 Task: Find connections with filter location Cártama with filter topic #Economywith filter profile language Spanish with filter current company Moneycontrol.com with filter school R.M.K Engineering College with filter industry Farming with filter service category Web Design with filter keywords title Computer Animator
Action: Mouse moved to (544, 59)
Screenshot: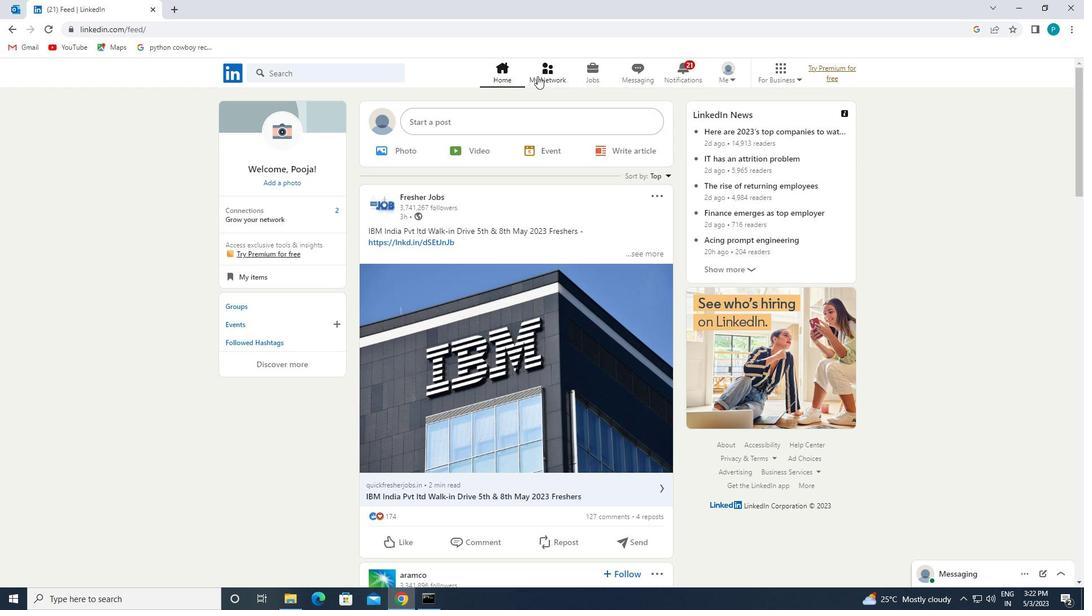 
Action: Mouse pressed left at (544, 59)
Screenshot: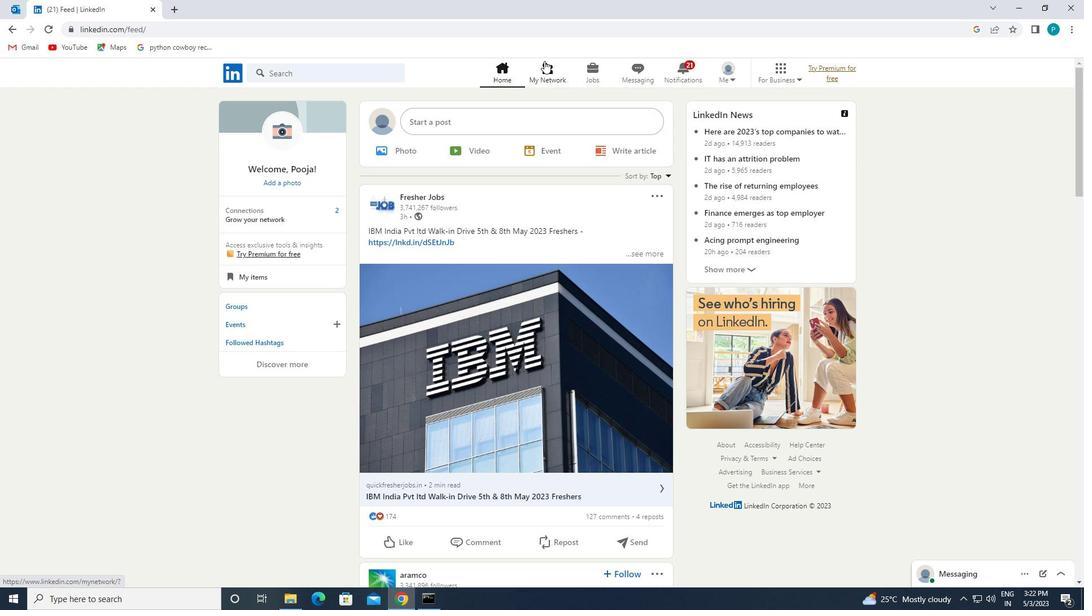 
Action: Mouse moved to (546, 68)
Screenshot: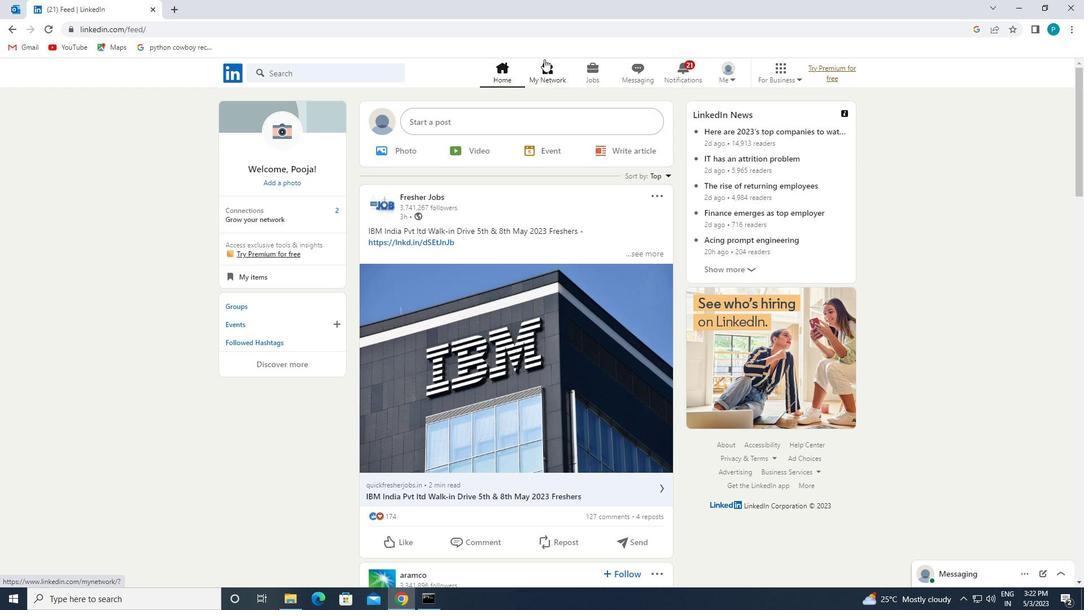 
Action: Mouse pressed left at (546, 68)
Screenshot: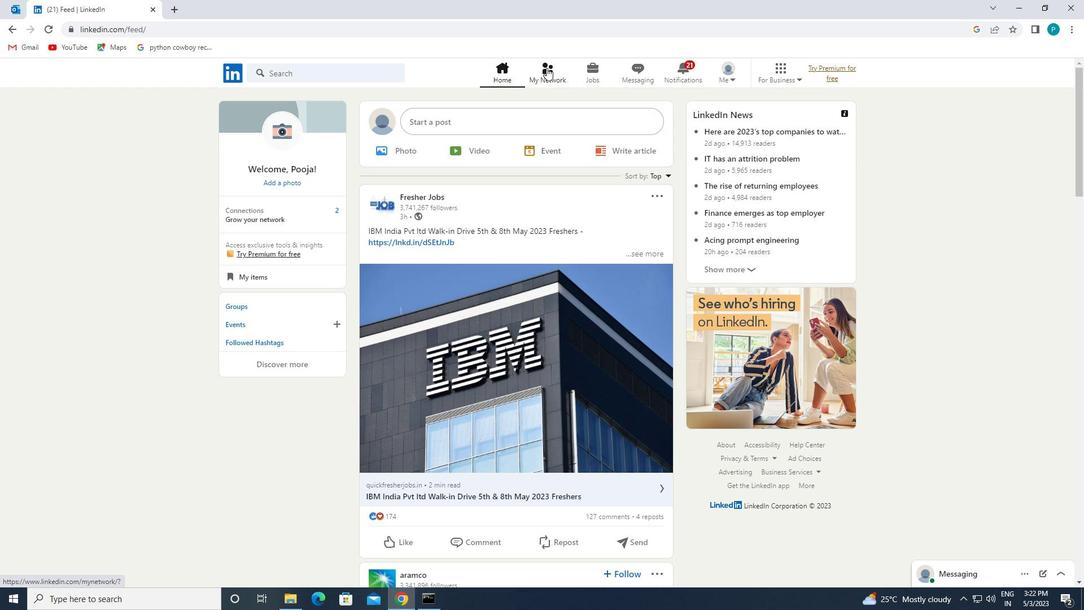 
Action: Mouse moved to (359, 129)
Screenshot: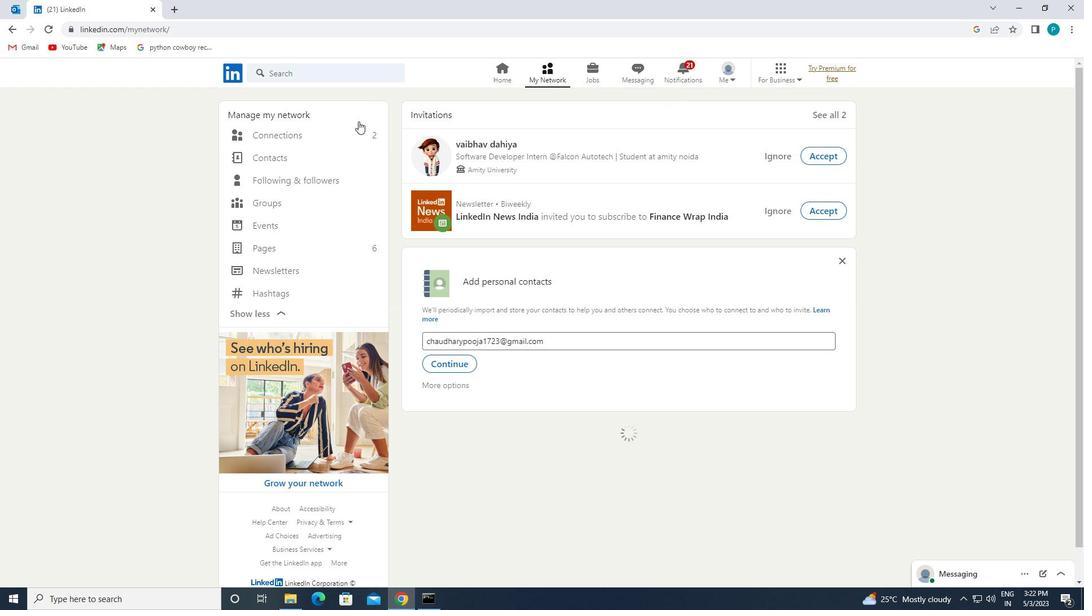 
Action: Mouse pressed left at (359, 129)
Screenshot: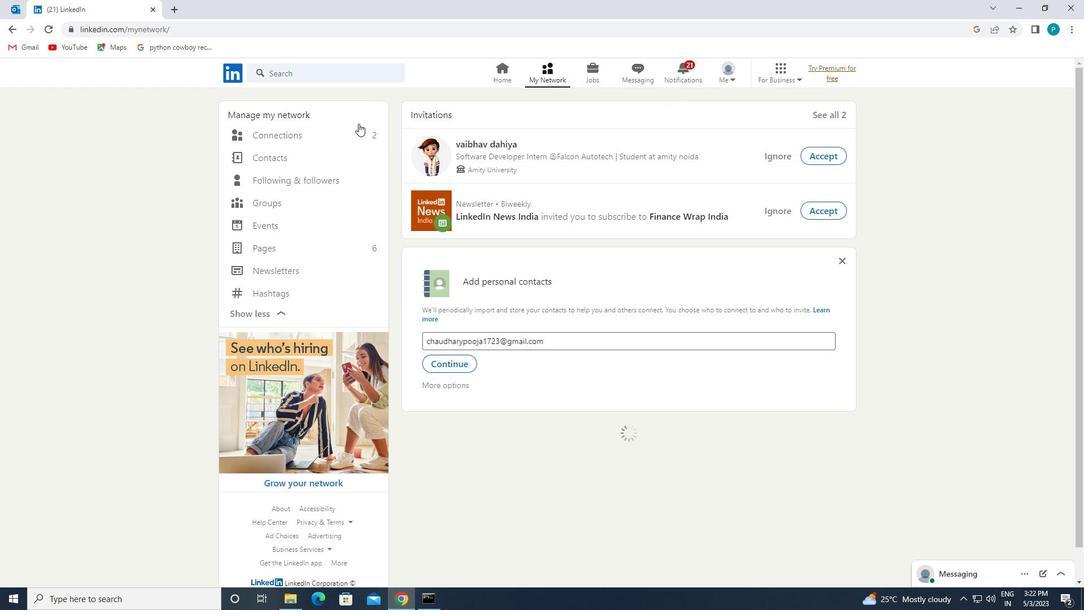 
Action: Mouse moved to (621, 139)
Screenshot: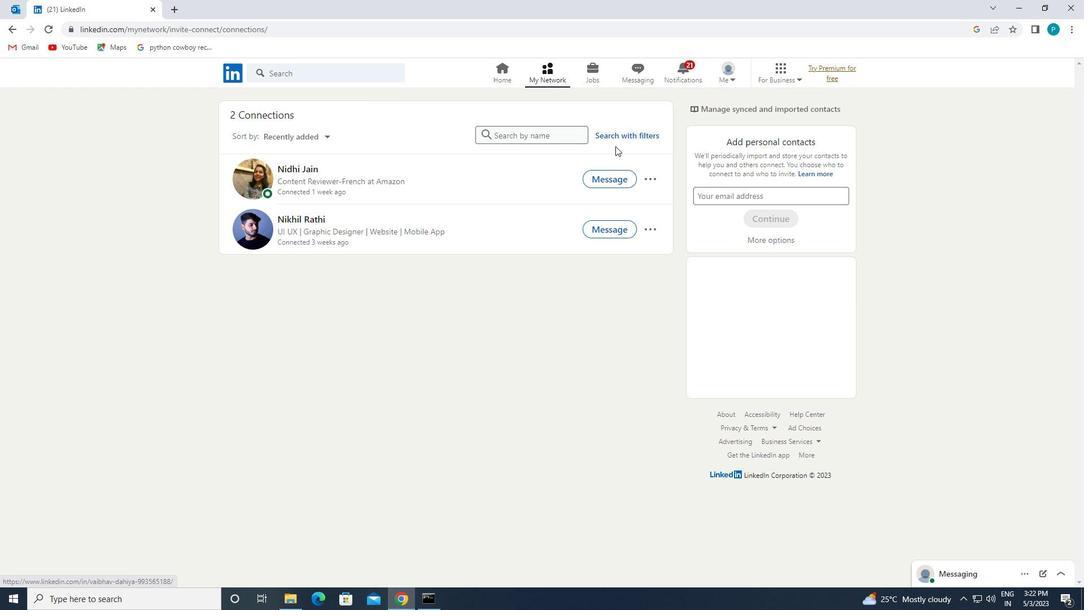 
Action: Mouse pressed left at (621, 139)
Screenshot: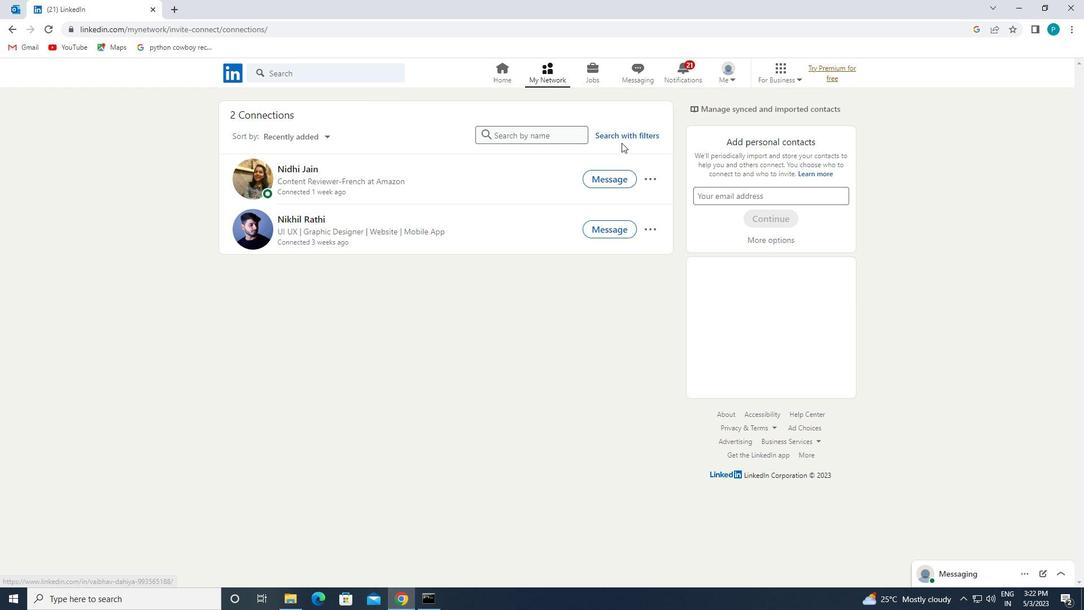 
Action: Mouse moved to (577, 107)
Screenshot: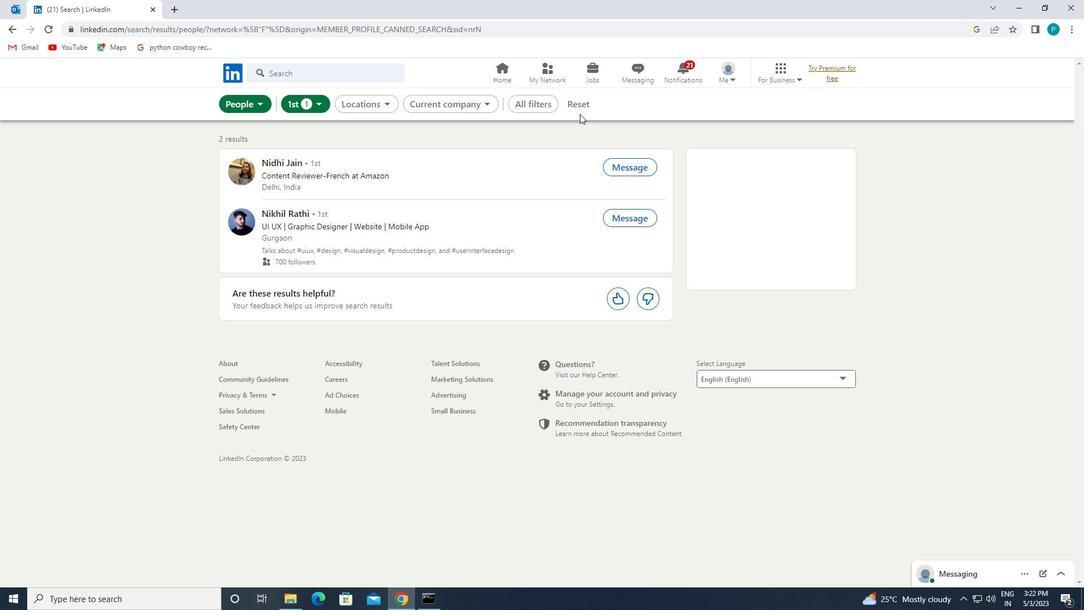 
Action: Mouse pressed left at (577, 107)
Screenshot: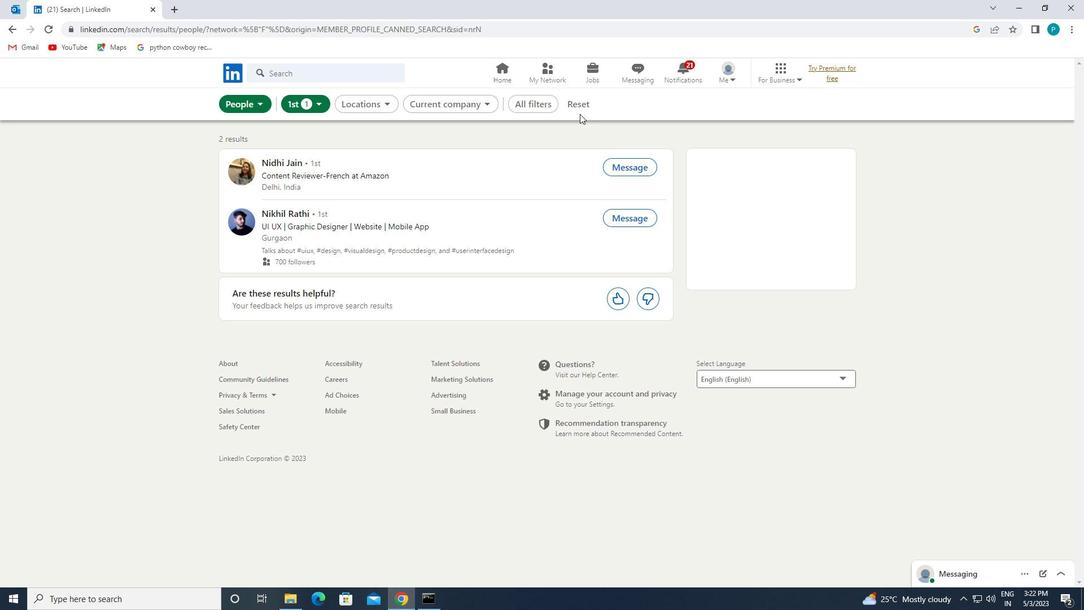 
Action: Mouse moved to (541, 108)
Screenshot: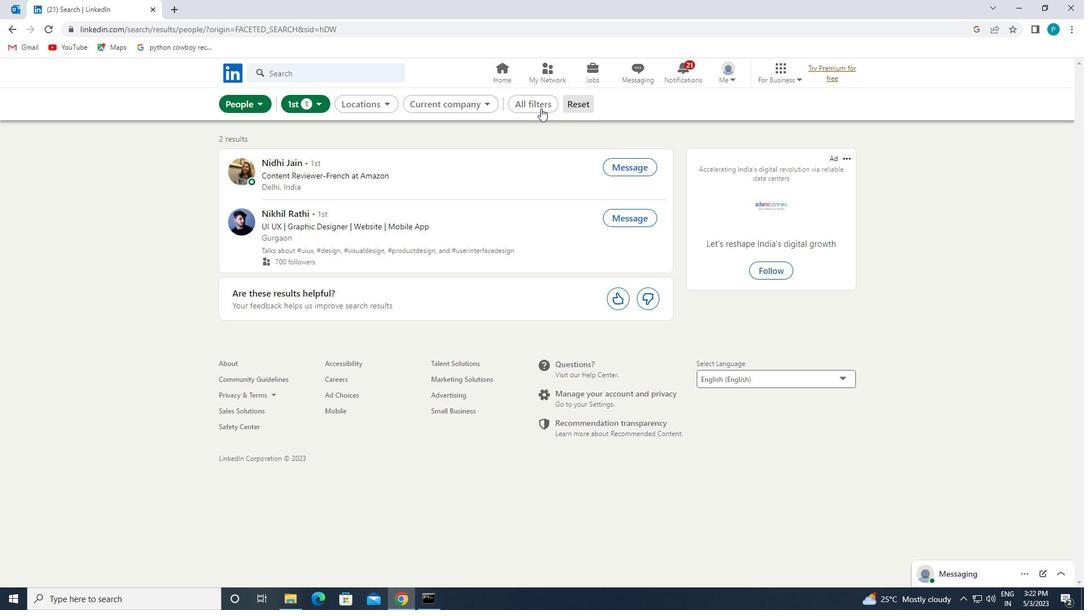 
Action: Mouse pressed left at (541, 108)
Screenshot: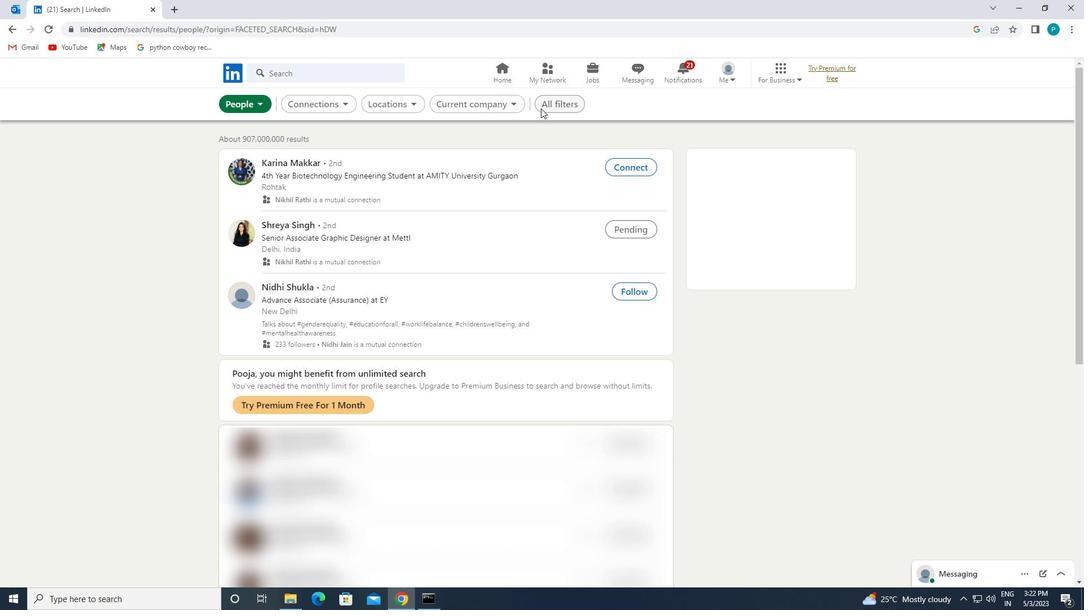 
Action: Mouse moved to (576, 109)
Screenshot: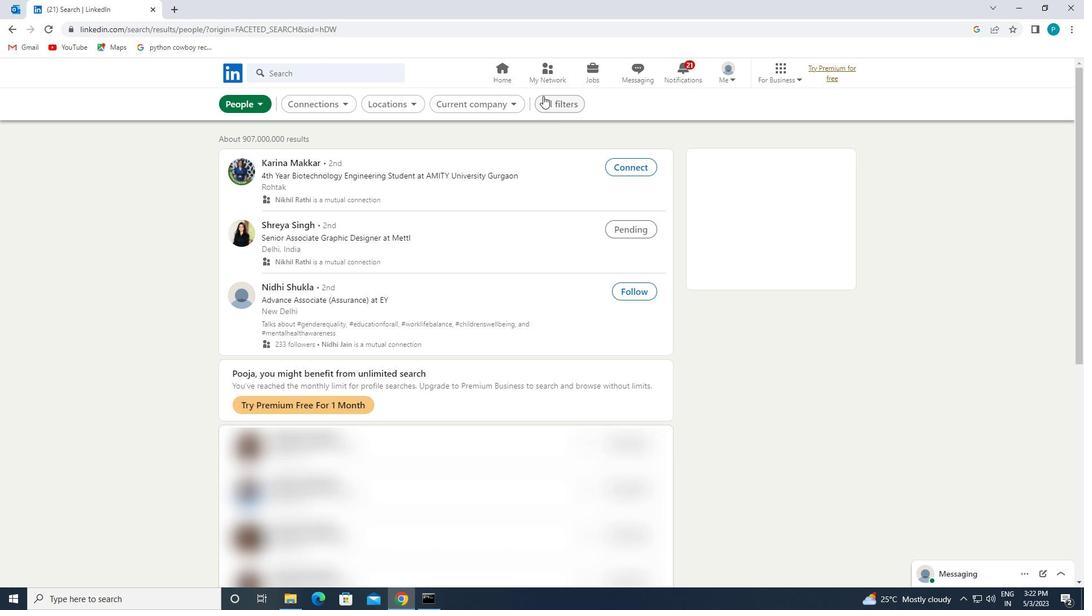 
Action: Mouse pressed left at (576, 109)
Screenshot: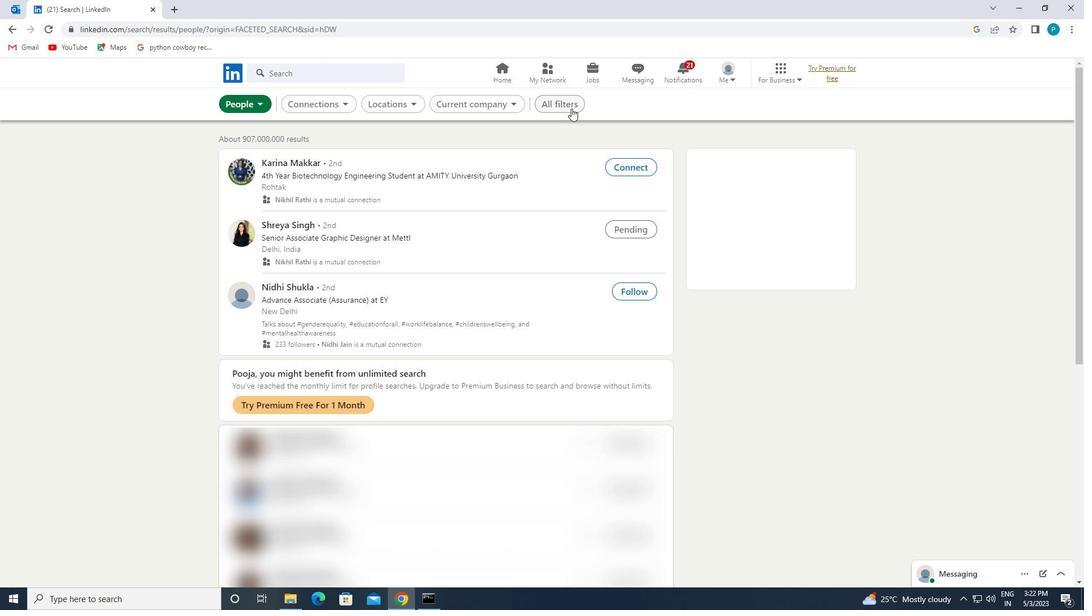 
Action: Mouse moved to (546, 93)
Screenshot: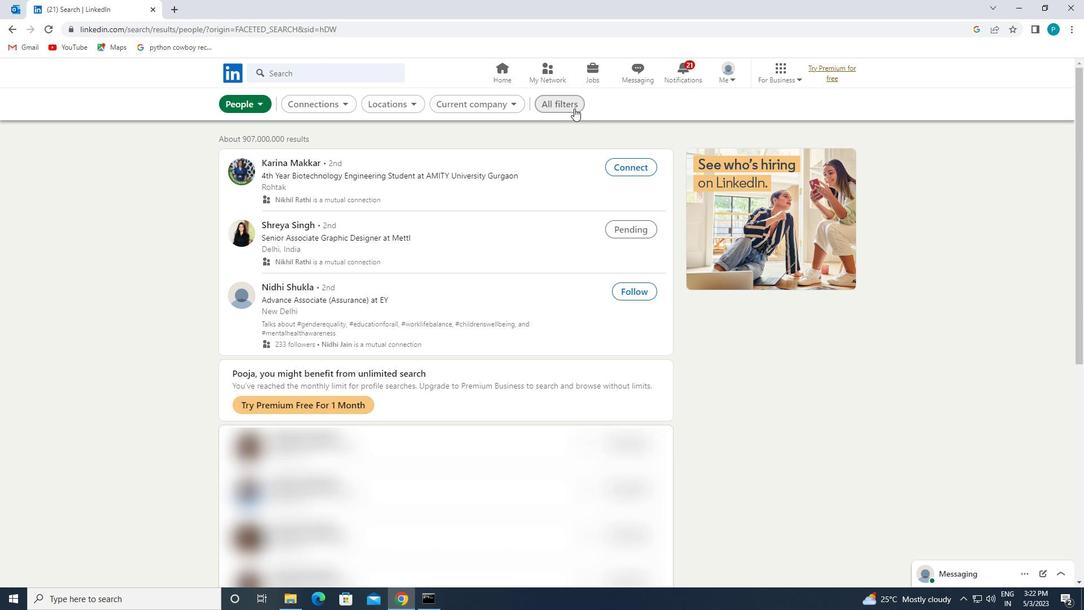 
Action: Mouse pressed left at (546, 93)
Screenshot: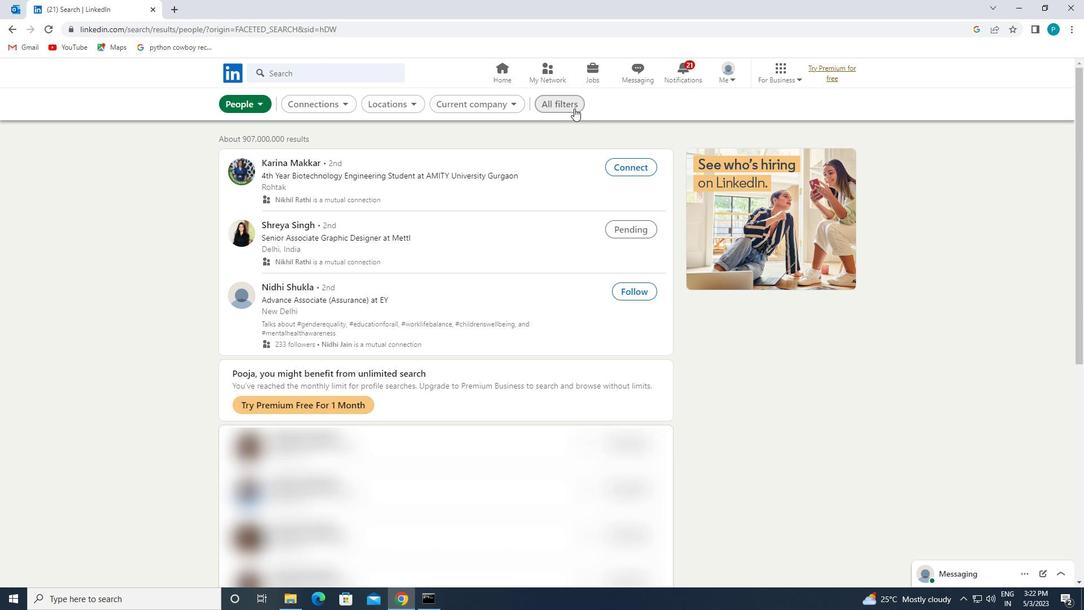 
Action: Mouse moved to (551, 103)
Screenshot: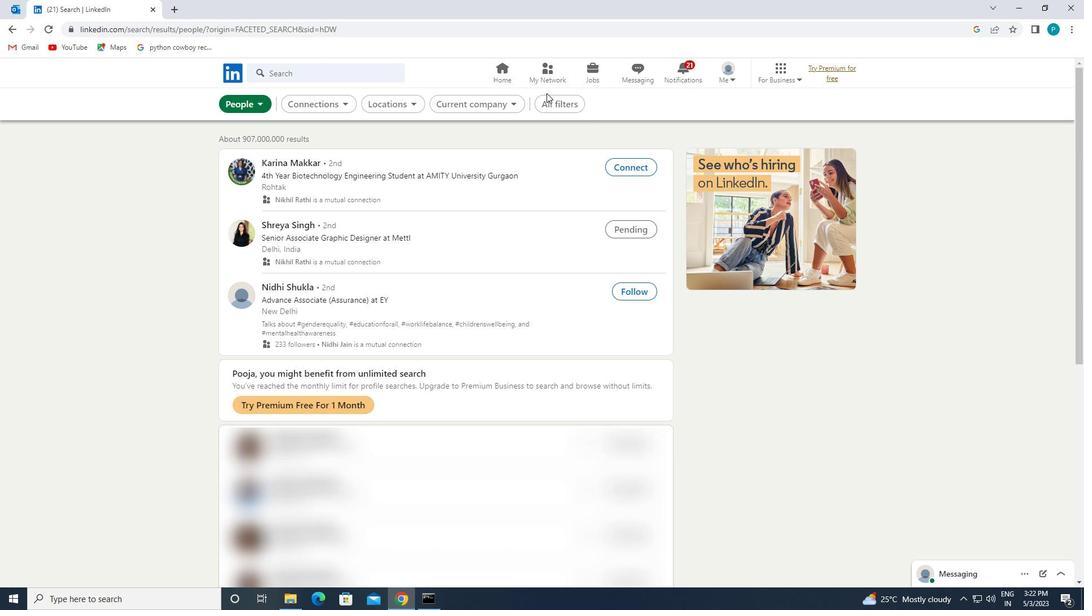 
Action: Mouse pressed left at (551, 103)
Screenshot: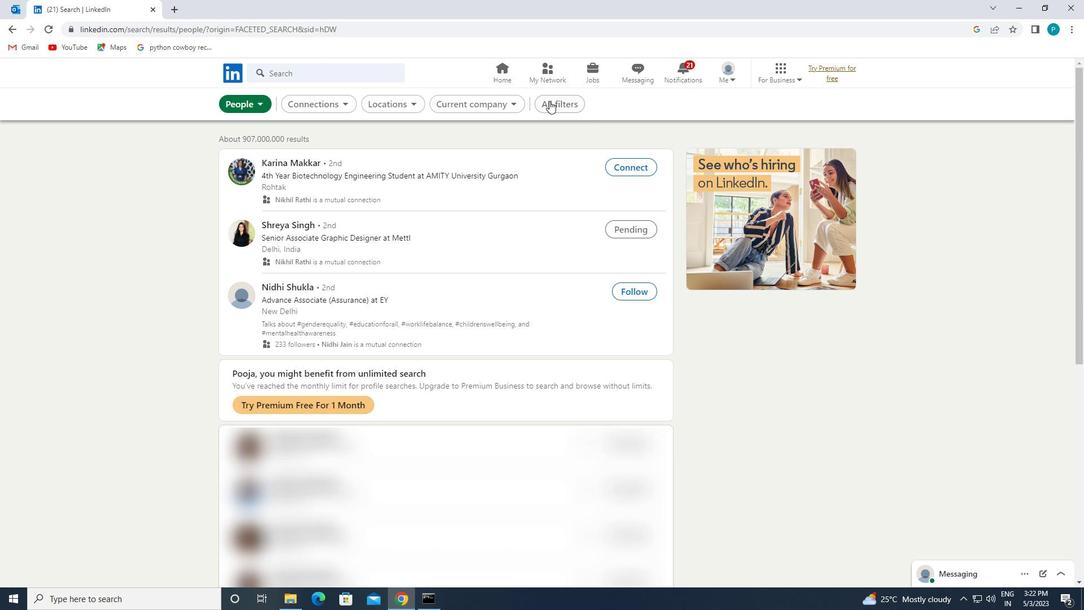 
Action: Mouse moved to (892, 303)
Screenshot: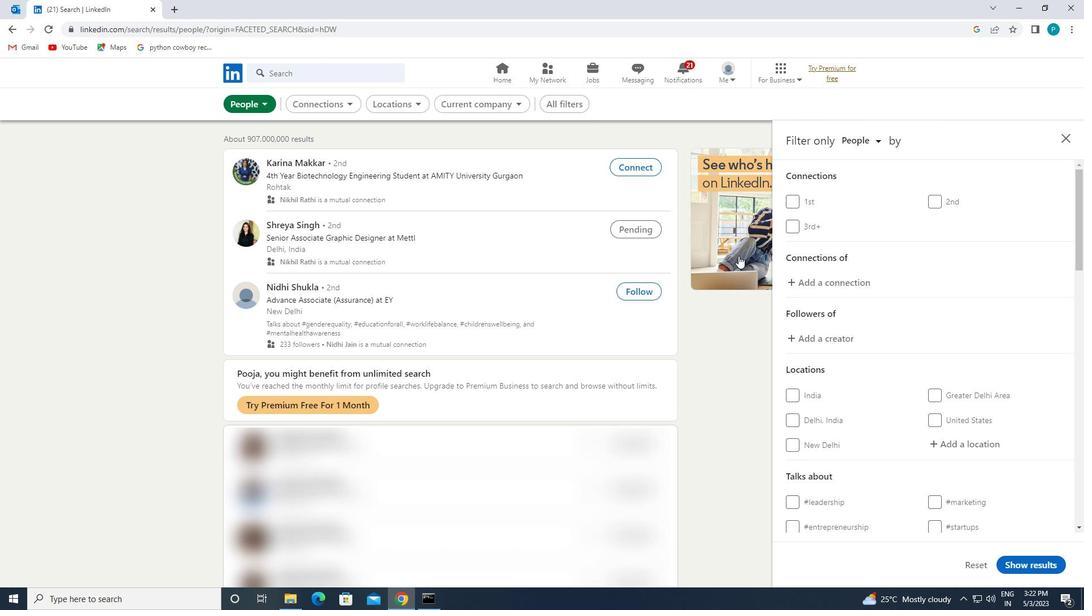 
Action: Mouse scrolled (892, 302) with delta (0, 0)
Screenshot: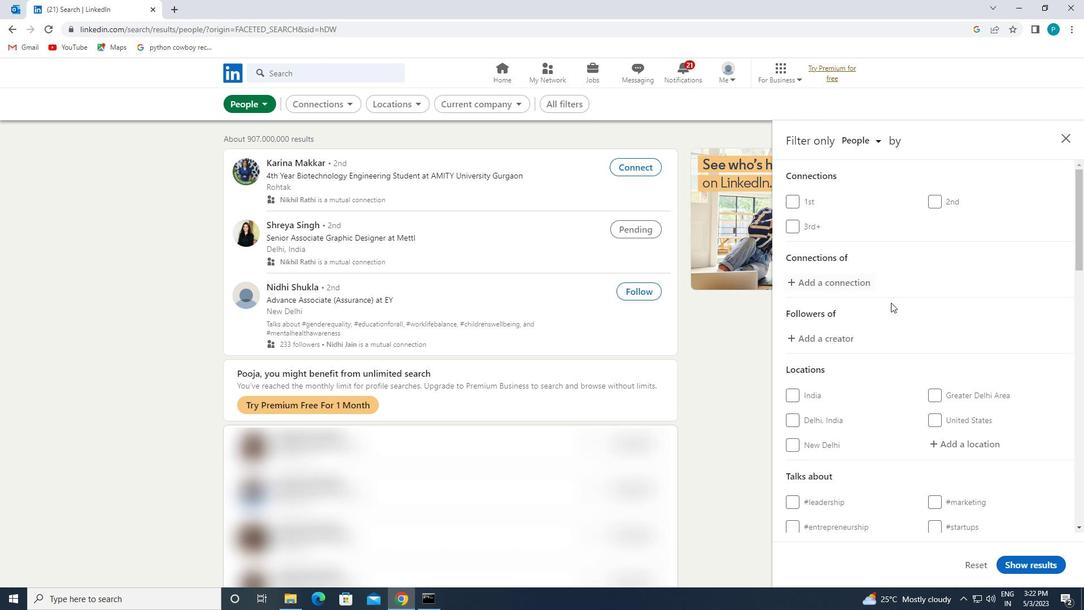 
Action: Mouse scrolled (892, 302) with delta (0, 0)
Screenshot: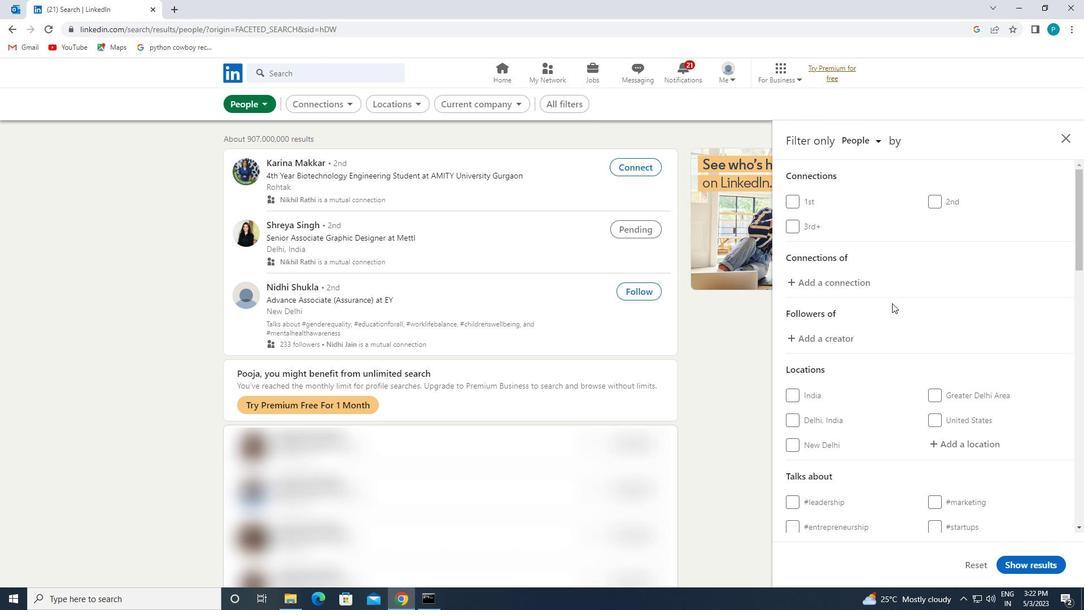 
Action: Mouse moved to (942, 323)
Screenshot: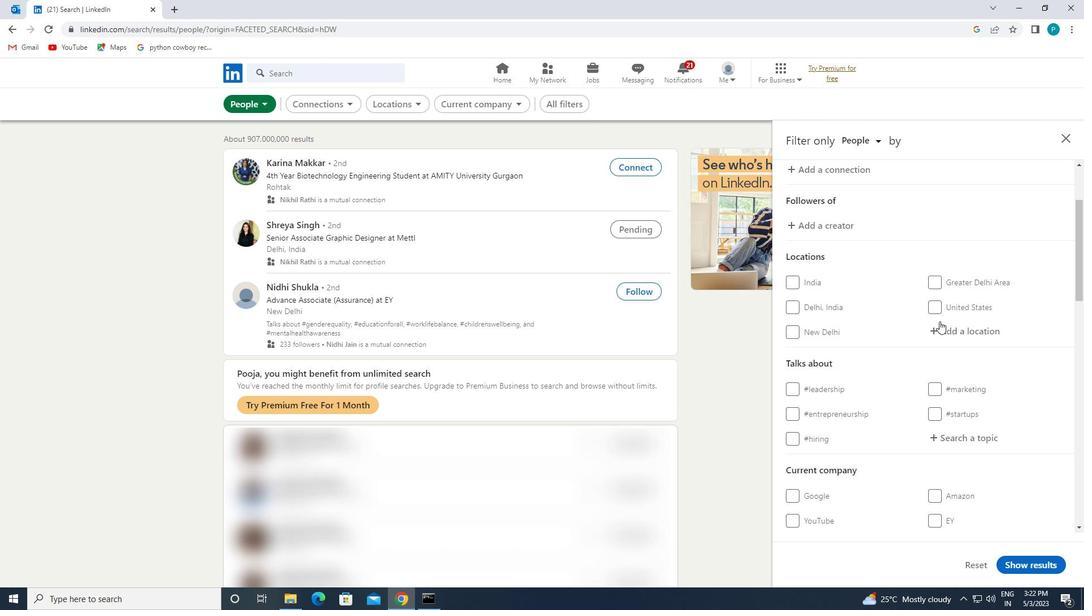 
Action: Mouse pressed left at (942, 323)
Screenshot: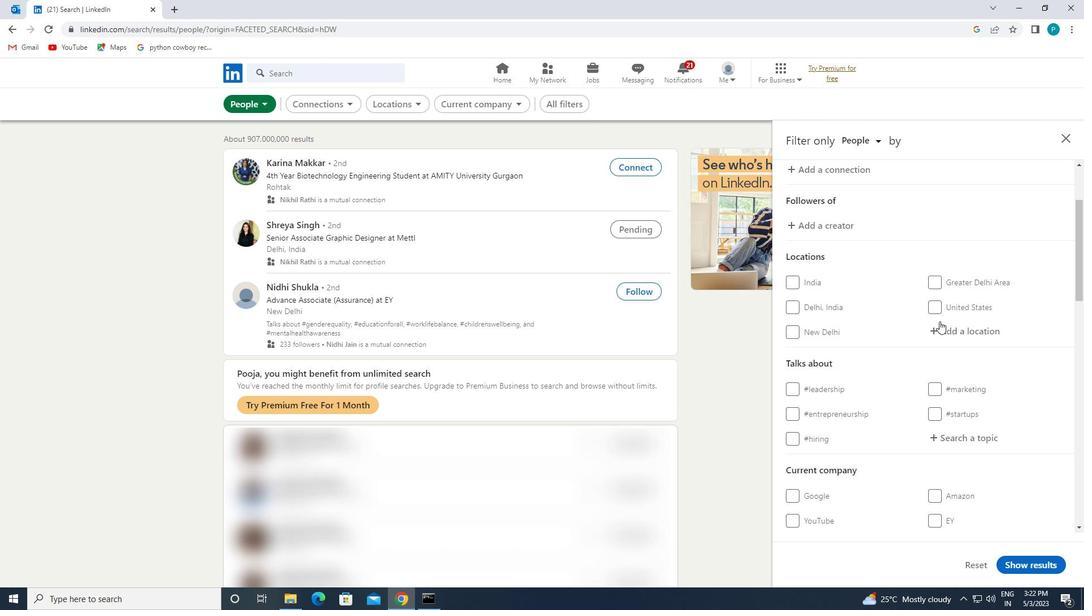 
Action: Mouse moved to (945, 326)
Screenshot: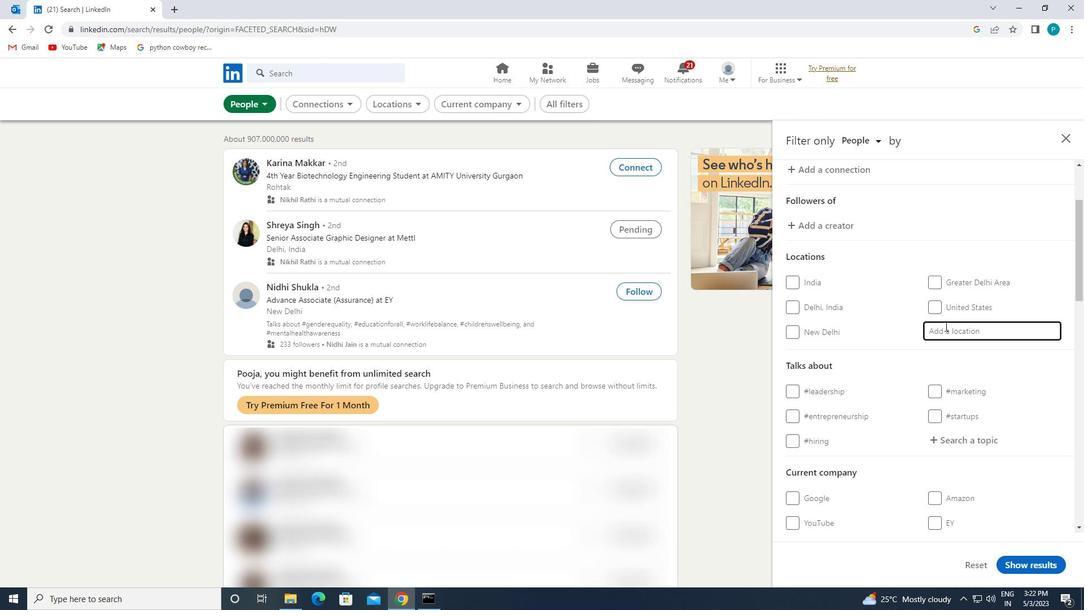 
Action: Key pressed <Key.caps_lock>c<Key.caps_lock>artama
Screenshot: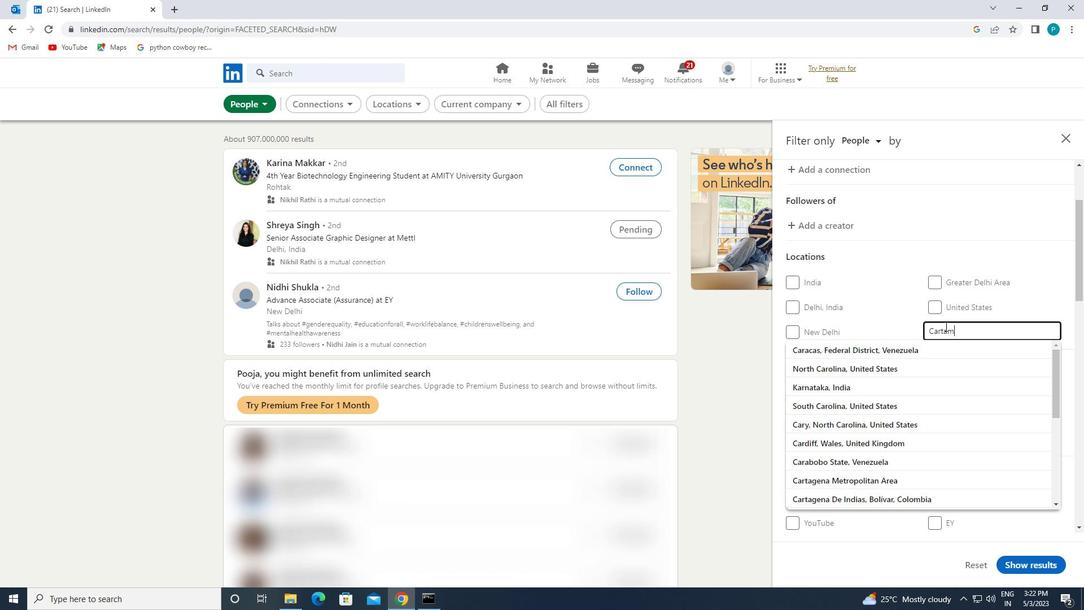 
Action: Mouse moved to (930, 347)
Screenshot: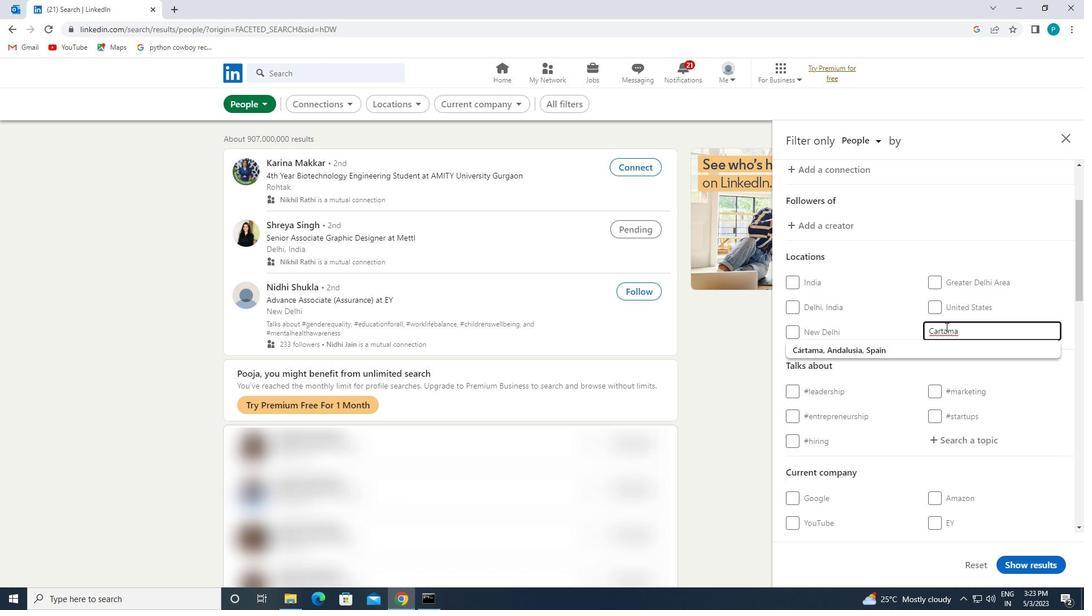 
Action: Mouse pressed left at (930, 347)
Screenshot: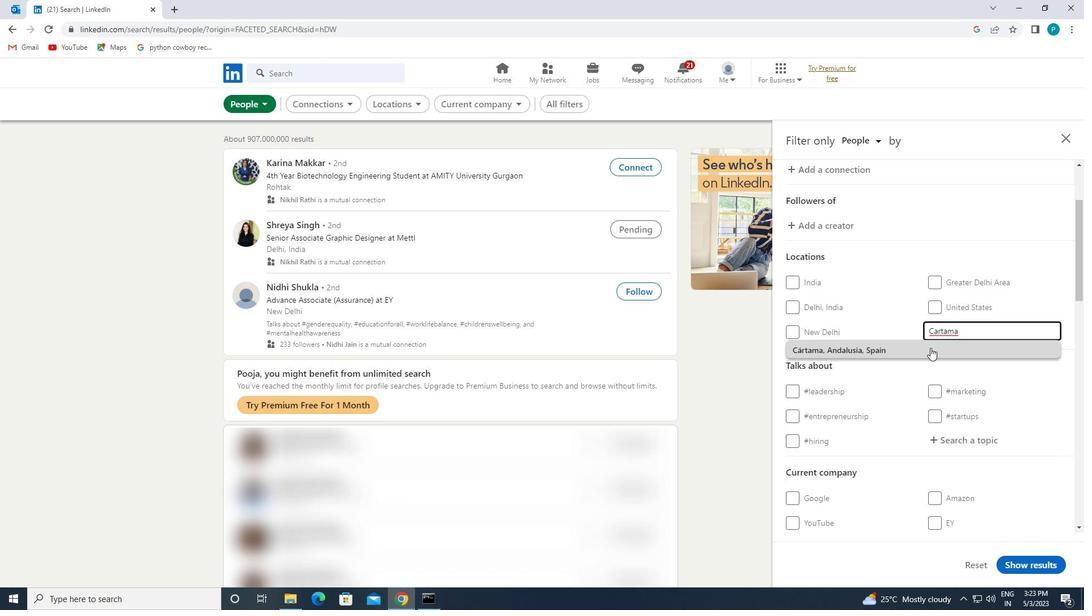 
Action: Mouse moved to (934, 370)
Screenshot: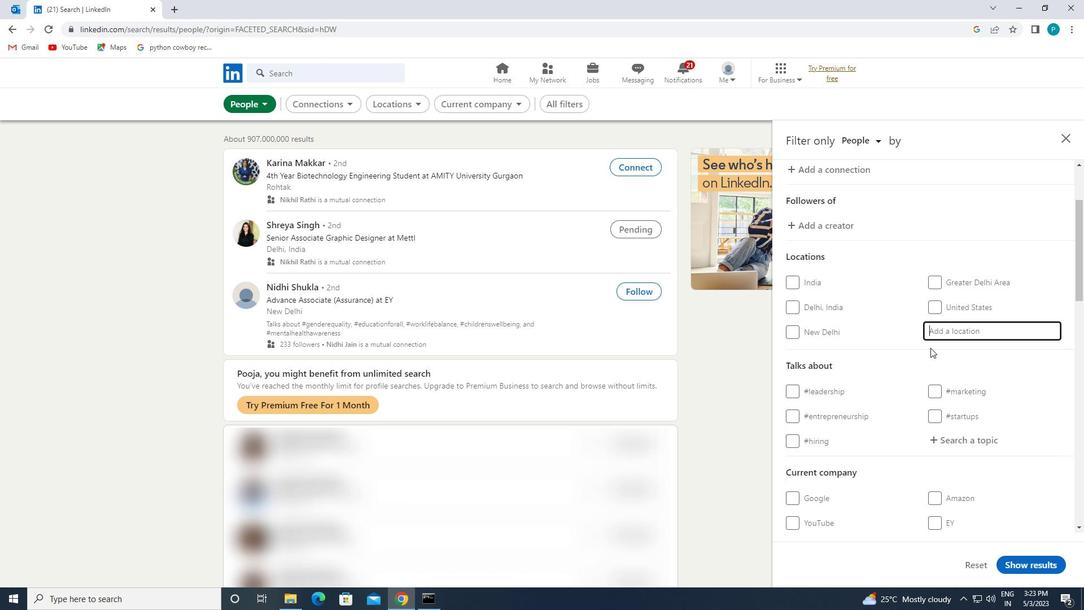 
Action: Mouse scrolled (934, 370) with delta (0, 0)
Screenshot: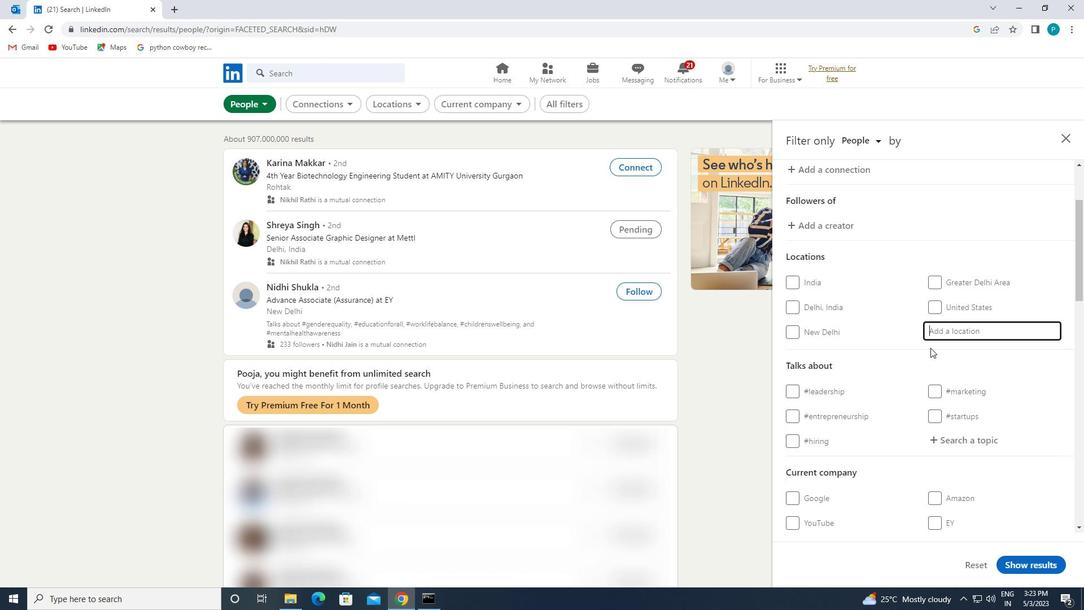 
Action: Mouse scrolled (934, 370) with delta (0, 0)
Screenshot: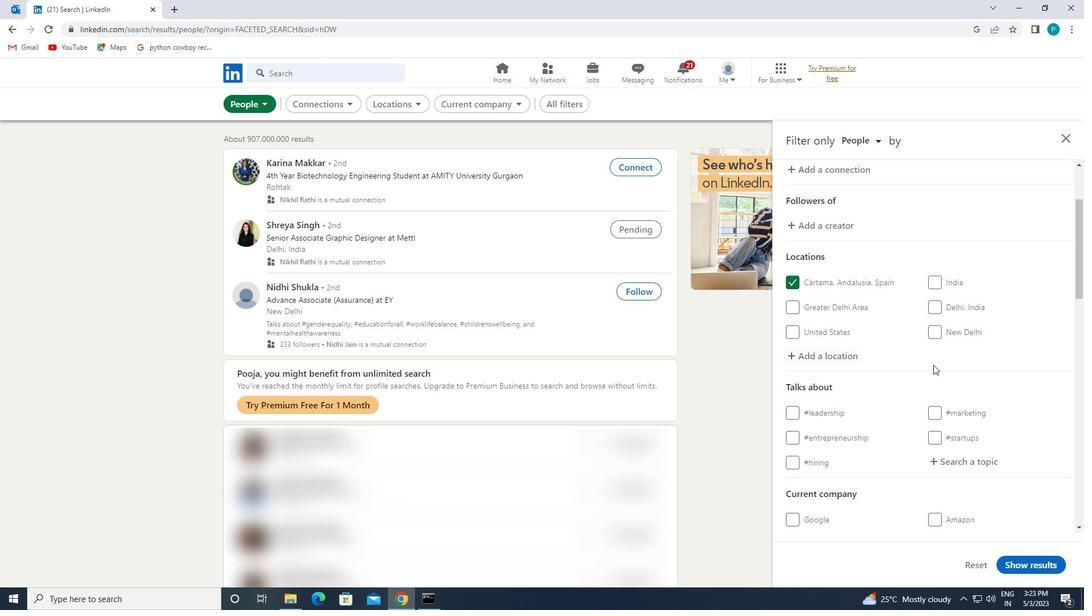 
Action: Mouse moved to (950, 350)
Screenshot: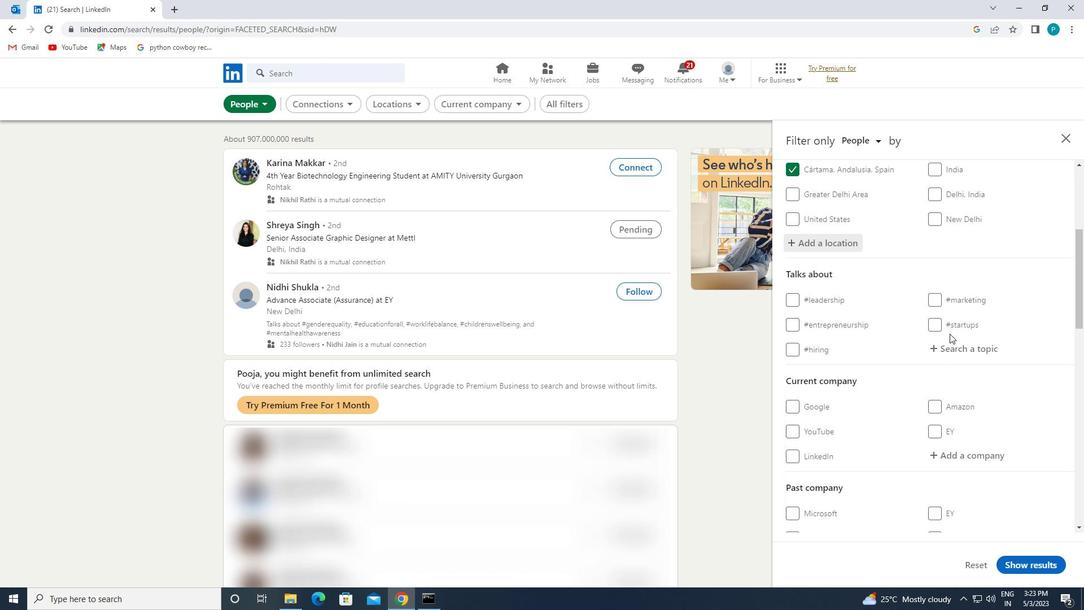 
Action: Mouse pressed left at (950, 350)
Screenshot: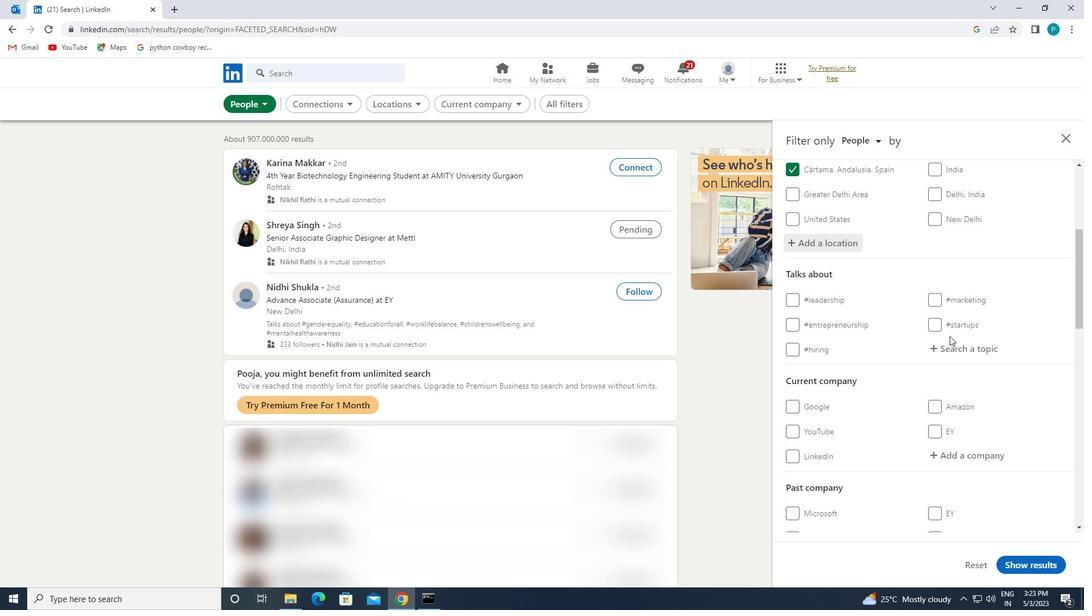 
Action: Mouse moved to (949, 350)
Screenshot: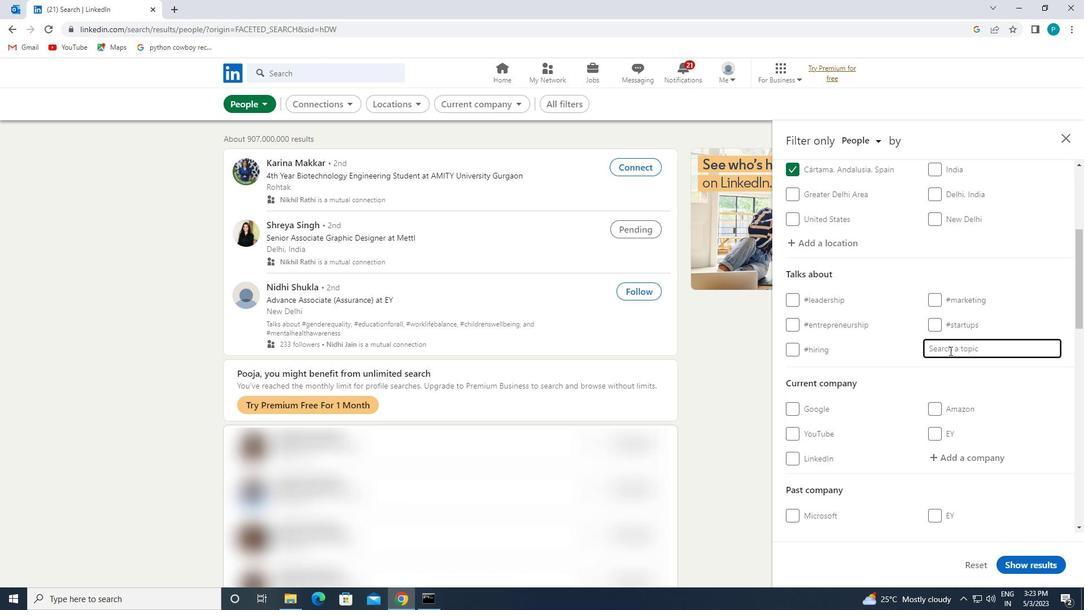 
Action: Key pressed <Key.shift>#<Key.caps_lock>E<Key.caps_lock>CONOMT<Key.backspace>Y
Screenshot: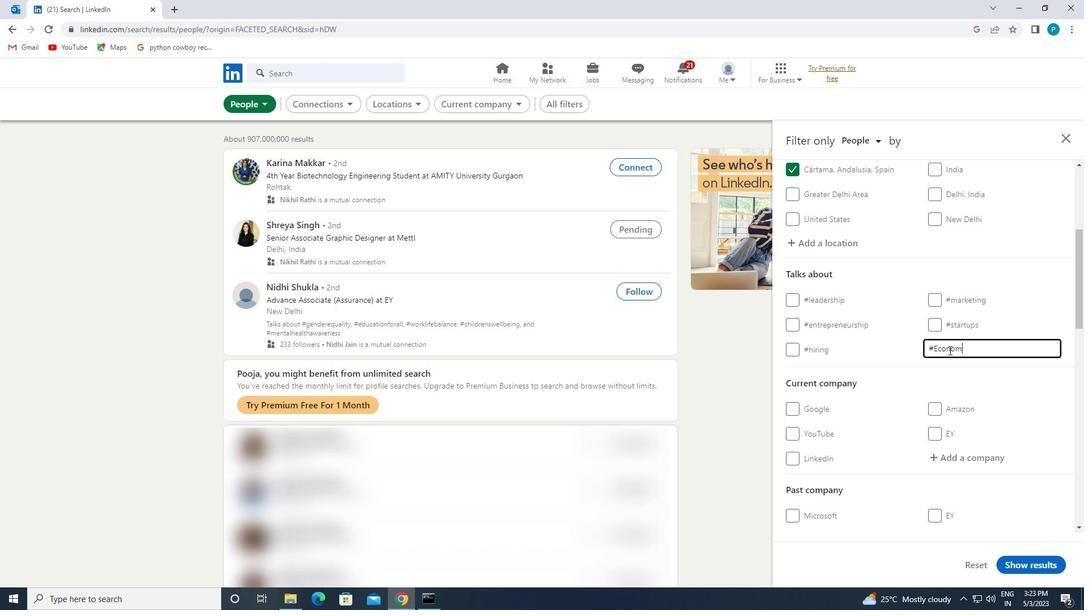 
Action: Mouse moved to (938, 366)
Screenshot: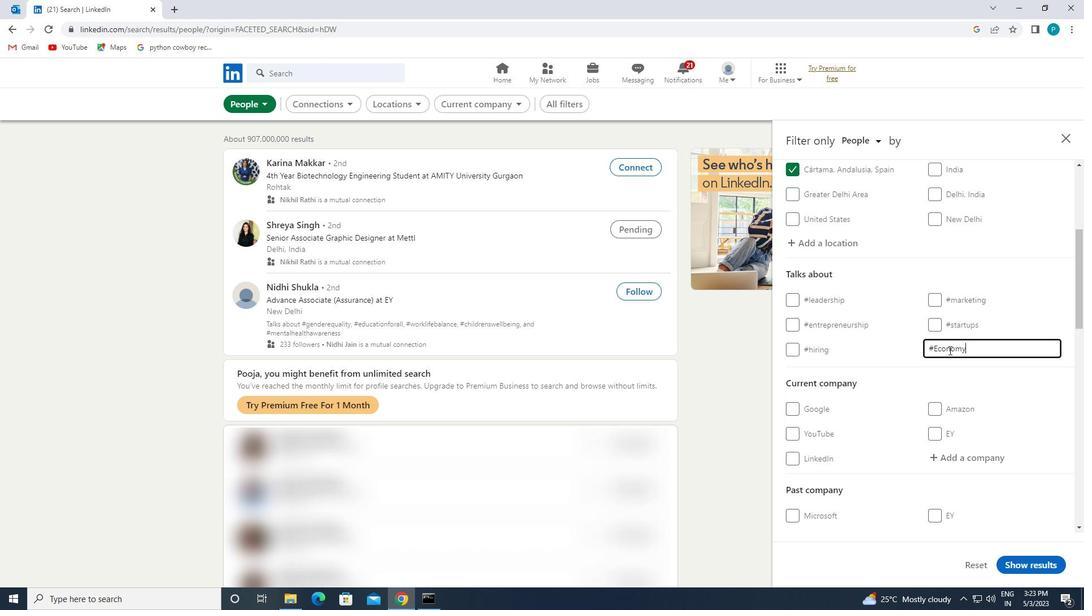 
Action: Mouse scrolled (938, 366) with delta (0, 0)
Screenshot: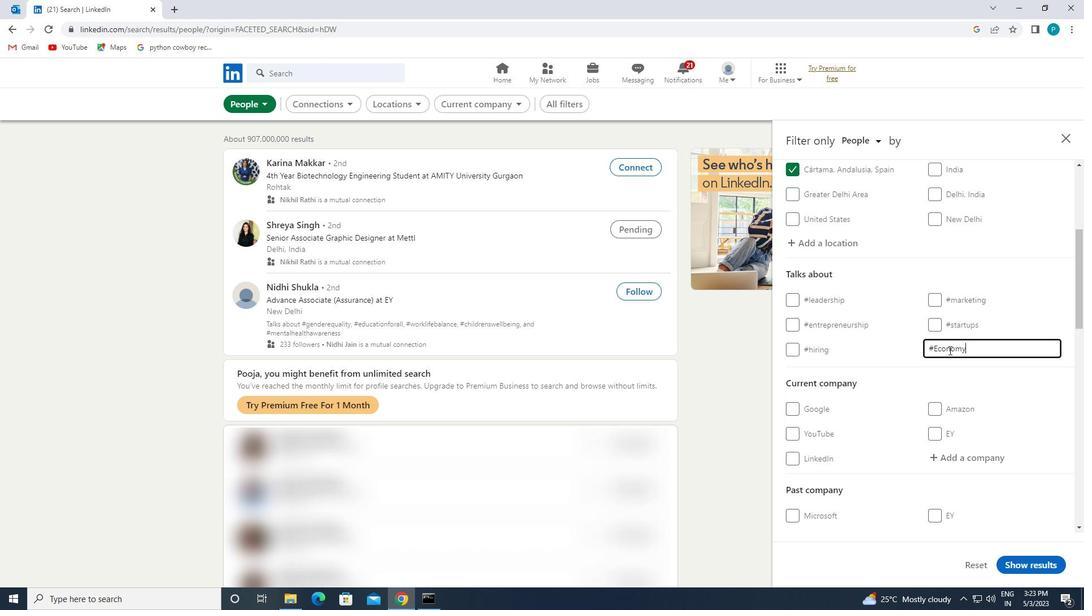
Action: Mouse moved to (906, 406)
Screenshot: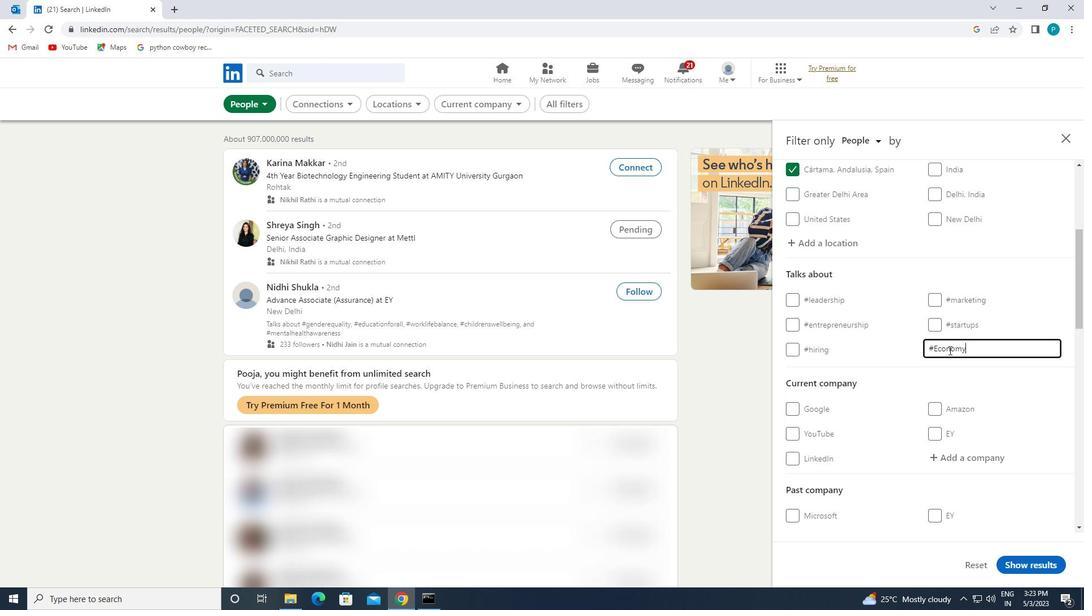 
Action: Mouse scrolled (906, 405) with delta (0, 0)
Screenshot: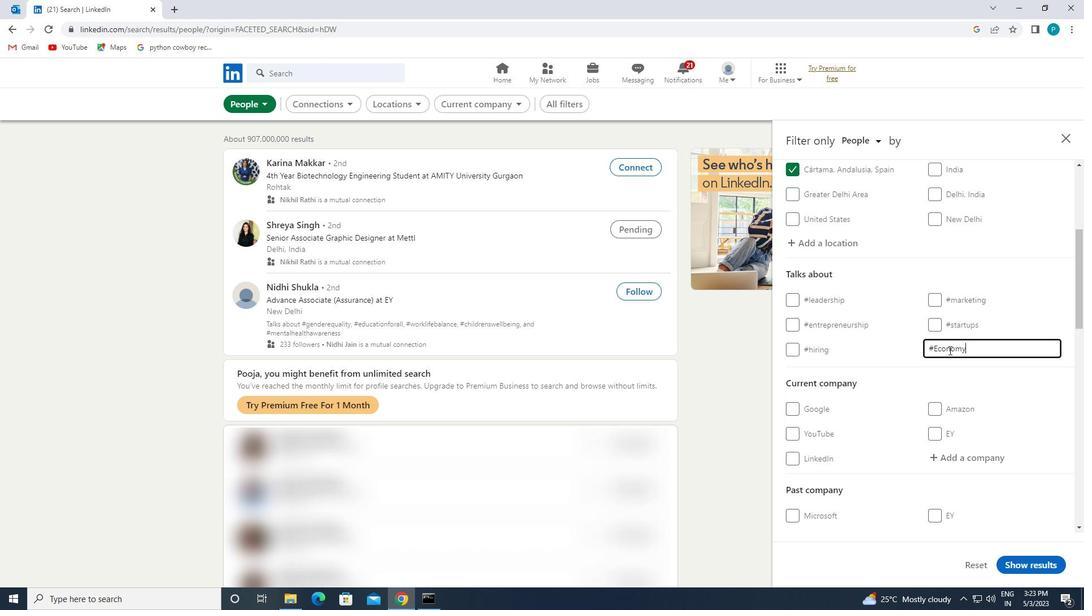 
Action: Mouse moved to (871, 435)
Screenshot: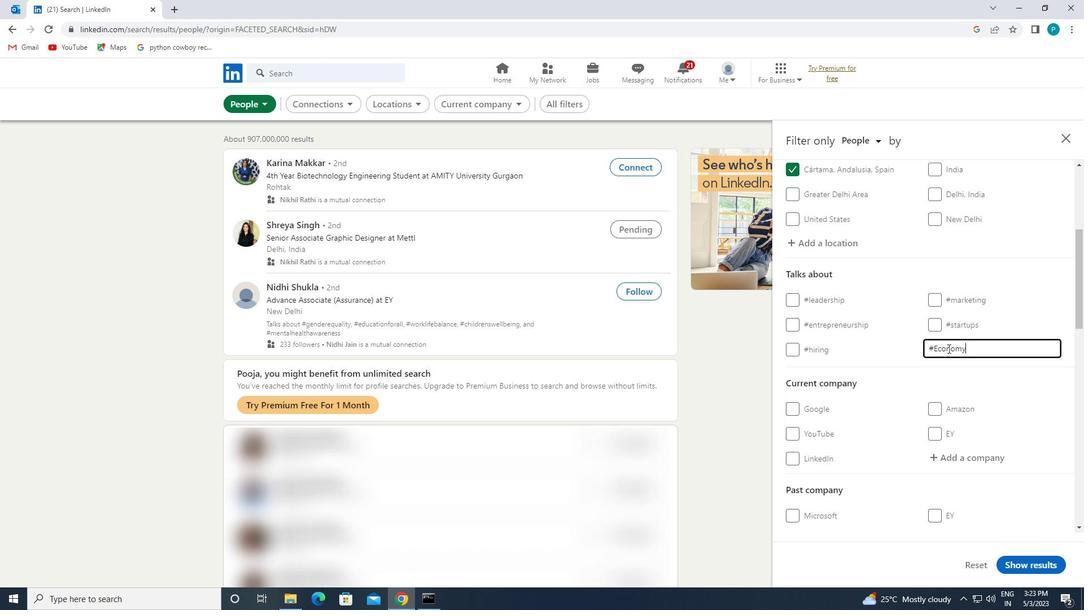 
Action: Mouse scrolled (871, 434) with delta (0, 0)
Screenshot: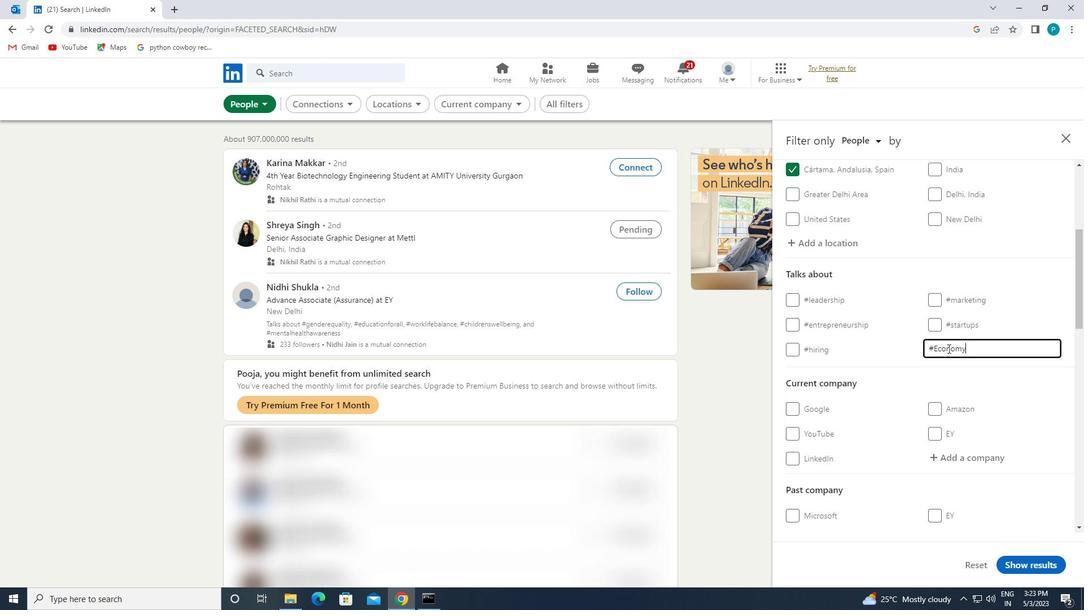 
Action: Mouse moved to (869, 436)
Screenshot: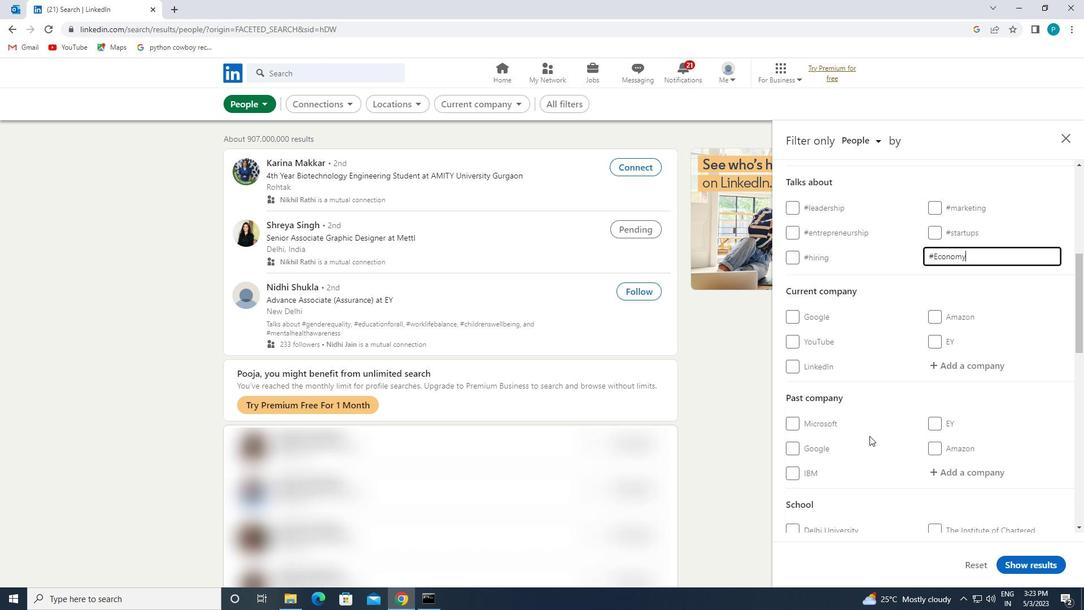 
Action: Mouse scrolled (869, 435) with delta (0, 0)
Screenshot: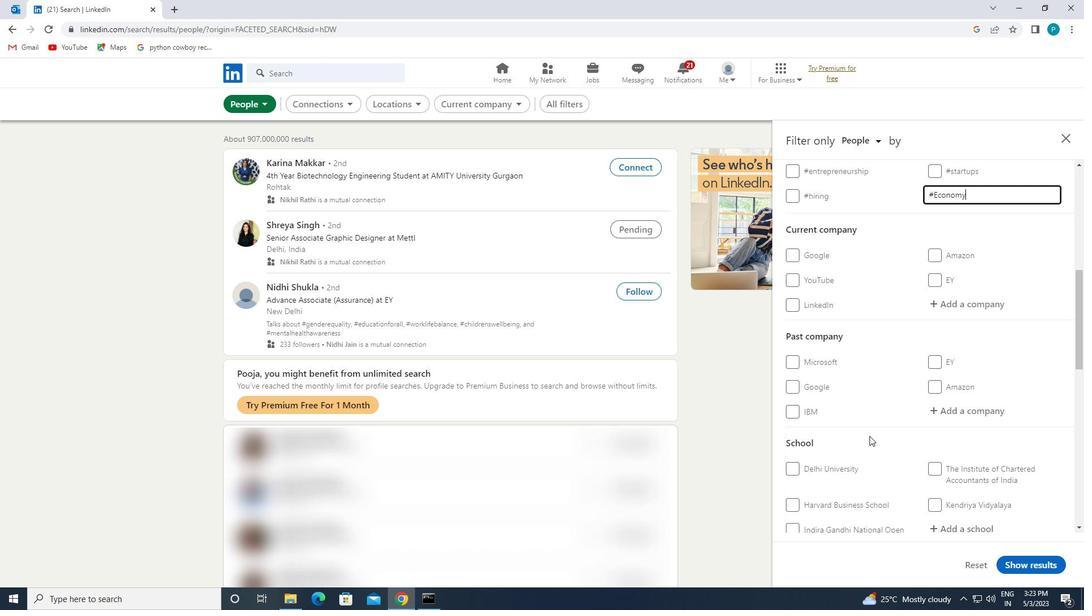 
Action: Mouse scrolled (869, 435) with delta (0, 0)
Screenshot: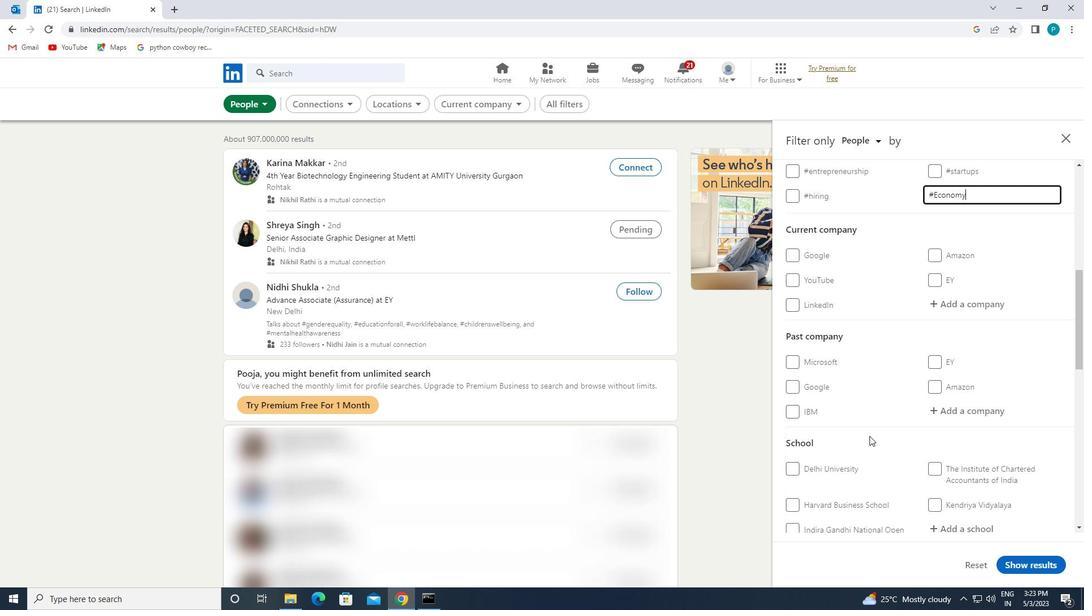 
Action: Mouse scrolled (869, 435) with delta (0, 0)
Screenshot: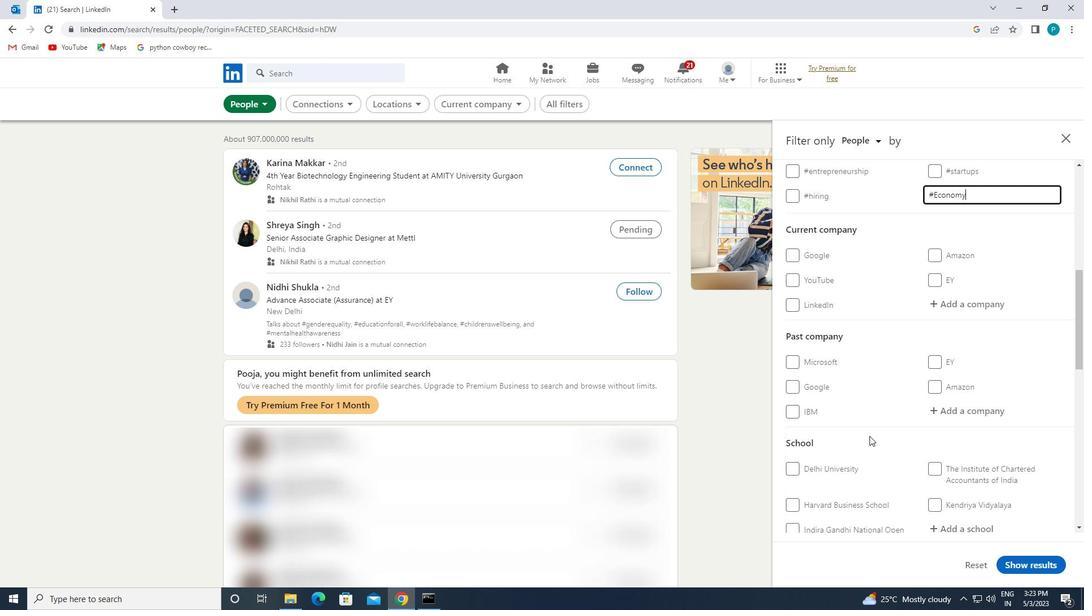 
Action: Mouse moved to (853, 446)
Screenshot: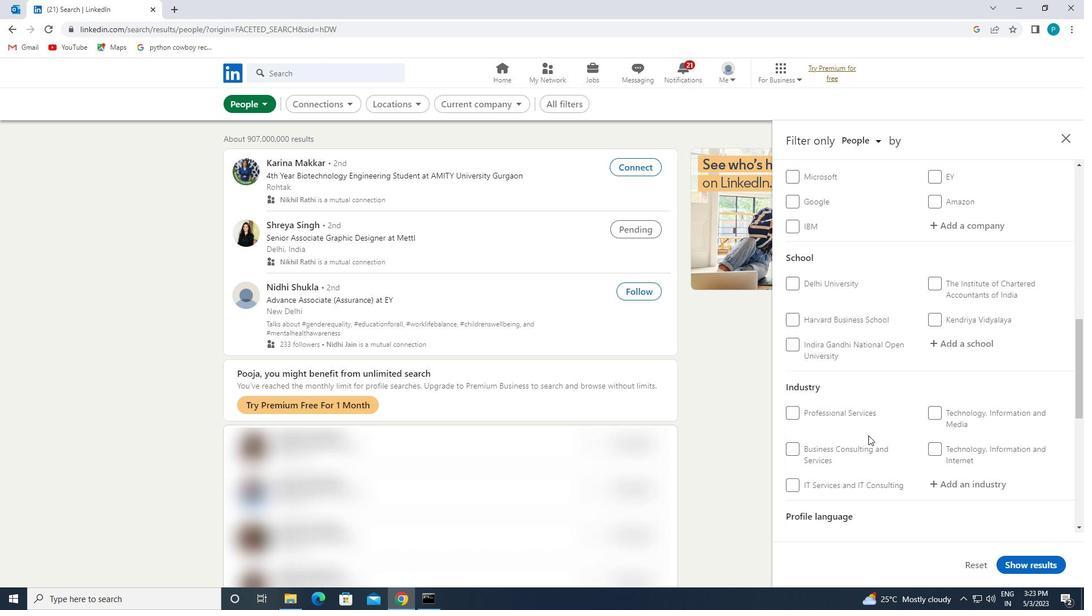 
Action: Mouse scrolled (853, 446) with delta (0, 0)
Screenshot: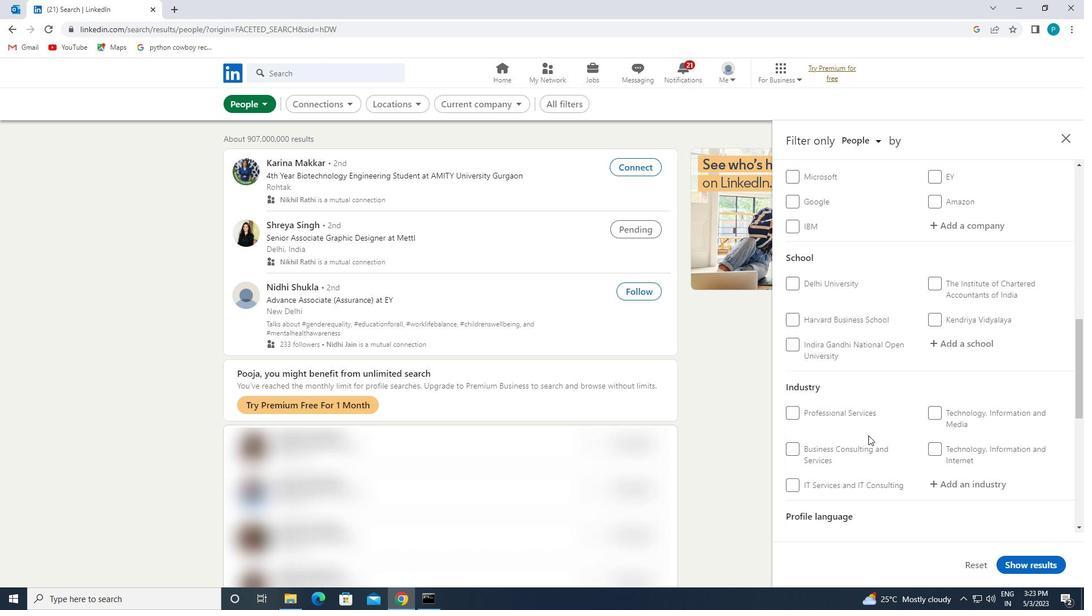 
Action: Mouse moved to (851, 446)
Screenshot: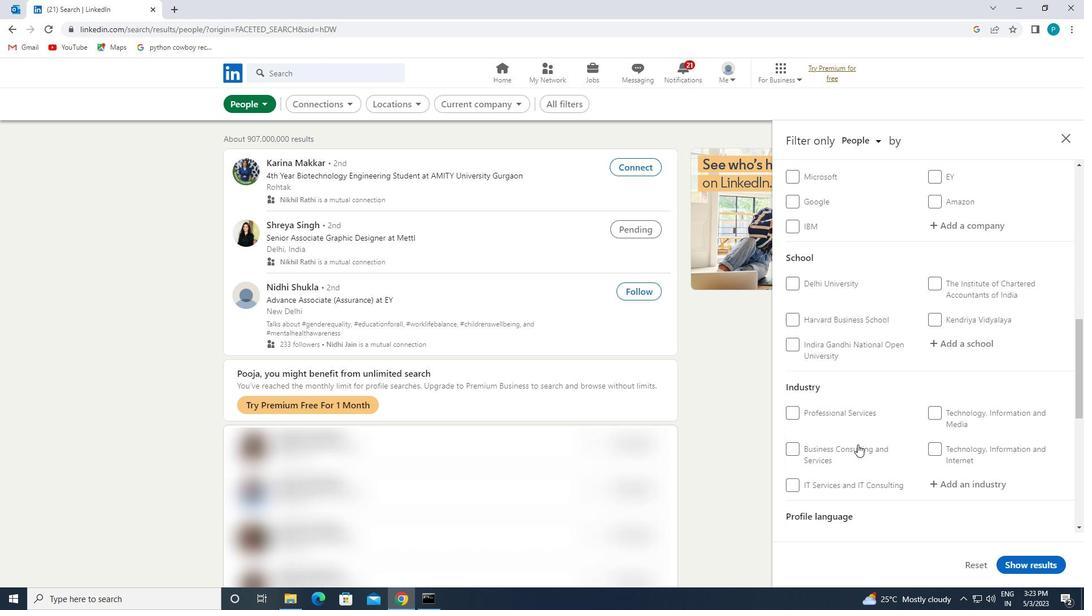
Action: Mouse scrolled (851, 445) with delta (0, 0)
Screenshot: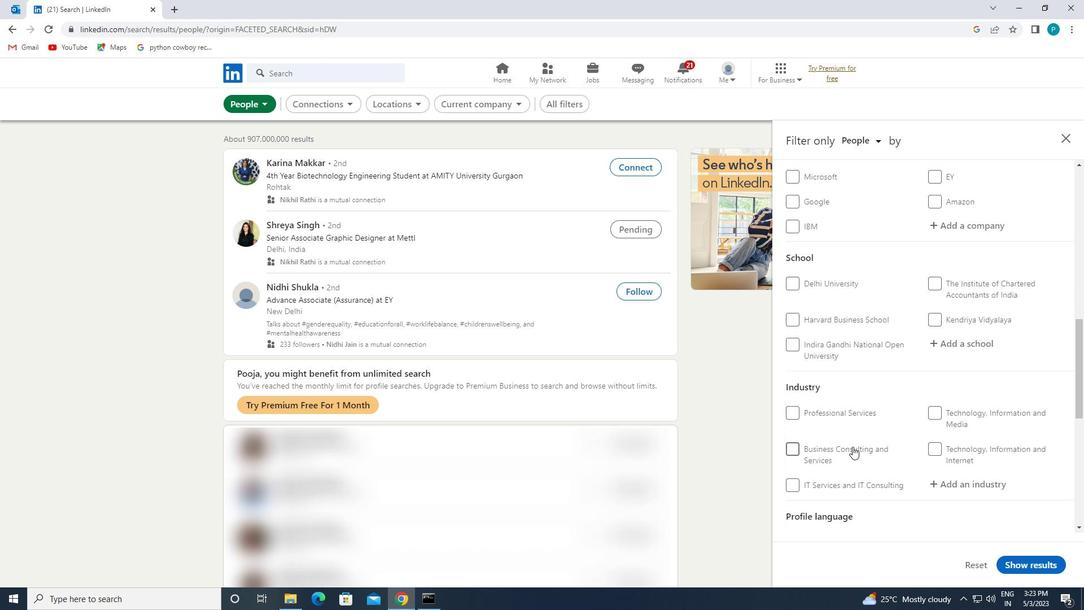 
Action: Mouse moved to (824, 452)
Screenshot: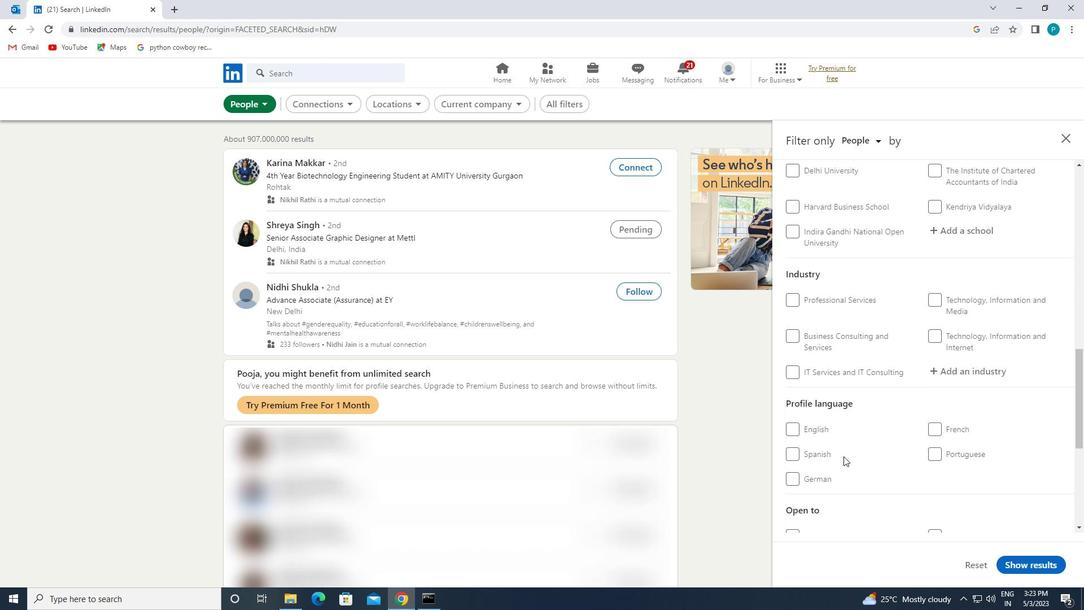
Action: Mouse pressed left at (824, 452)
Screenshot: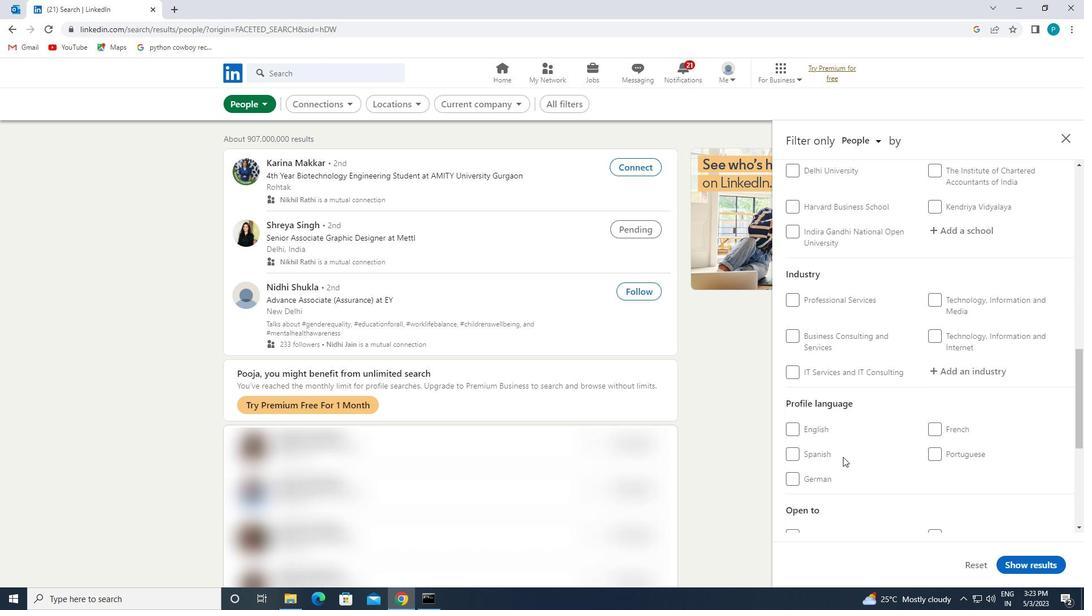 
Action: Mouse moved to (991, 426)
Screenshot: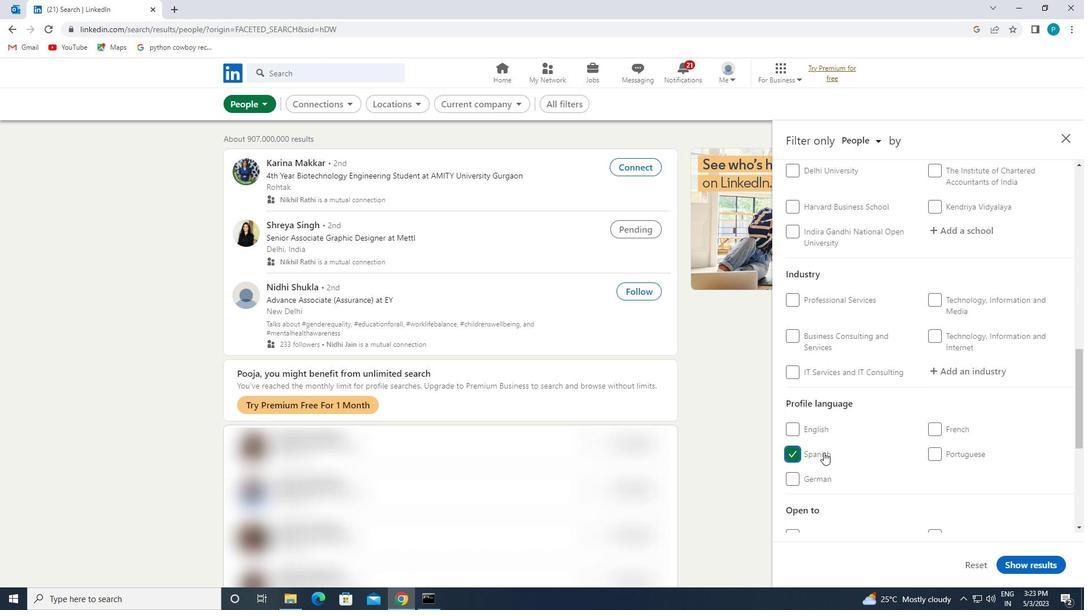 
Action: Mouse scrolled (991, 427) with delta (0, 0)
Screenshot: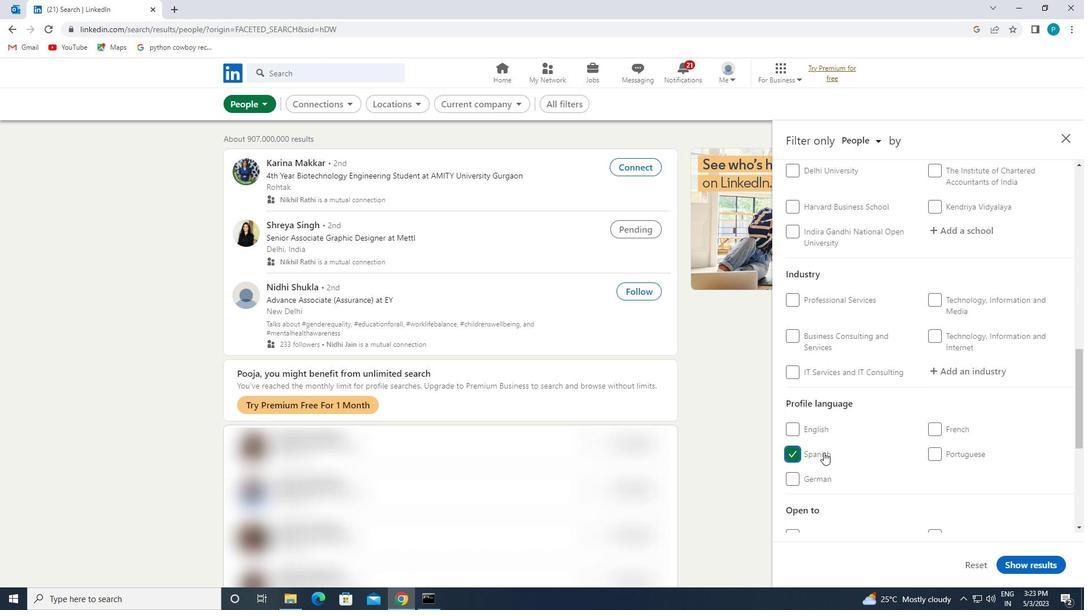 
Action: Mouse moved to (991, 426)
Screenshot: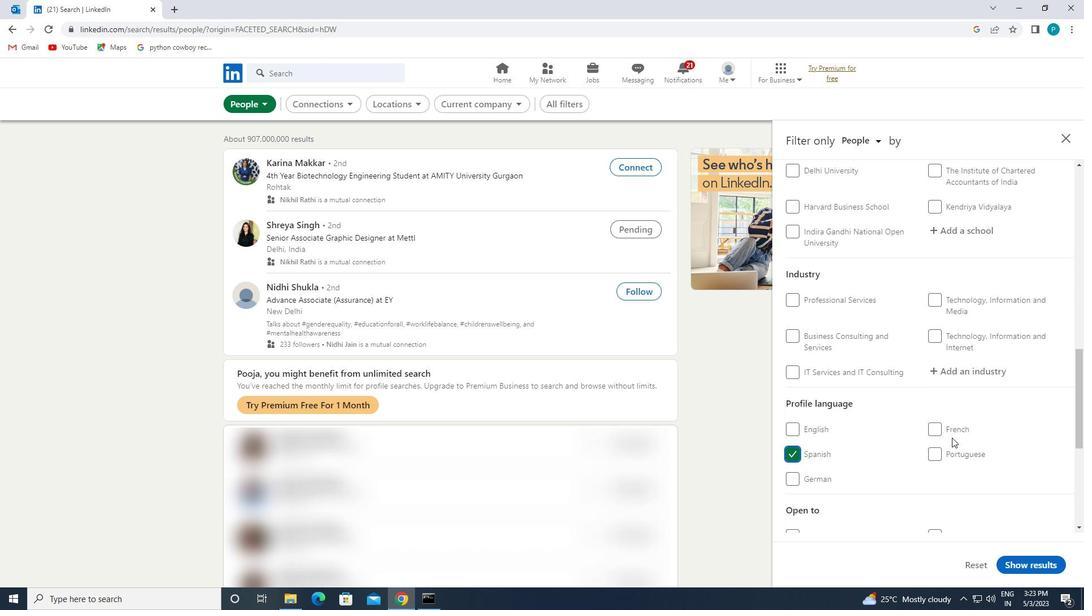 
Action: Mouse scrolled (991, 427) with delta (0, 0)
Screenshot: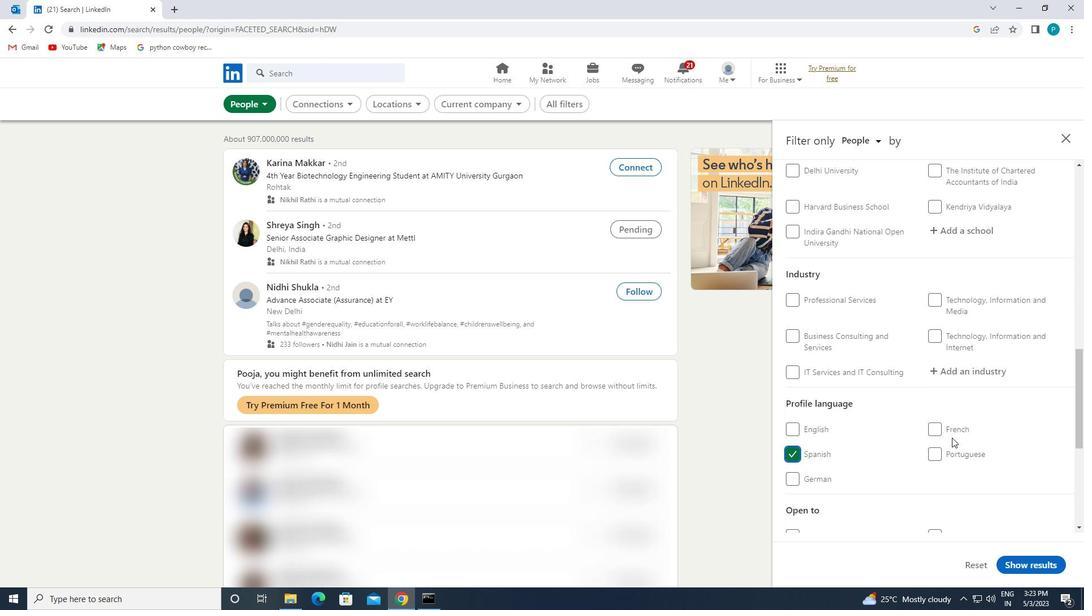 
Action: Mouse scrolled (991, 427) with delta (0, 0)
Screenshot: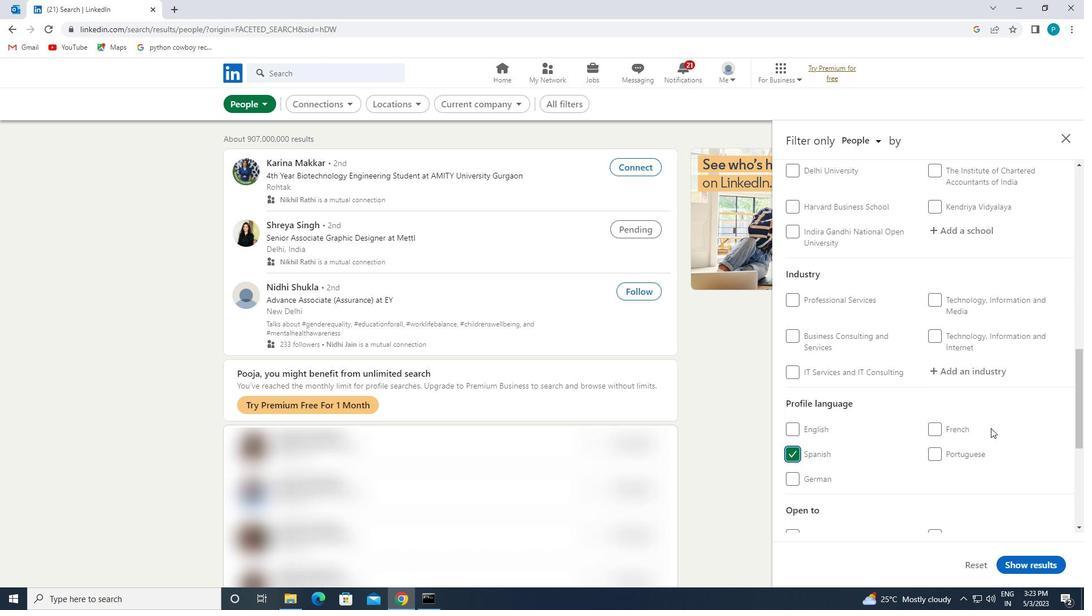 
Action: Mouse moved to (990, 418)
Screenshot: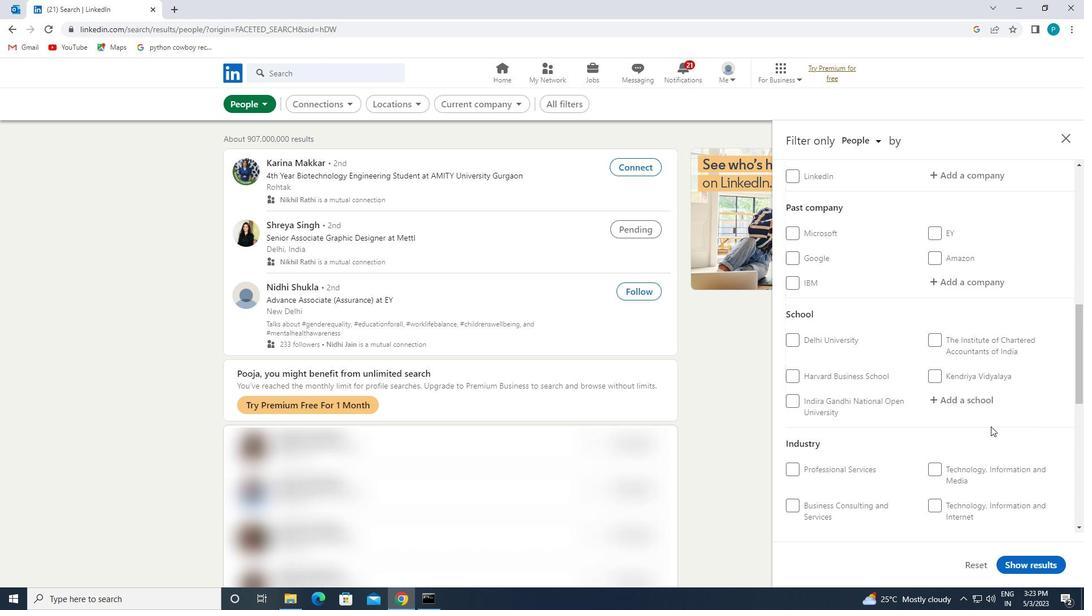 
Action: Mouse scrolled (990, 418) with delta (0, 0)
Screenshot: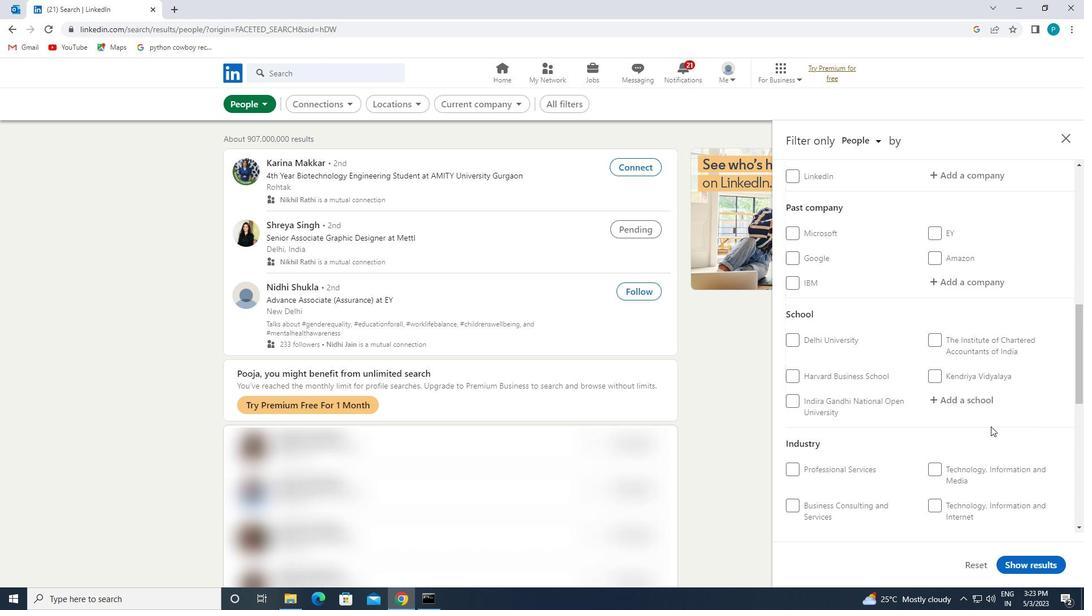 
Action: Mouse moved to (988, 412)
Screenshot: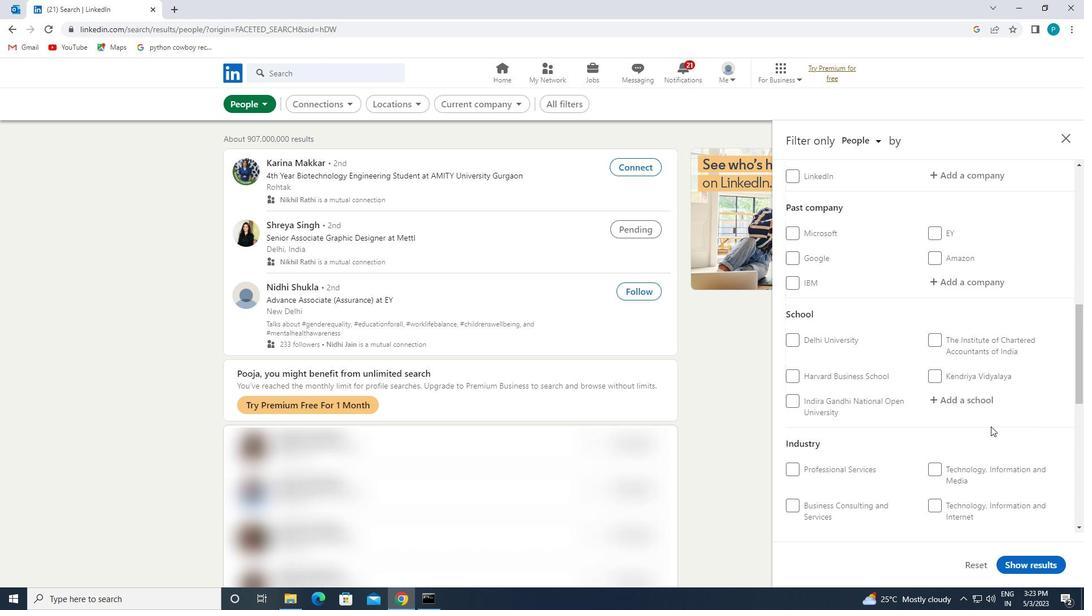 
Action: Mouse scrolled (988, 413) with delta (0, 0)
Screenshot: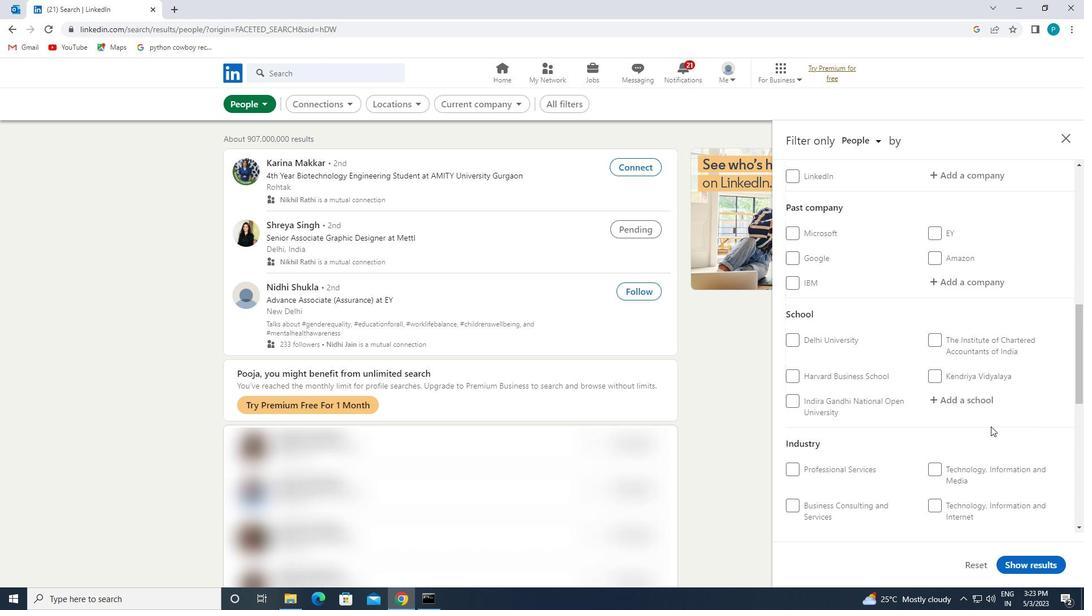 
Action: Mouse moved to (988, 412)
Screenshot: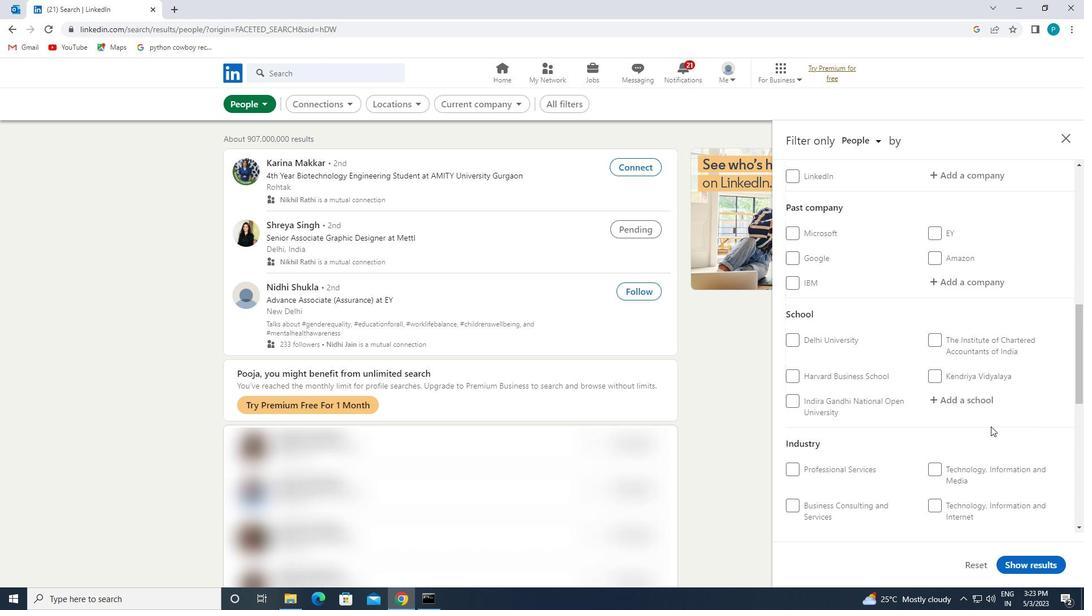 
Action: Mouse scrolled (988, 413) with delta (0, 0)
Screenshot: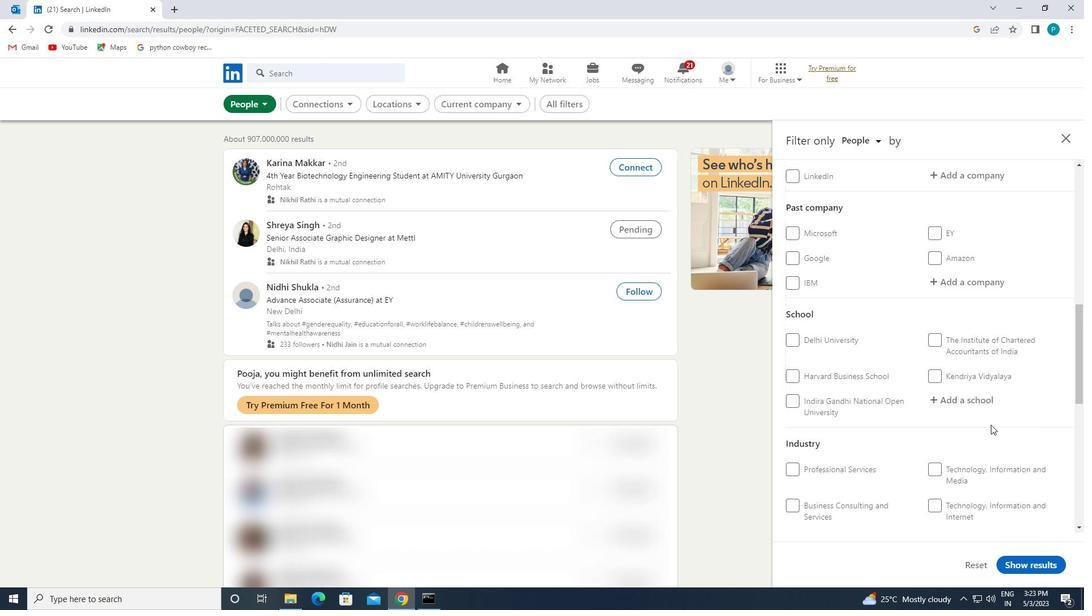 
Action: Mouse moved to (950, 347)
Screenshot: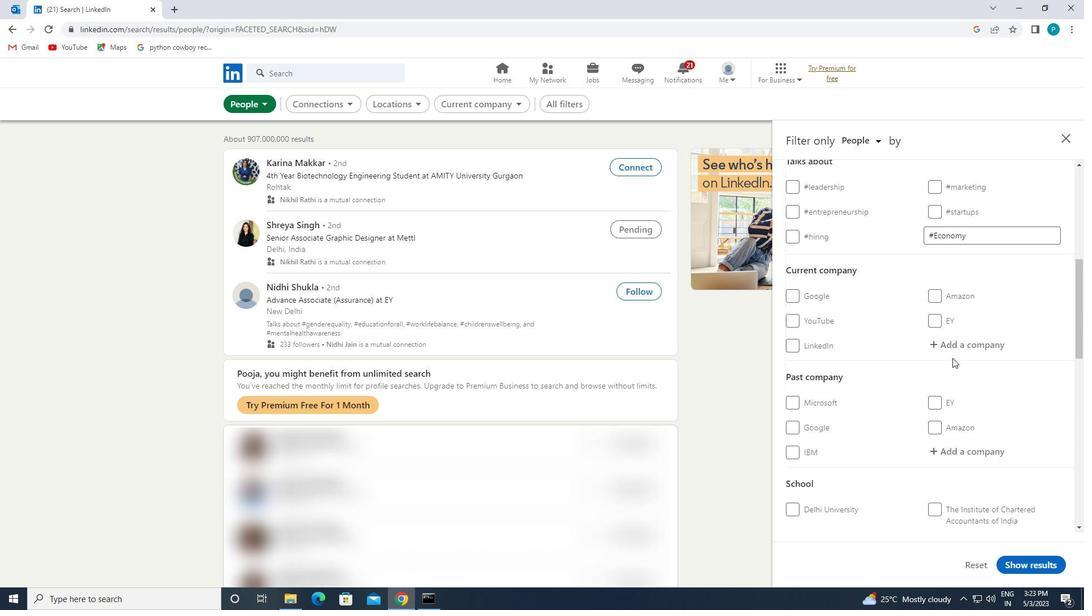 
Action: Mouse pressed left at (950, 347)
Screenshot: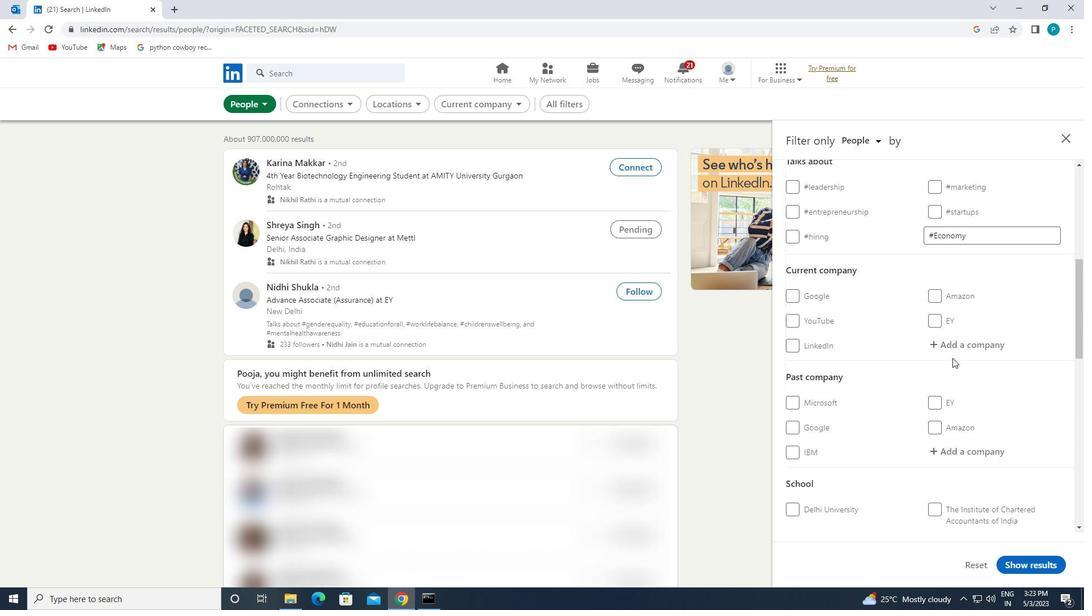 
Action: Mouse moved to (958, 353)
Screenshot: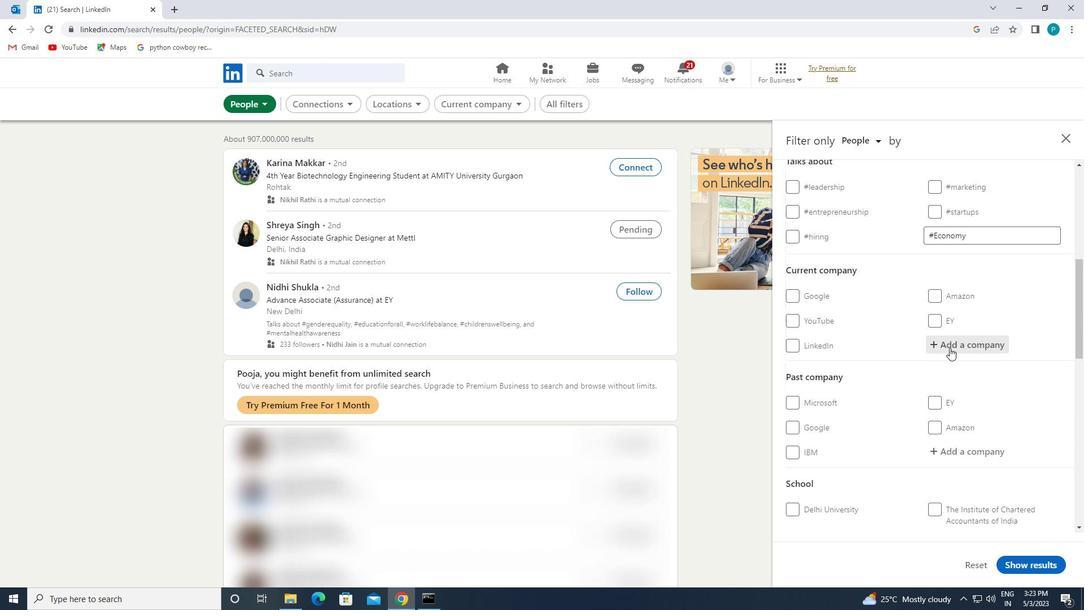 
Action: Key pressed <Key.caps_lock>M<Key.caps_lock>OKNEYCON<Key.backspace><Key.backspace><Key.backspace><Key.backspace><Key.backspace><Key.backspace><Key.backspace>NEY
Screenshot: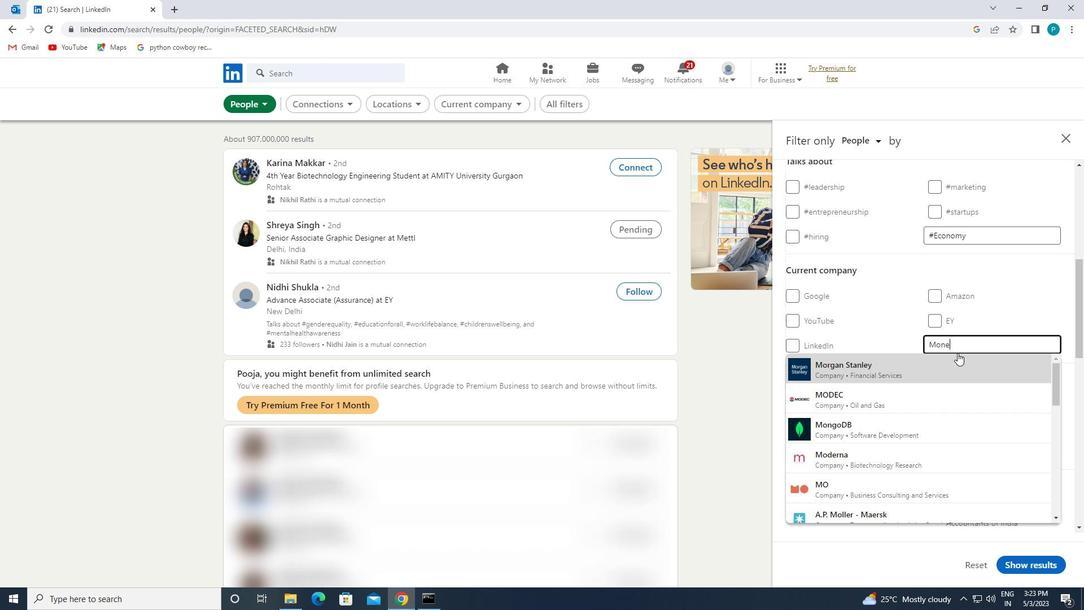 
Action: Mouse moved to (954, 356)
Screenshot: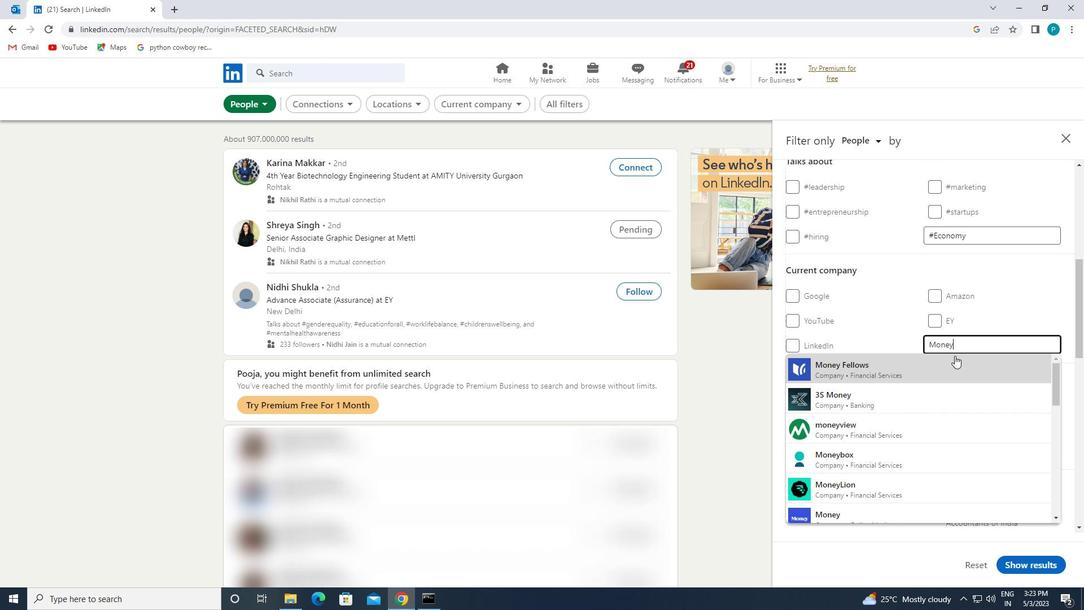 
Action: Key pressed CONTROL
Screenshot: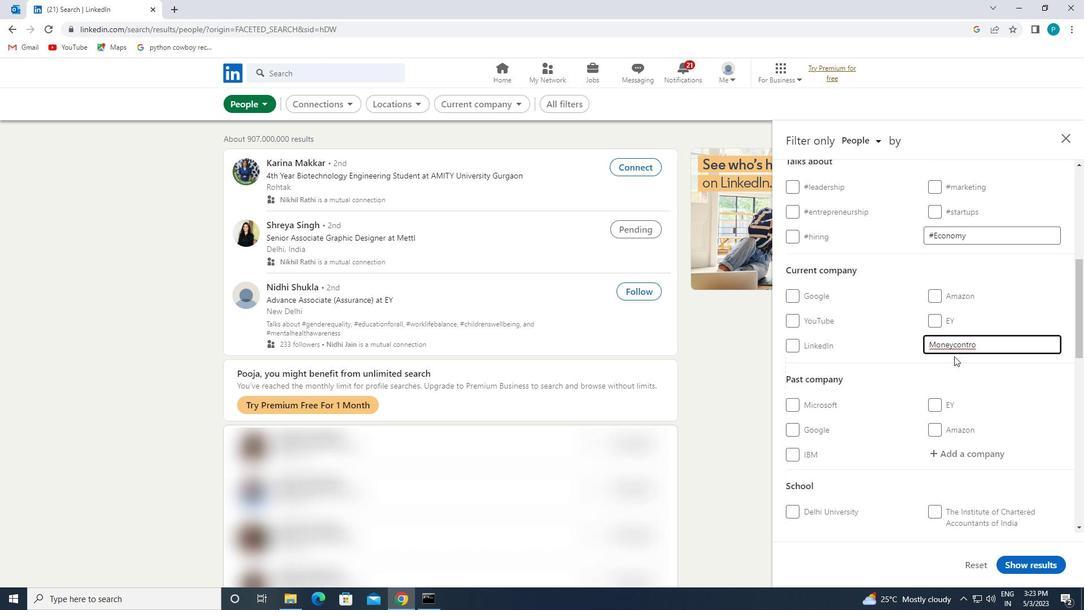
Action: Mouse moved to (954, 356)
Screenshot: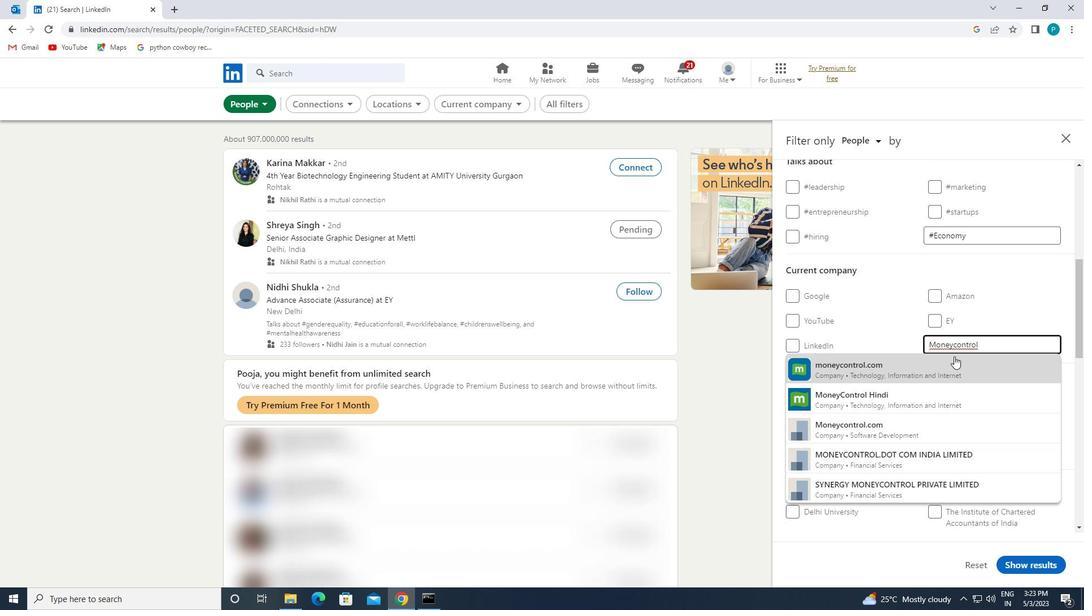 
Action: Mouse pressed left at (954, 356)
Screenshot: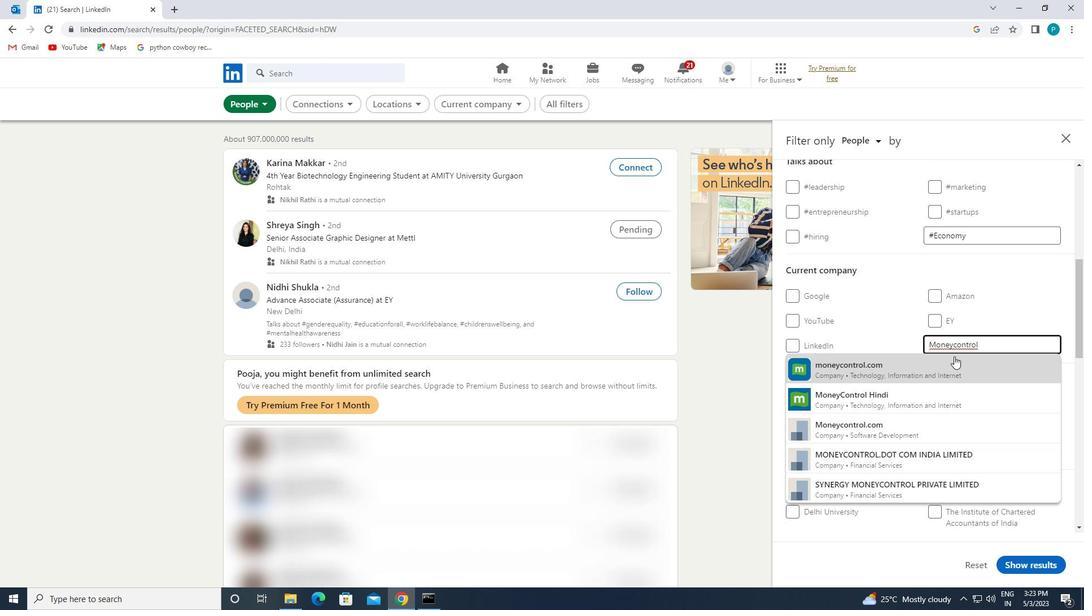 
Action: Mouse moved to (955, 356)
Screenshot: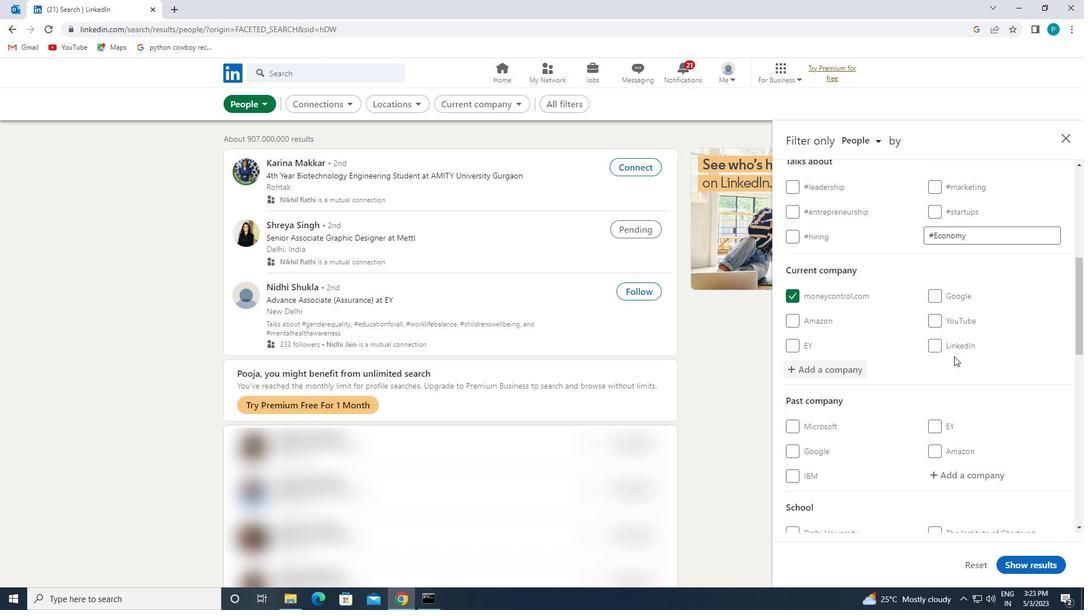 
Action: Mouse scrolled (955, 355) with delta (0, 0)
Screenshot: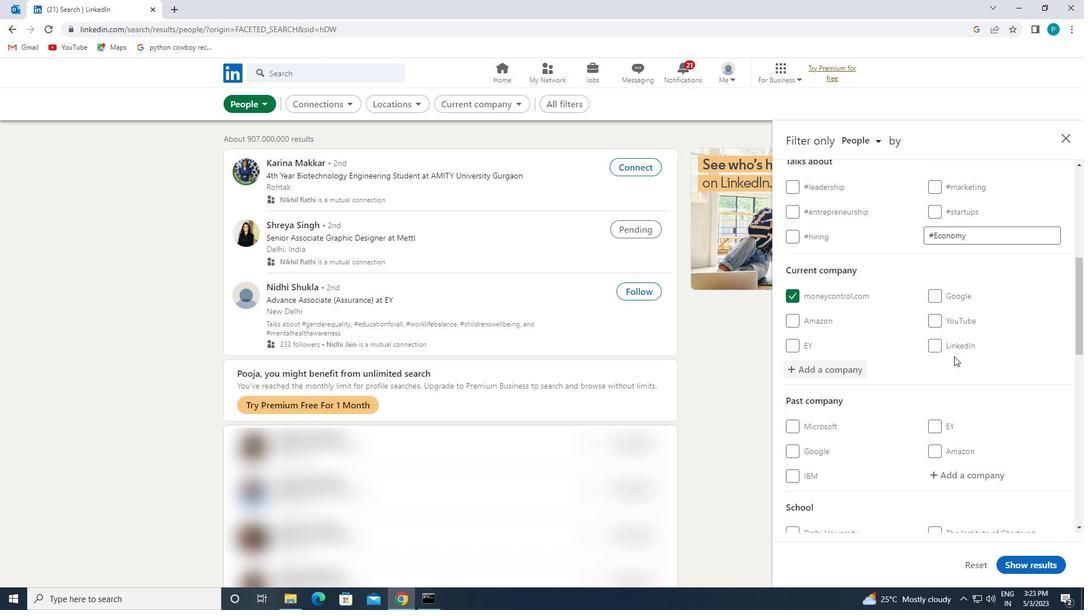 
Action: Mouse moved to (955, 357)
Screenshot: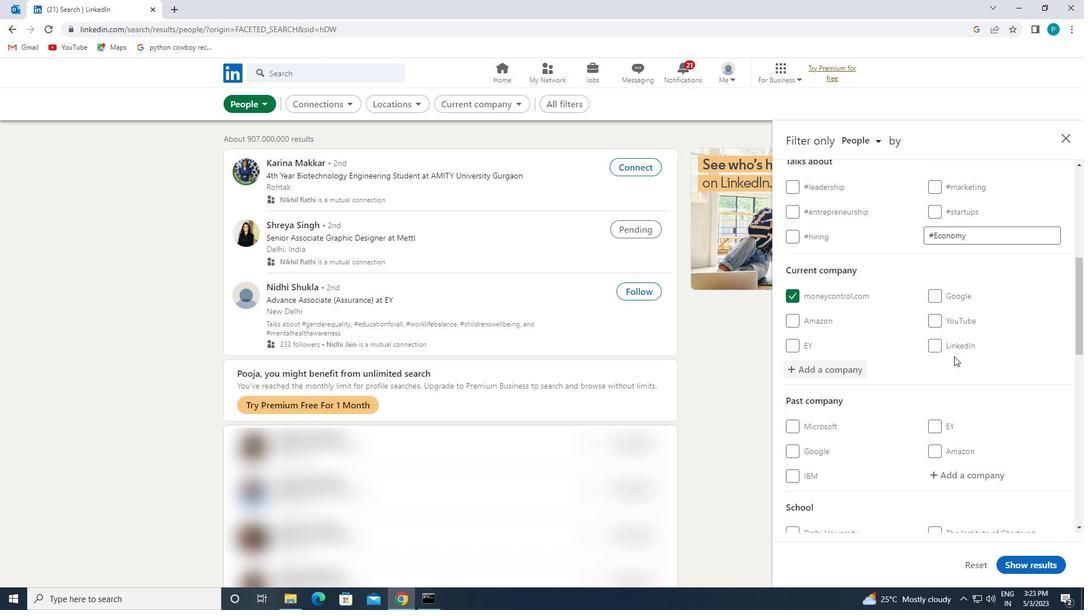 
Action: Mouse scrolled (955, 357) with delta (0, 0)
Screenshot: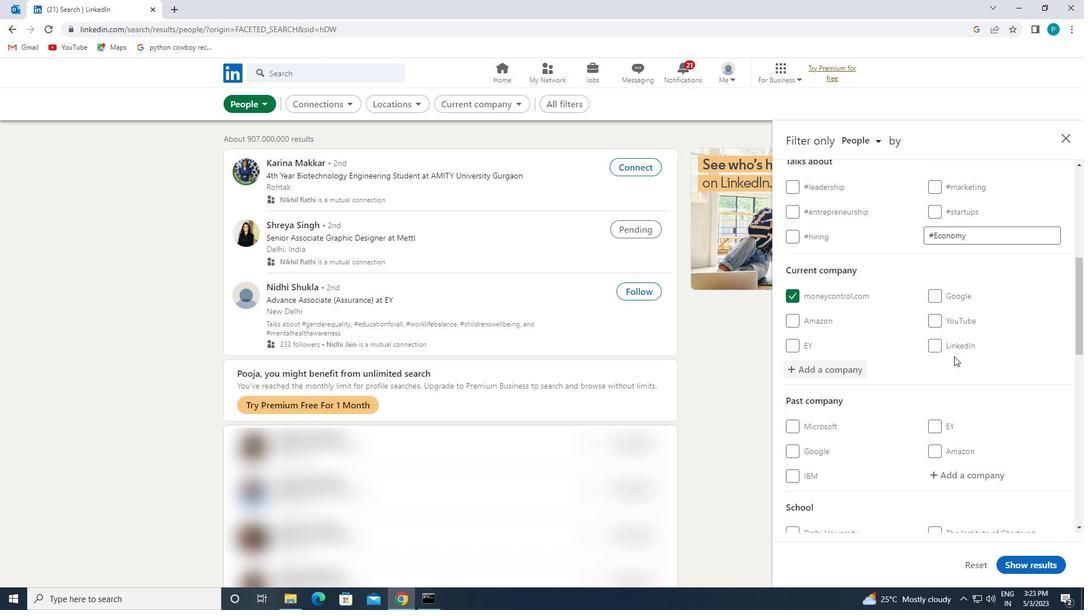 
Action: Mouse moved to (956, 359)
Screenshot: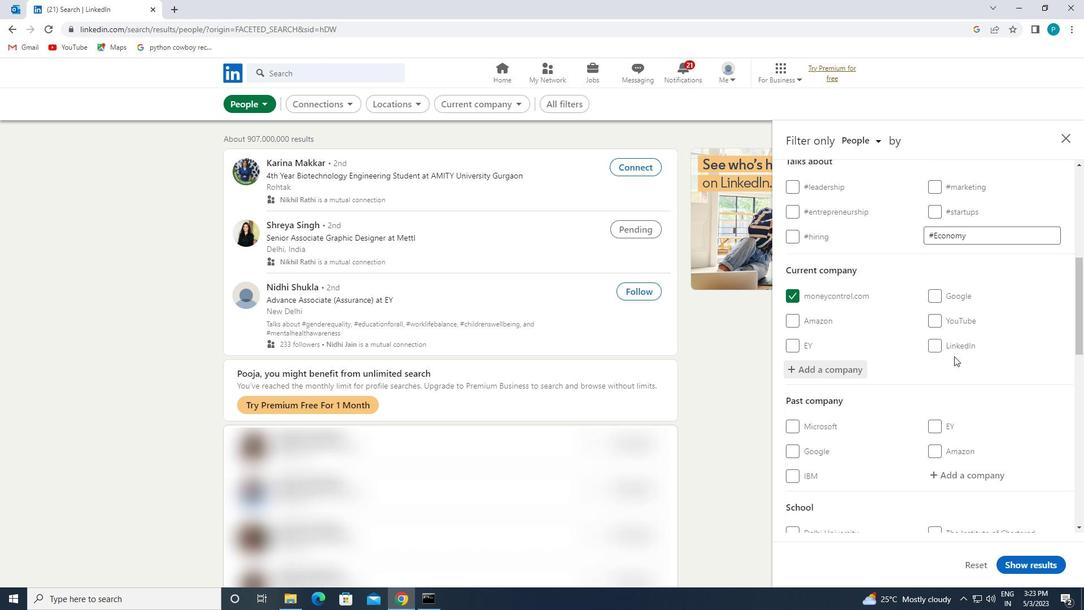 
Action: Mouse scrolled (956, 358) with delta (0, 0)
Screenshot: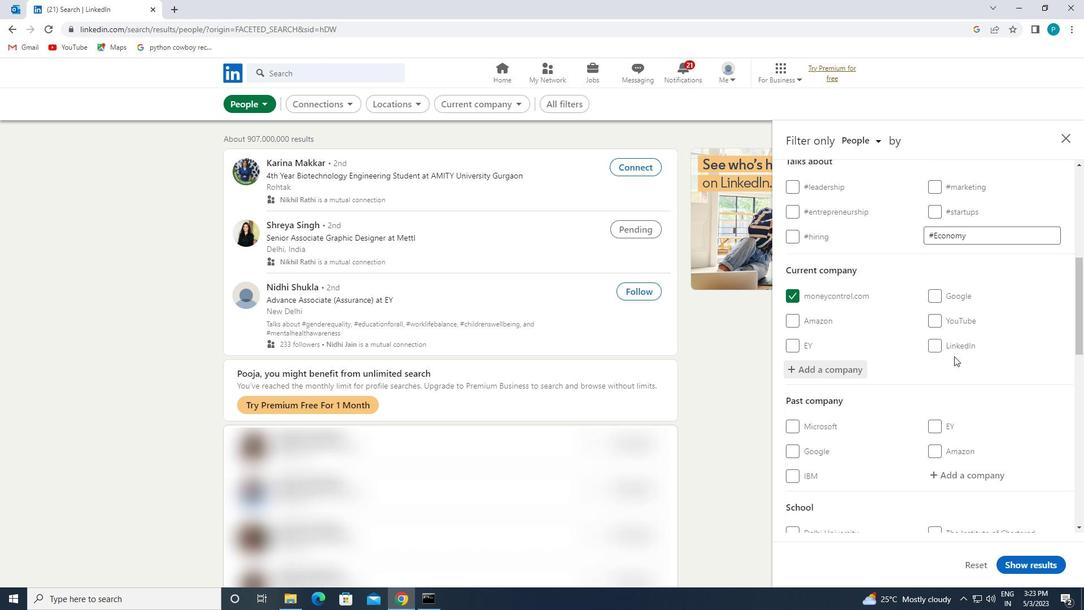 
Action: Mouse moved to (957, 416)
Screenshot: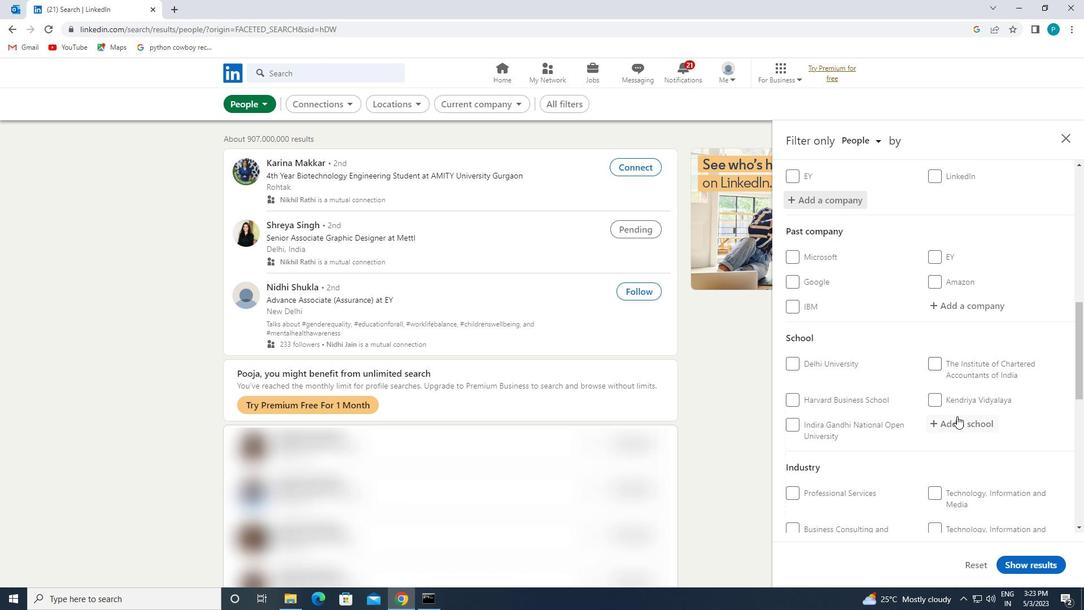 
Action: Mouse pressed left at (957, 416)
Screenshot: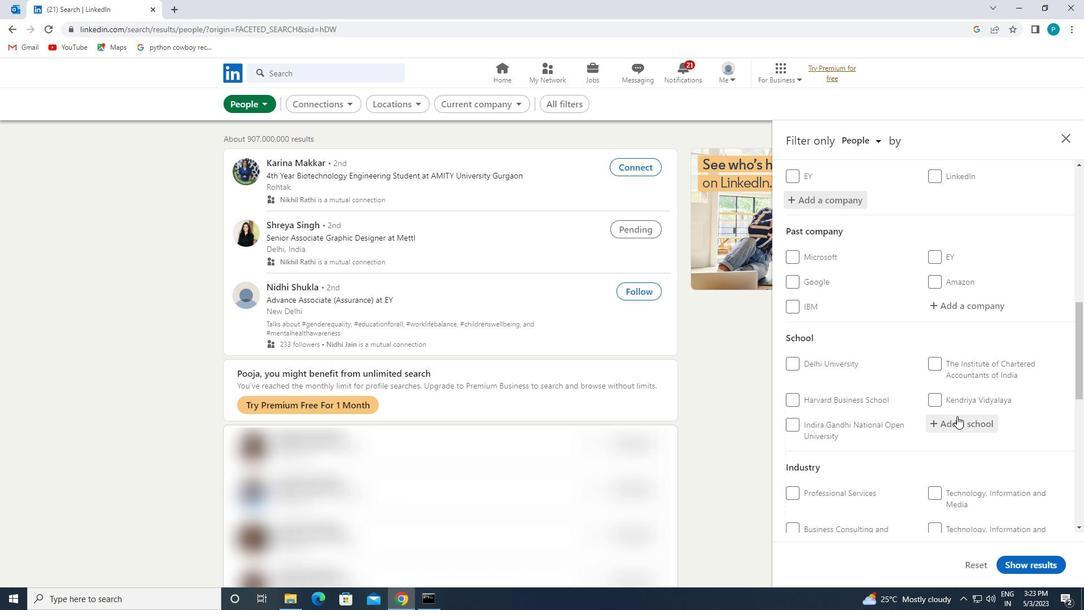 
Action: Key pressed <Key.caps_lock>R.M.K
Screenshot: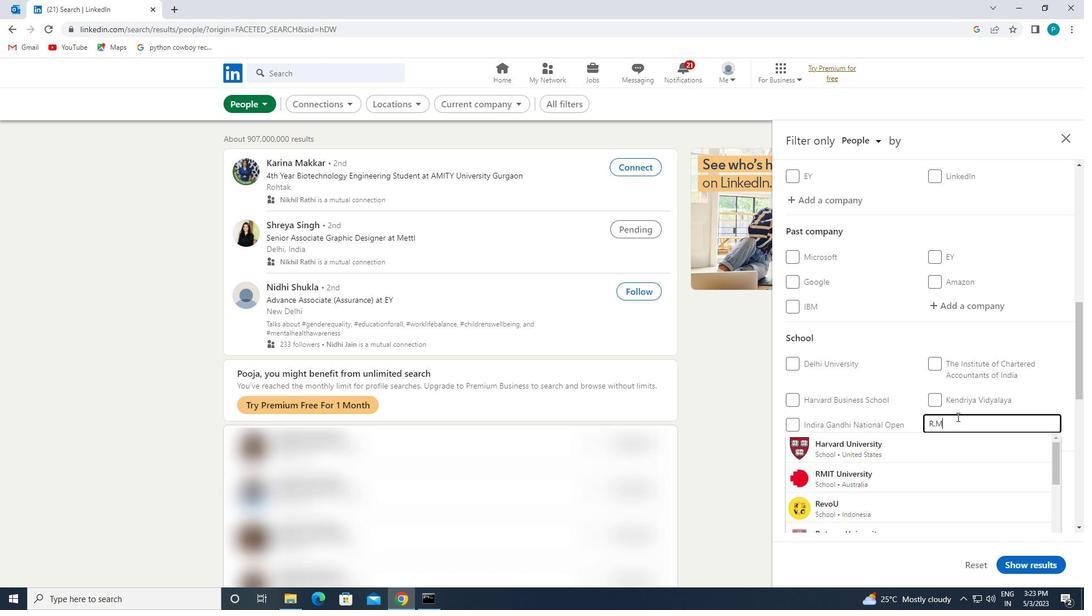 
Action: Mouse moved to (947, 449)
Screenshot: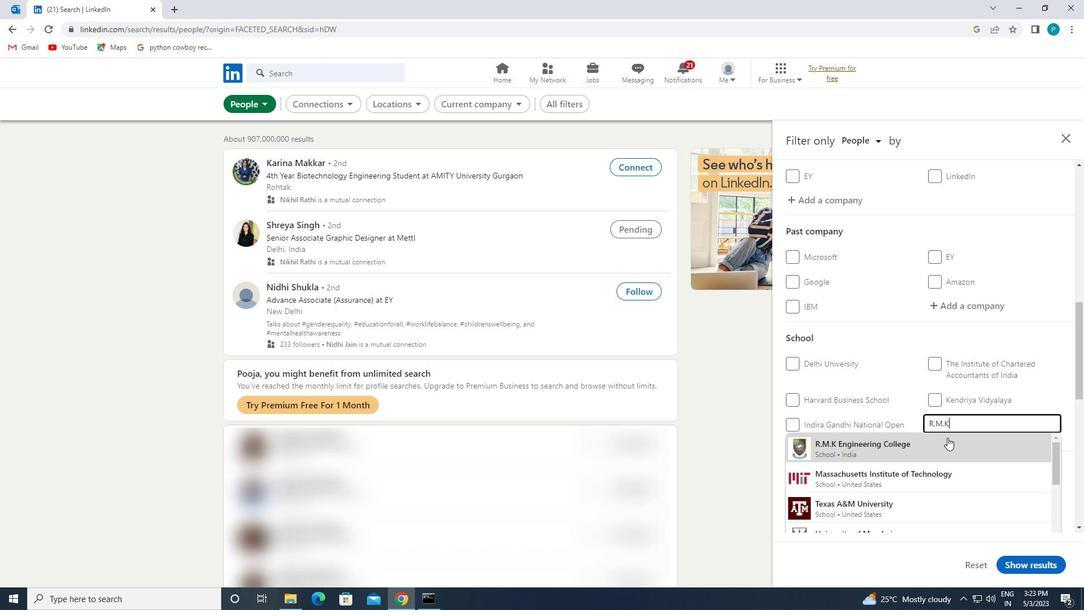 
Action: Mouse pressed left at (947, 449)
Screenshot: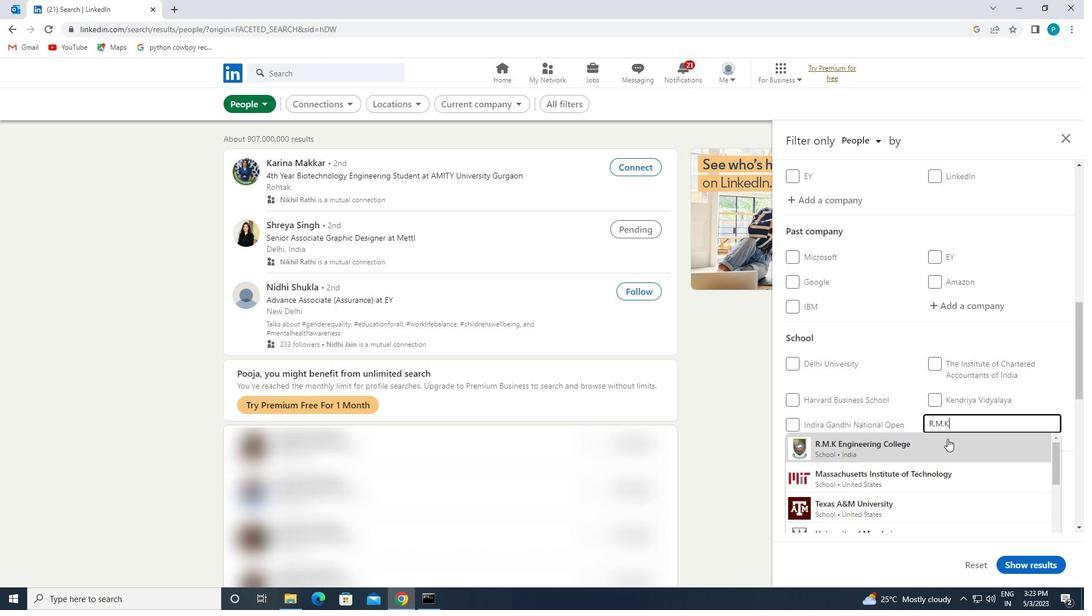 
Action: Mouse moved to (948, 450)
Screenshot: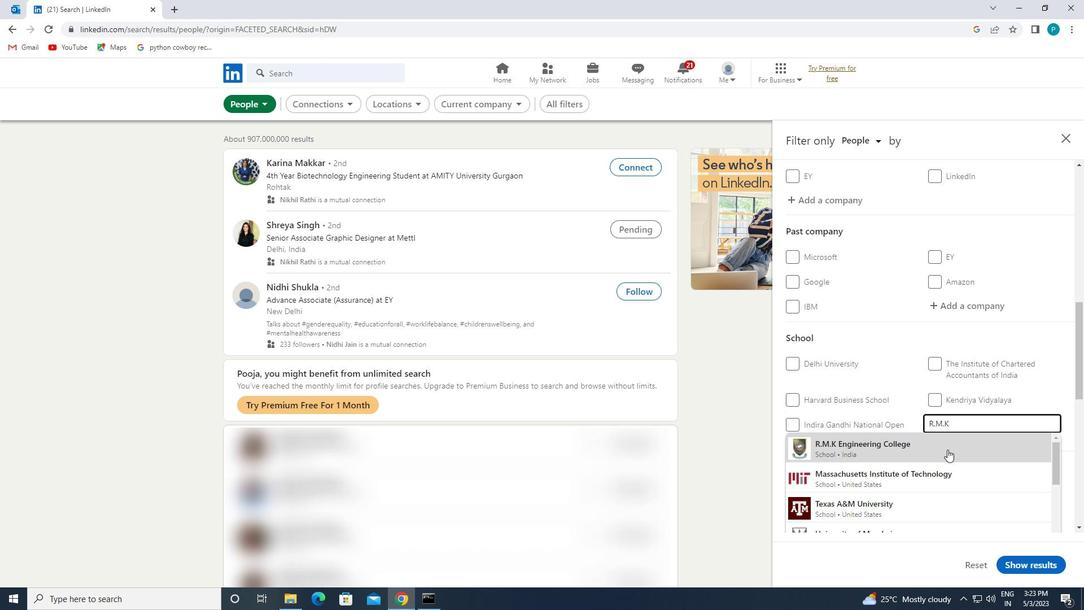 
Action: Mouse scrolled (948, 450) with delta (0, 0)
Screenshot: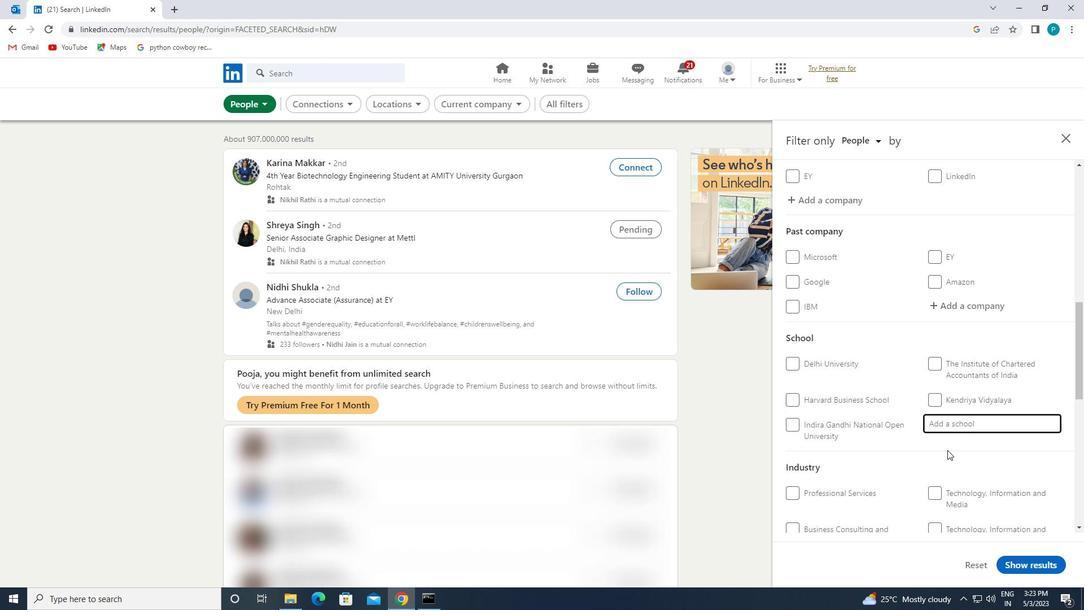 
Action: Mouse scrolled (948, 450) with delta (0, 0)
Screenshot: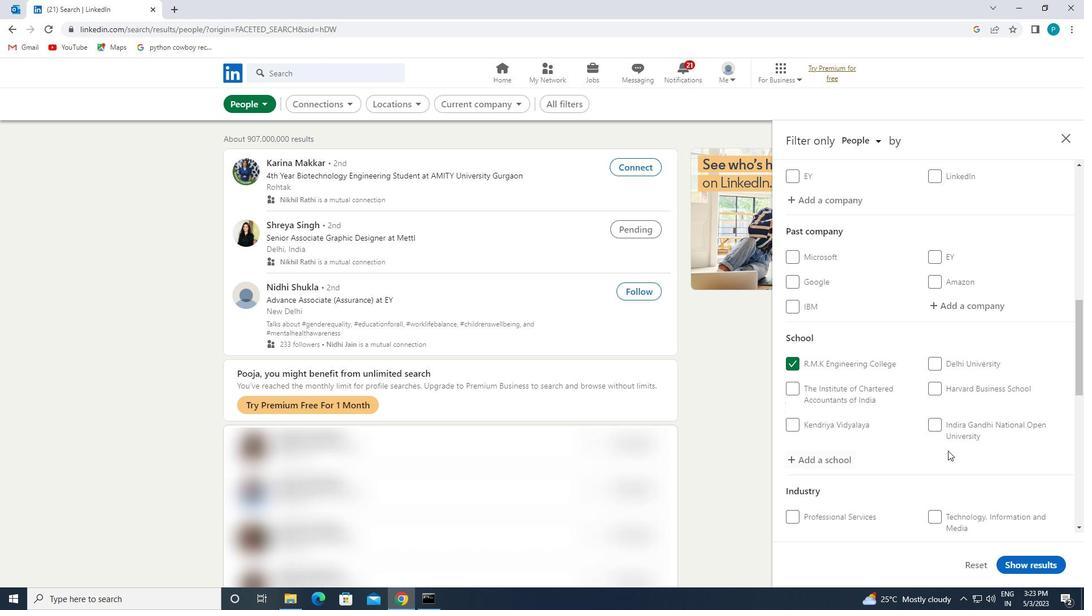 
Action: Mouse scrolled (948, 450) with delta (0, 0)
Screenshot: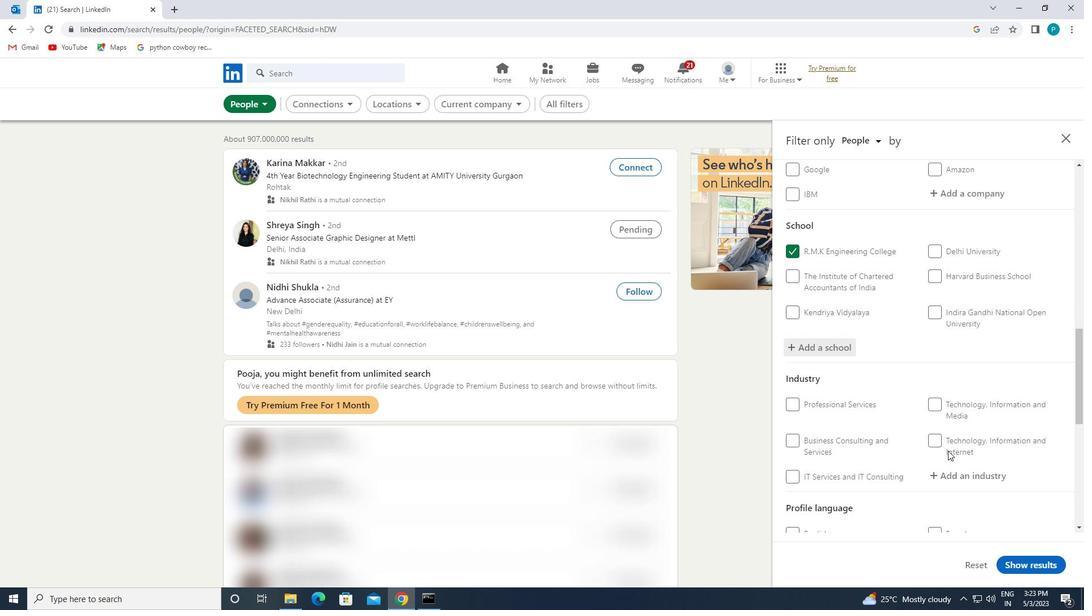 
Action: Mouse scrolled (948, 450) with delta (0, 0)
Screenshot: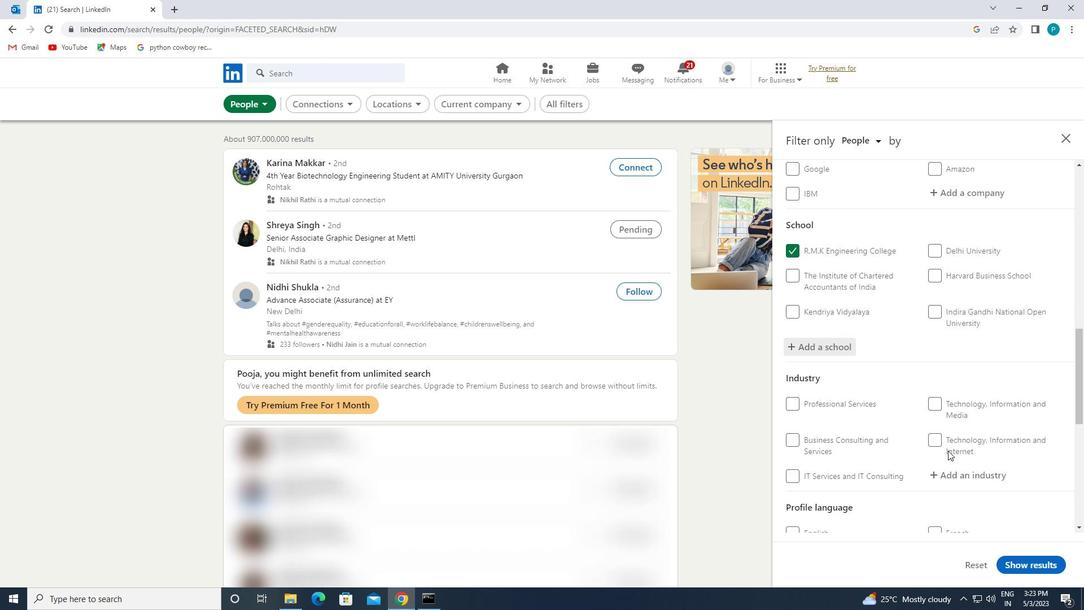 
Action: Mouse moved to (956, 366)
Screenshot: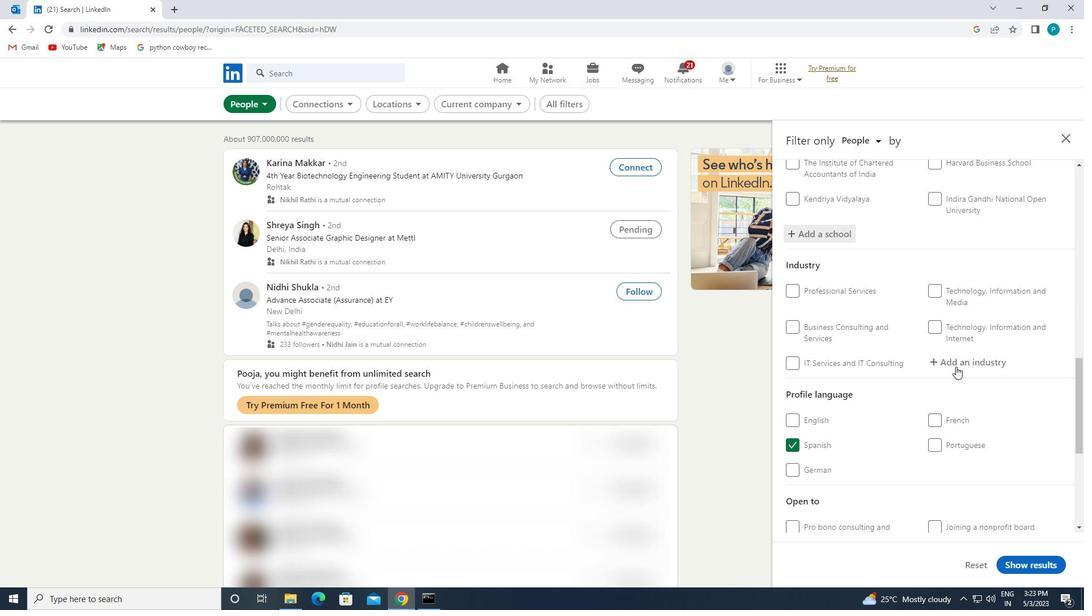 
Action: Mouse pressed left at (956, 366)
Screenshot: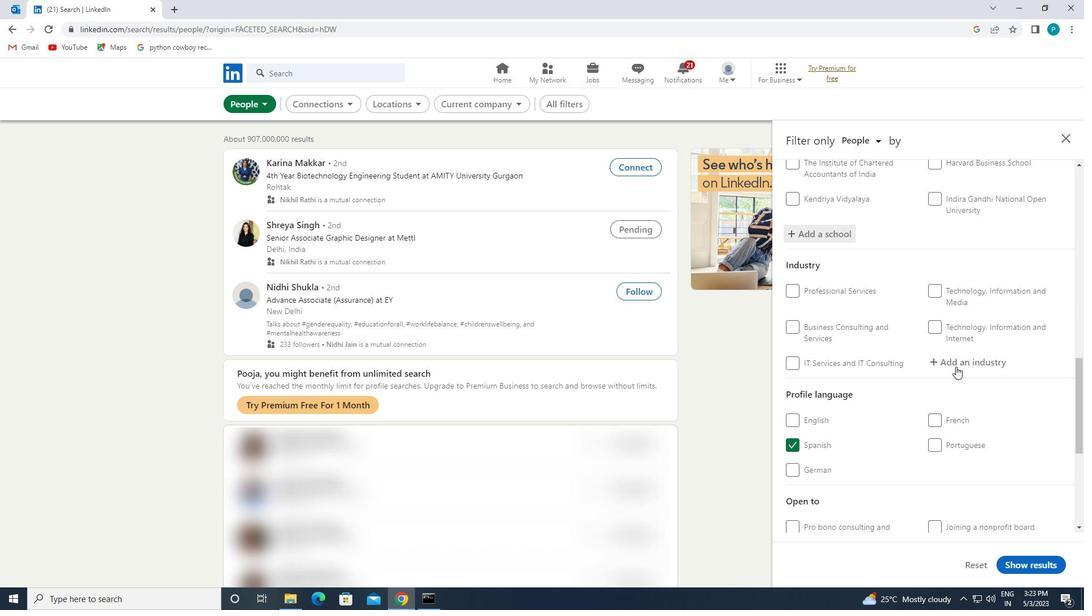 
Action: Mouse moved to (958, 367)
Screenshot: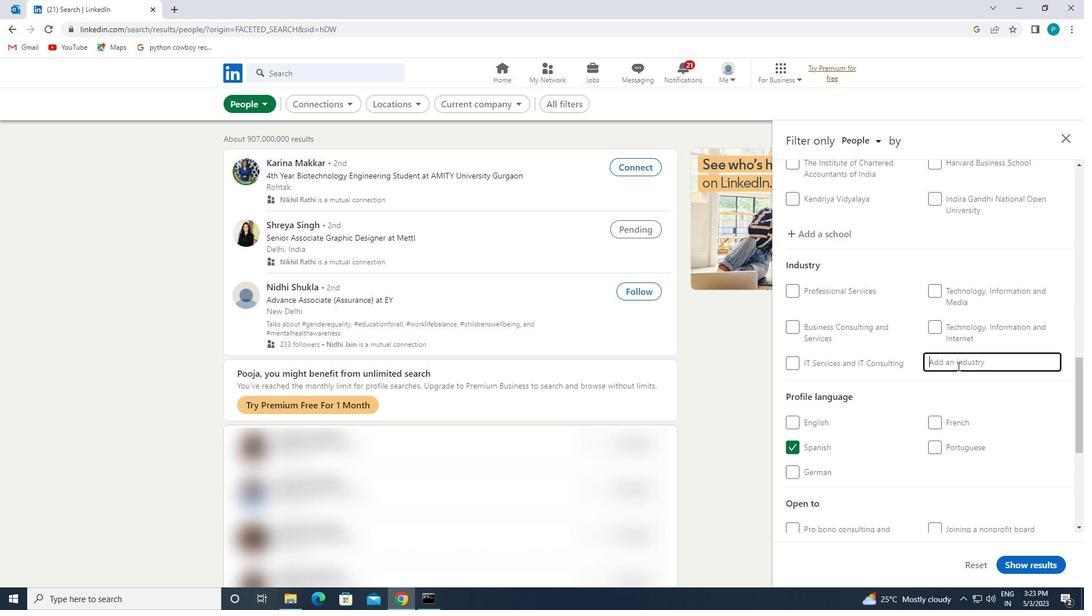 
Action: Key pressed <Key.caps_lock>F<Key.caps_lock>A
Screenshot: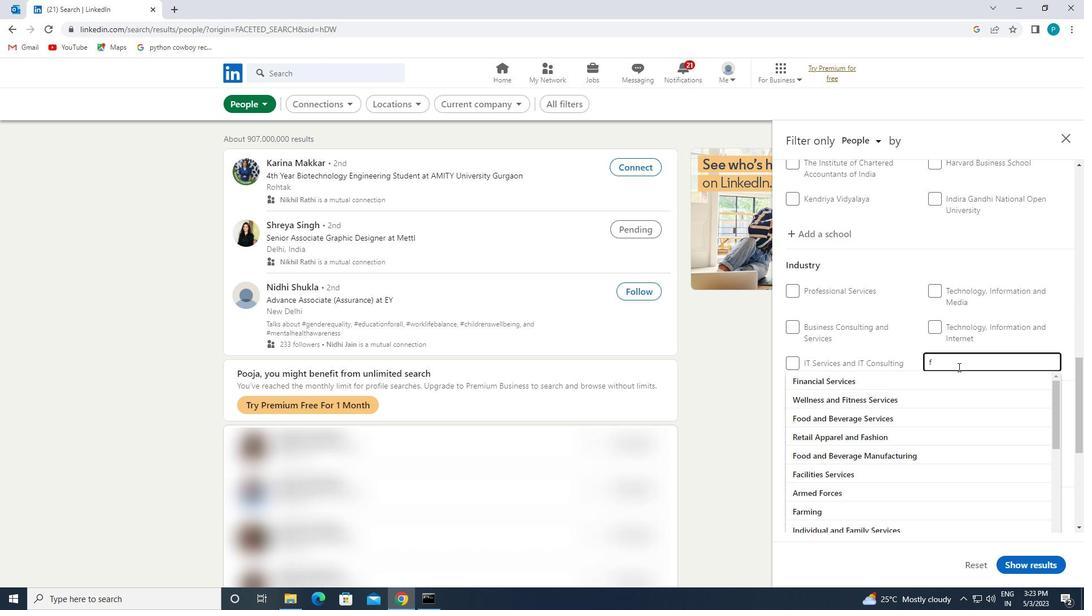 
Action: Mouse moved to (865, 421)
Screenshot: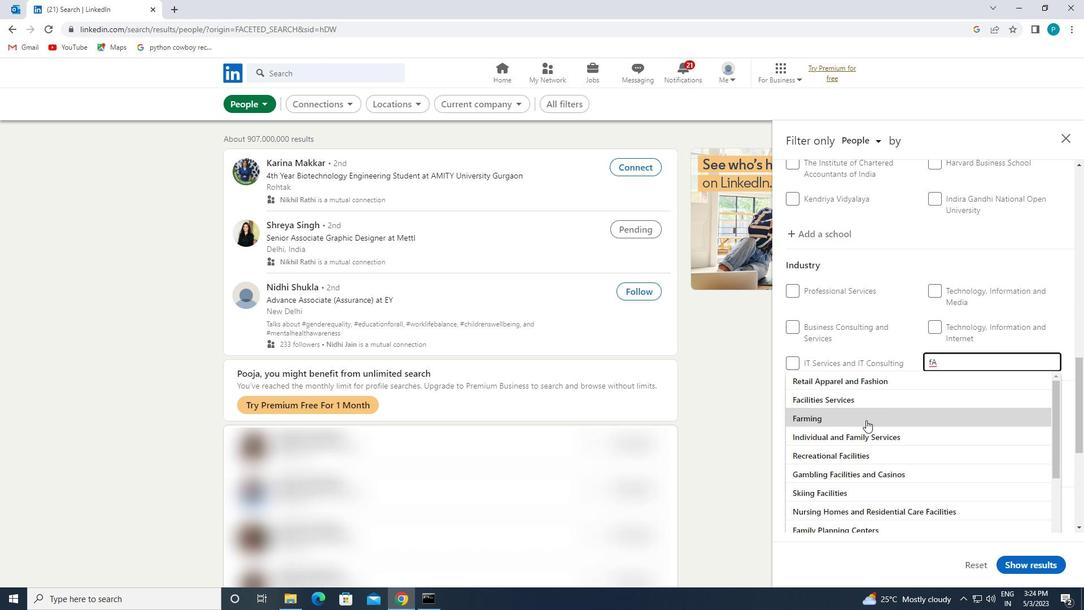 
Action: Mouse pressed left at (865, 421)
Screenshot: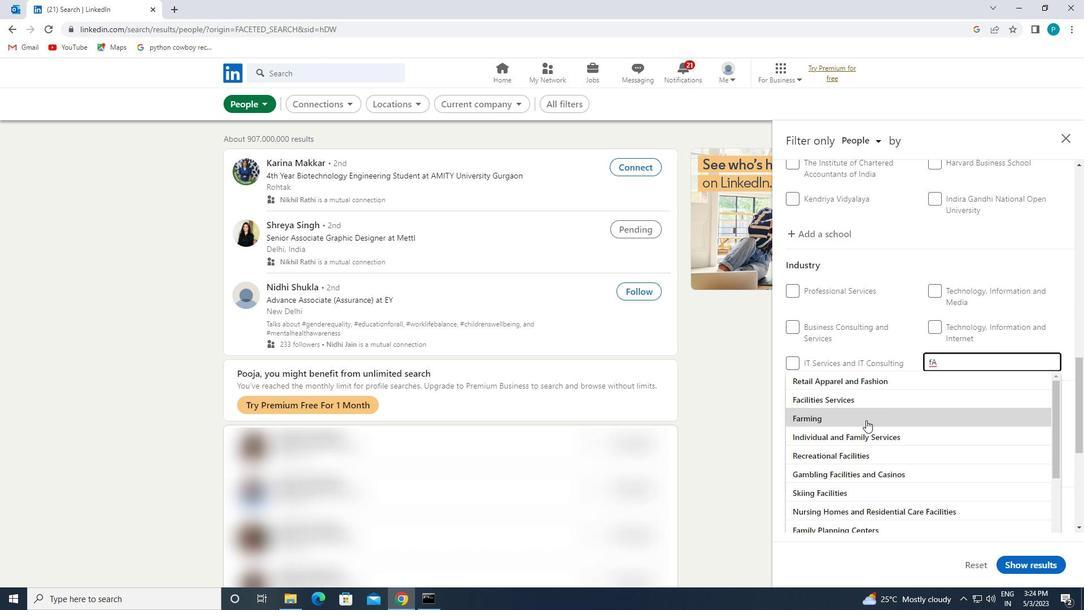 
Action: Mouse moved to (864, 421)
Screenshot: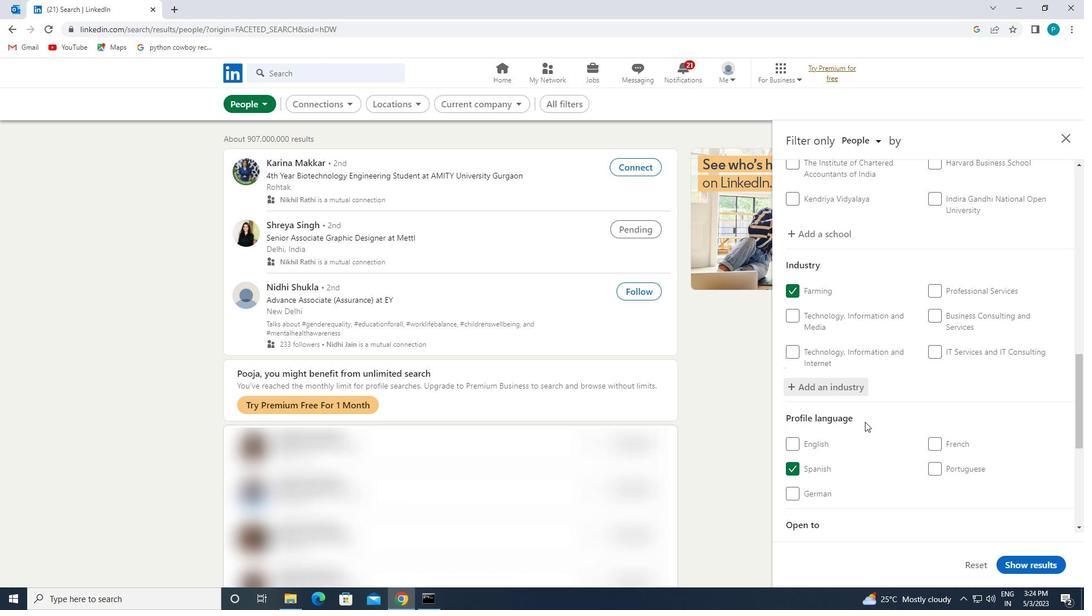 
Action: Mouse scrolled (864, 420) with delta (0, 0)
Screenshot: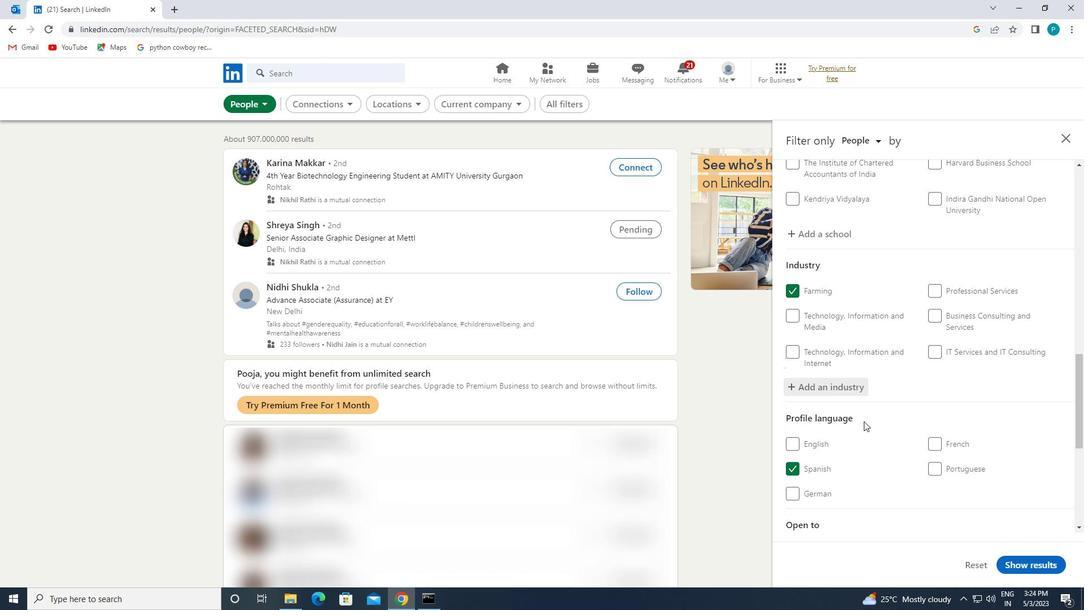 
Action: Mouse scrolled (864, 420) with delta (0, 0)
Screenshot: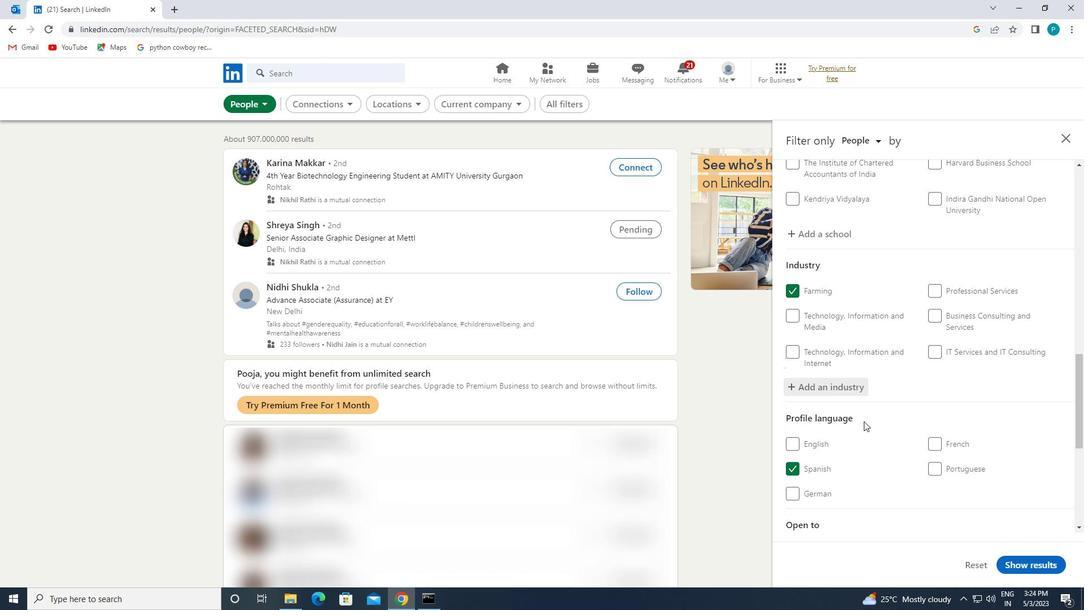 
Action: Mouse moved to (945, 460)
Screenshot: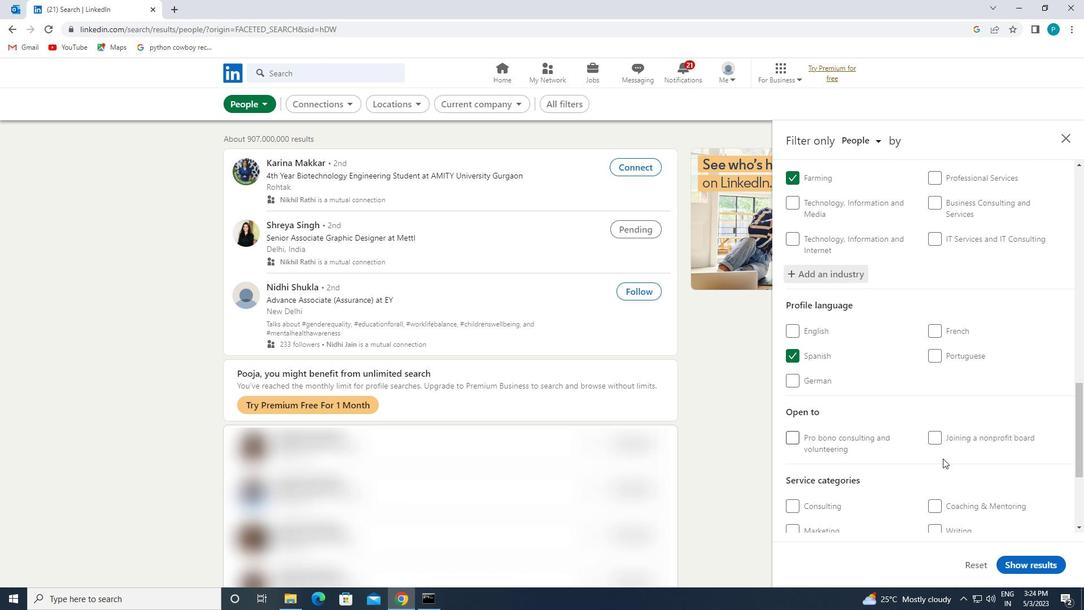 
Action: Mouse scrolled (945, 460) with delta (0, 0)
Screenshot: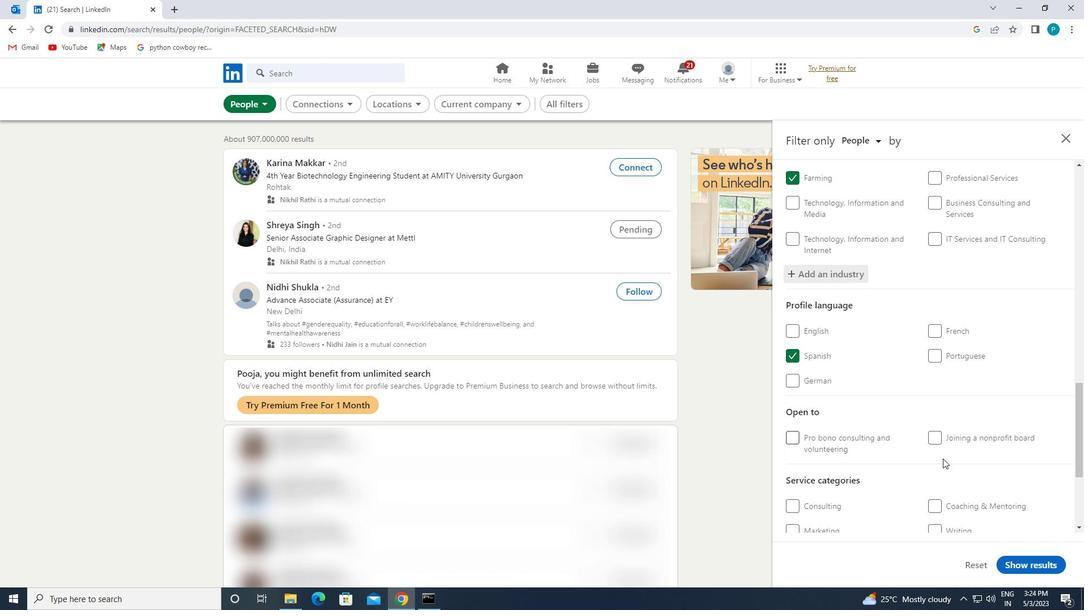 
Action: Mouse moved to (960, 493)
Screenshot: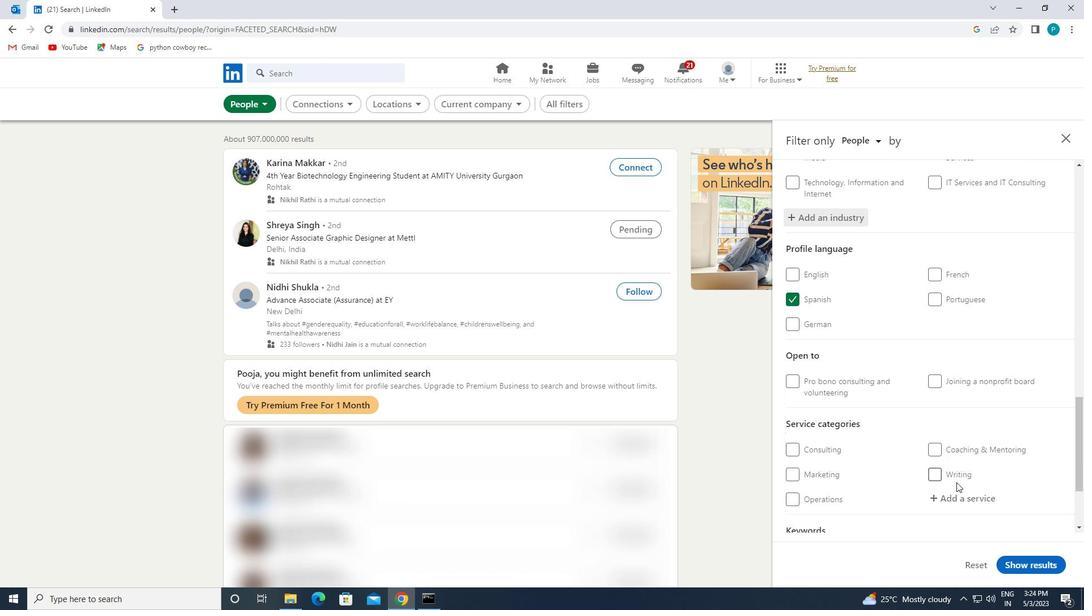
Action: Mouse pressed left at (960, 493)
Screenshot: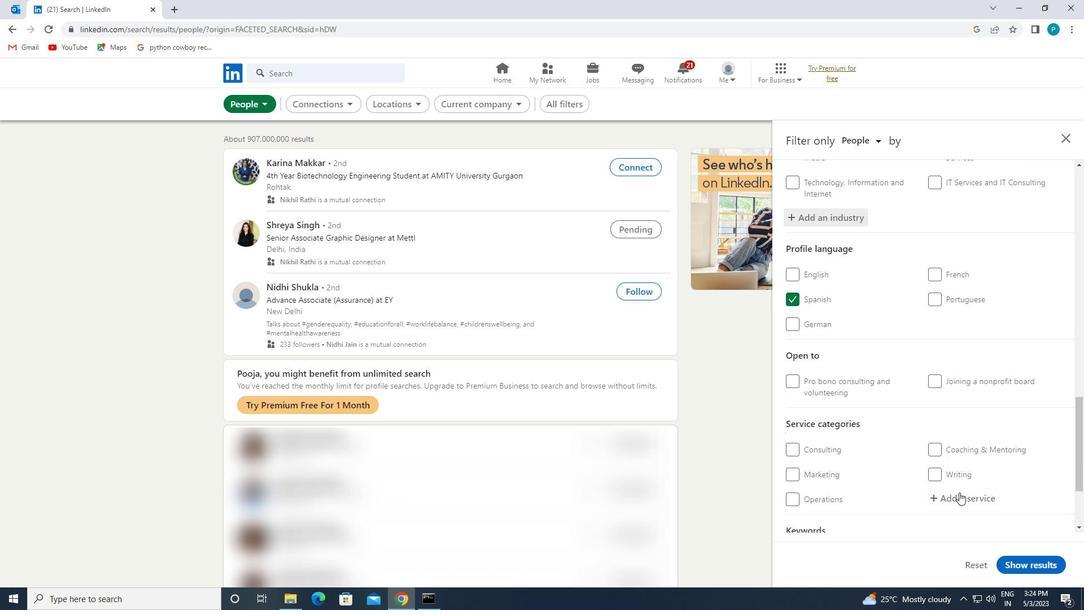 
Action: Mouse moved to (960, 499)
Screenshot: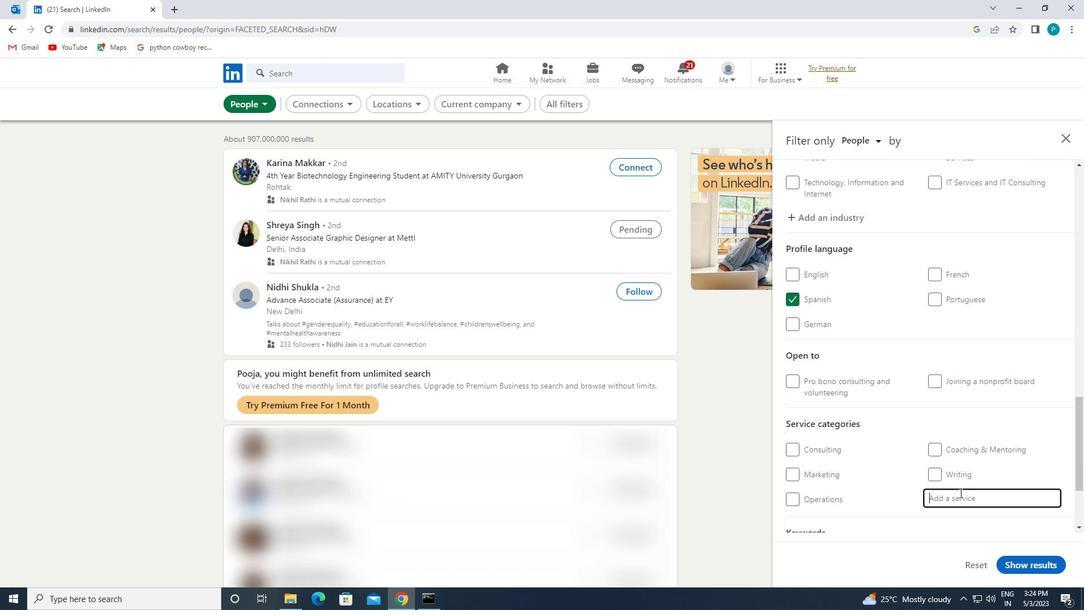 
Action: Key pressed W<Key.caps_lock>EB
Screenshot: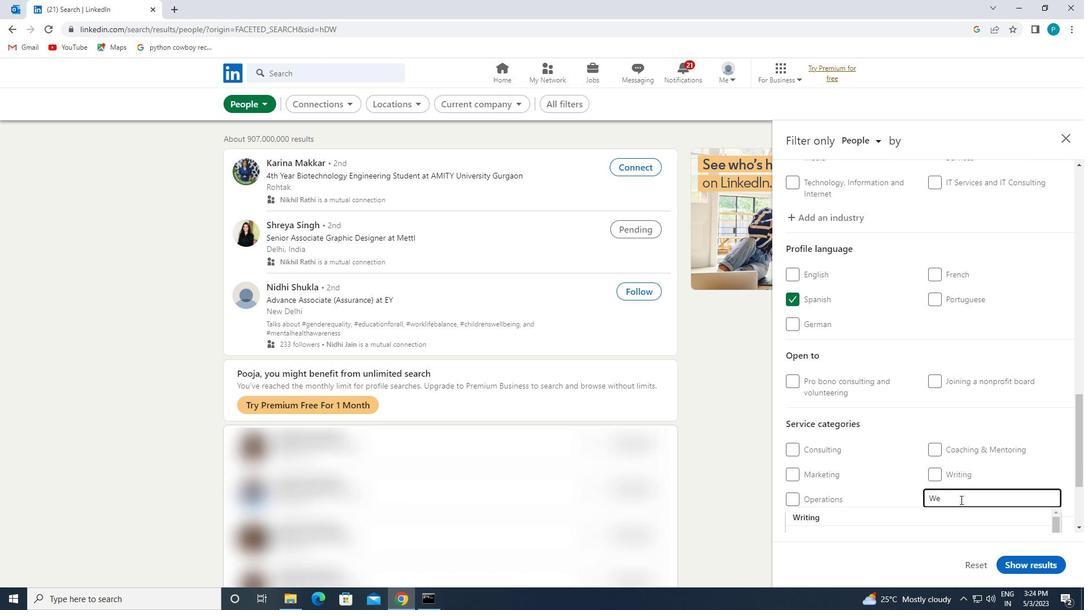 
Action: Mouse moved to (901, 433)
Screenshot: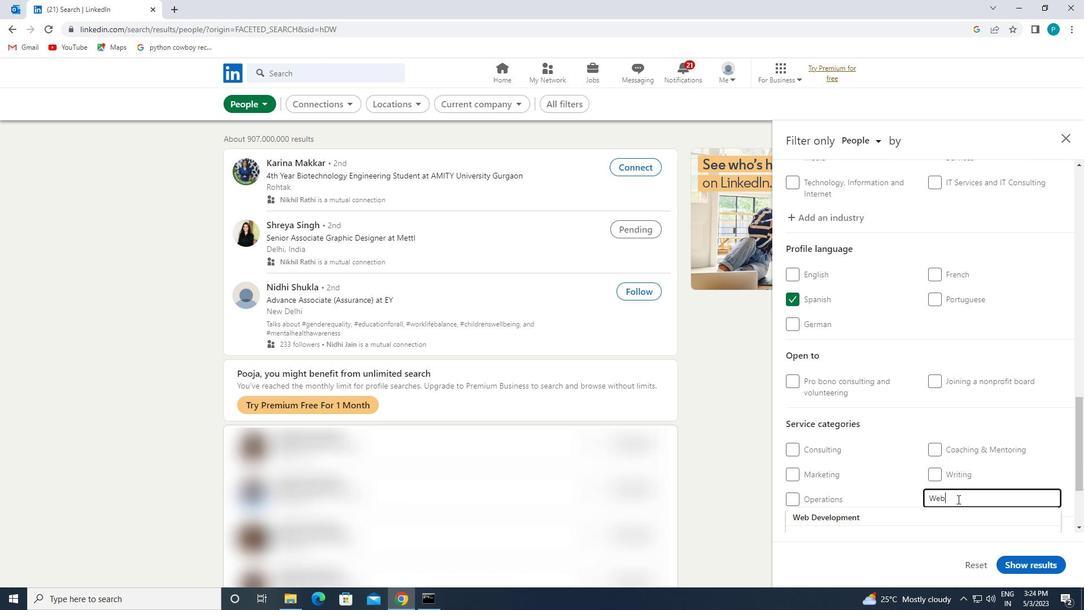 
Action: Mouse scrolled (901, 433) with delta (0, 0)
Screenshot: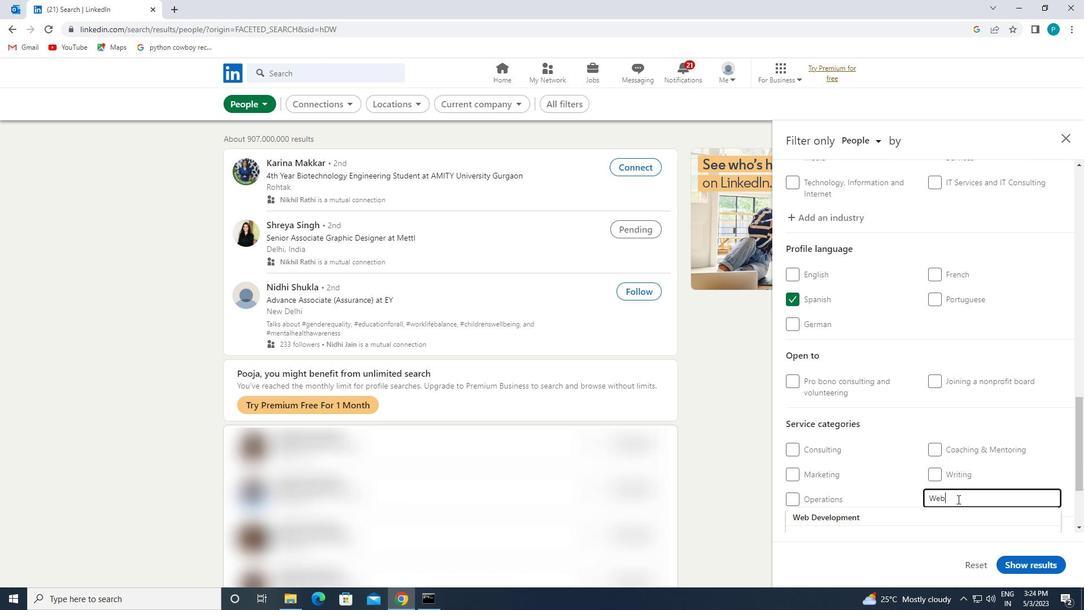 
Action: Mouse moved to (902, 434)
Screenshot: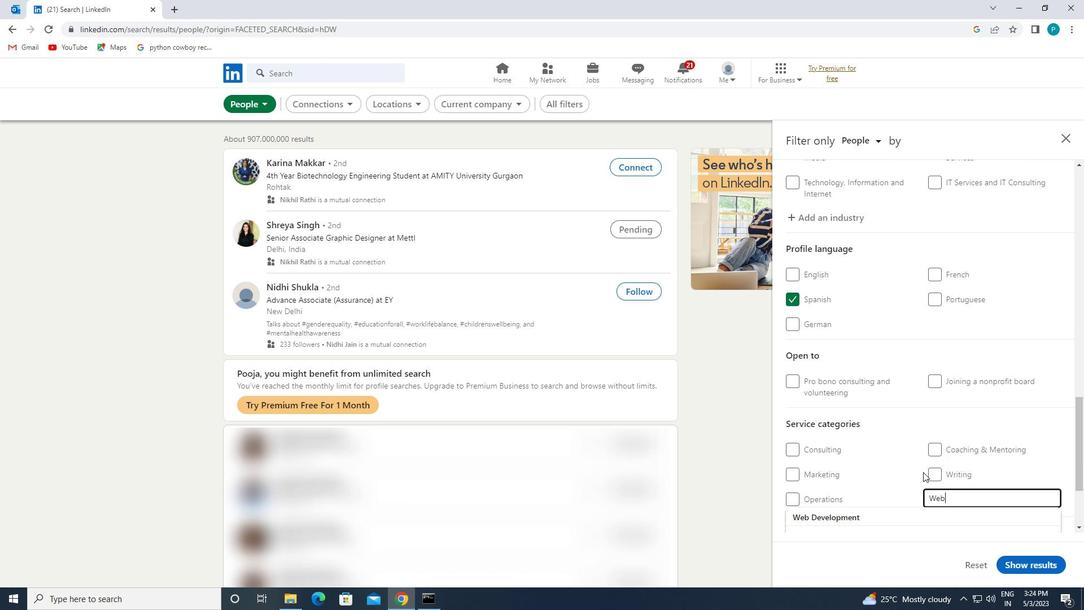 
Action: Mouse scrolled (902, 433) with delta (0, 0)
Screenshot: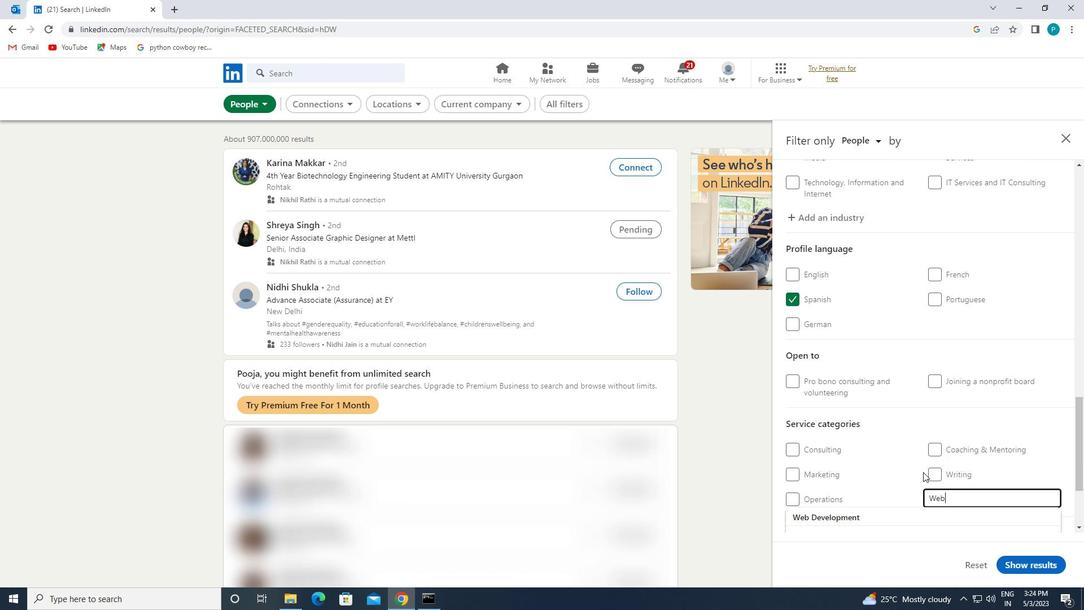 
Action: Mouse moved to (849, 430)
Screenshot: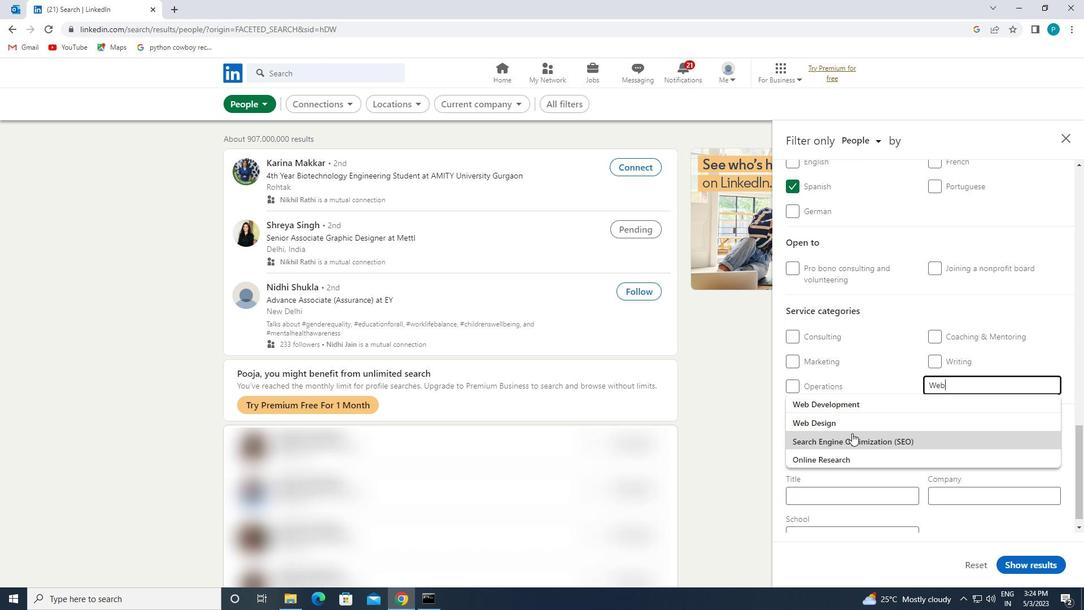 
Action: Mouse pressed left at (849, 430)
Screenshot: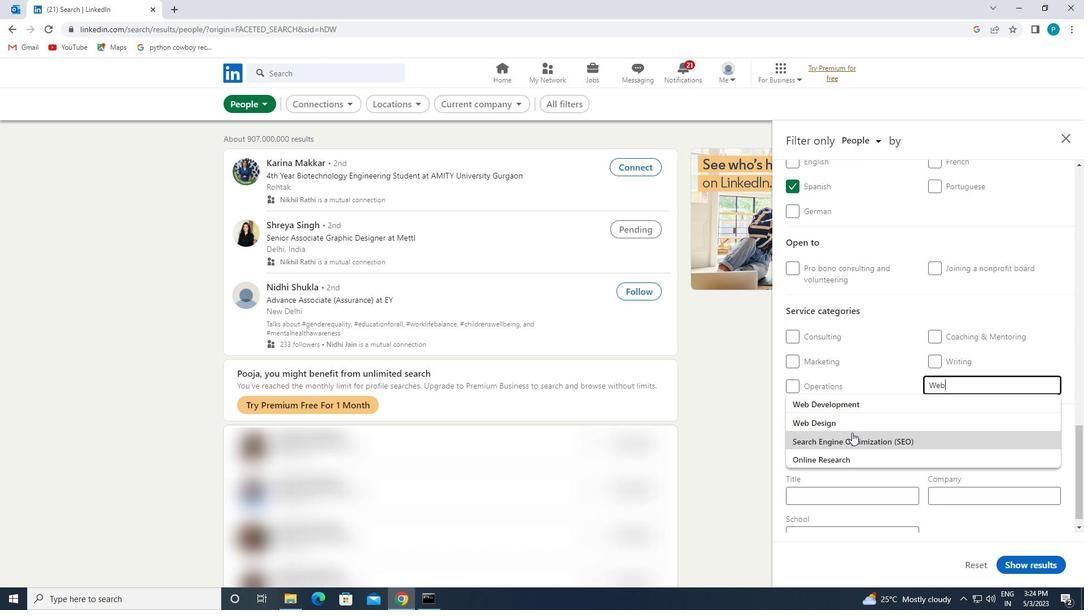 
Action: Mouse scrolled (849, 429) with delta (0, 0)
Screenshot: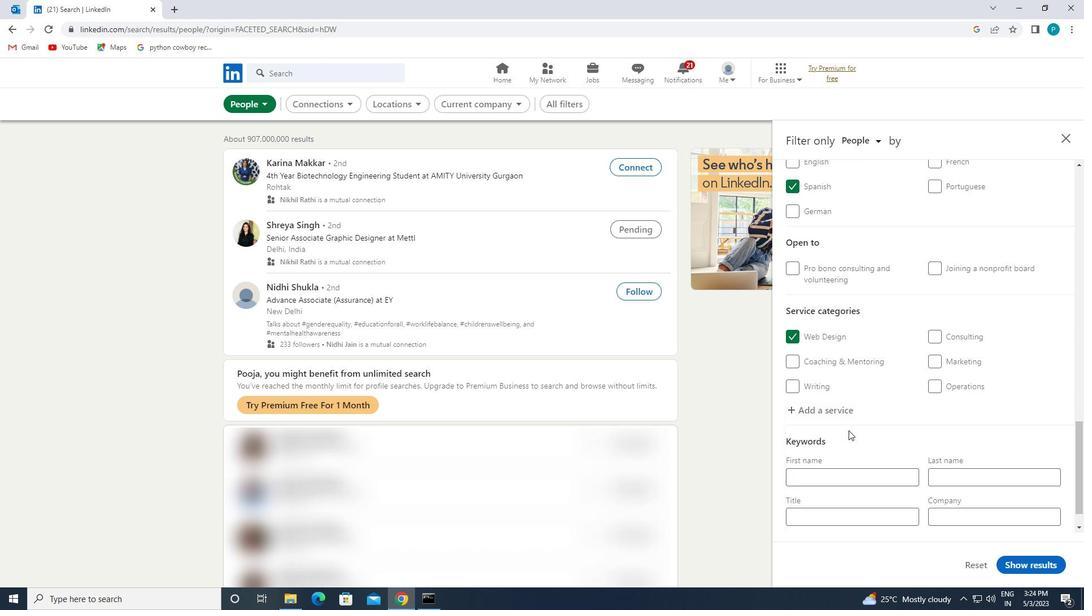 
Action: Mouse moved to (849, 430)
Screenshot: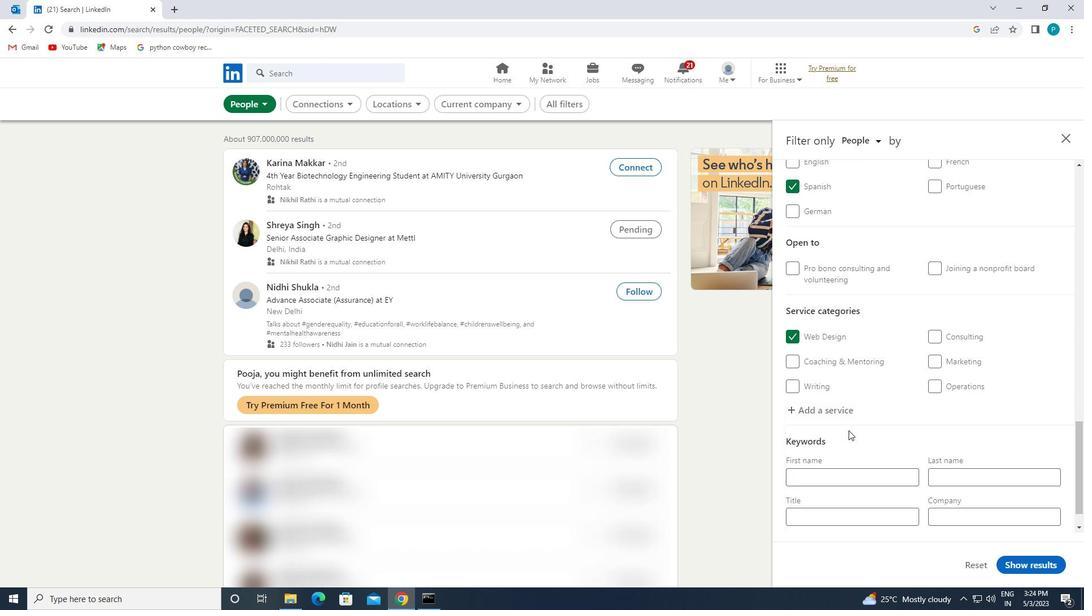 
Action: Mouse scrolled (849, 429) with delta (0, 0)
Screenshot: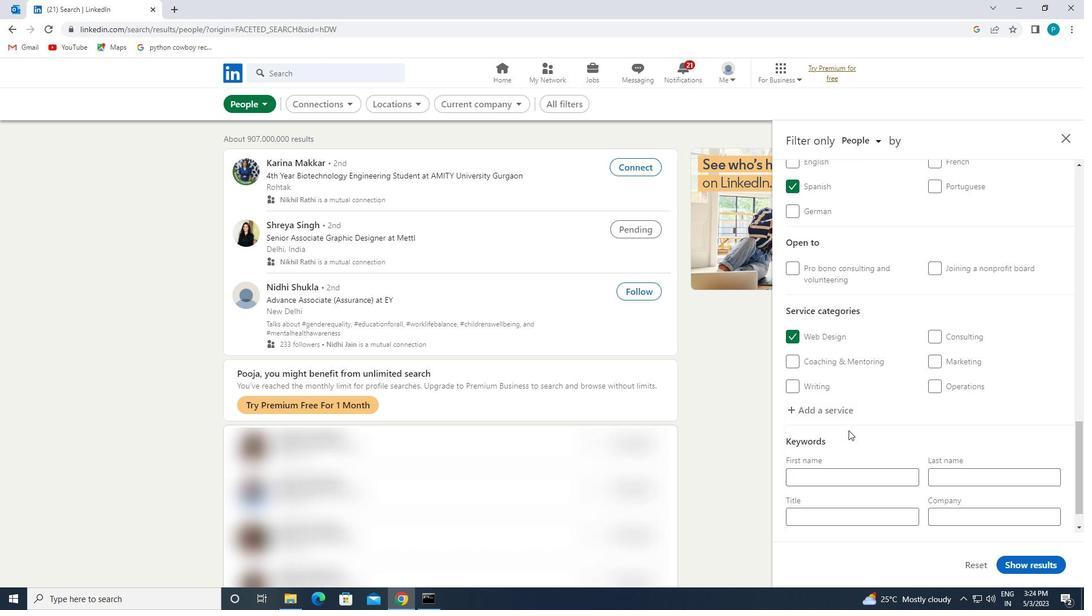 
Action: Mouse moved to (849, 430)
Screenshot: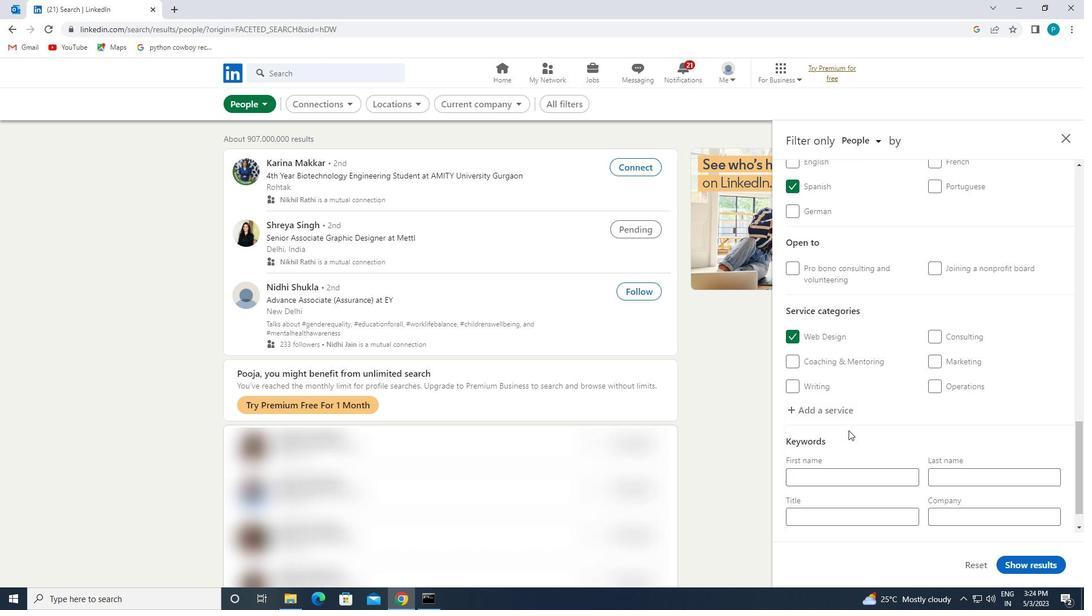 
Action: Mouse scrolled (849, 429) with delta (0, 0)
Screenshot: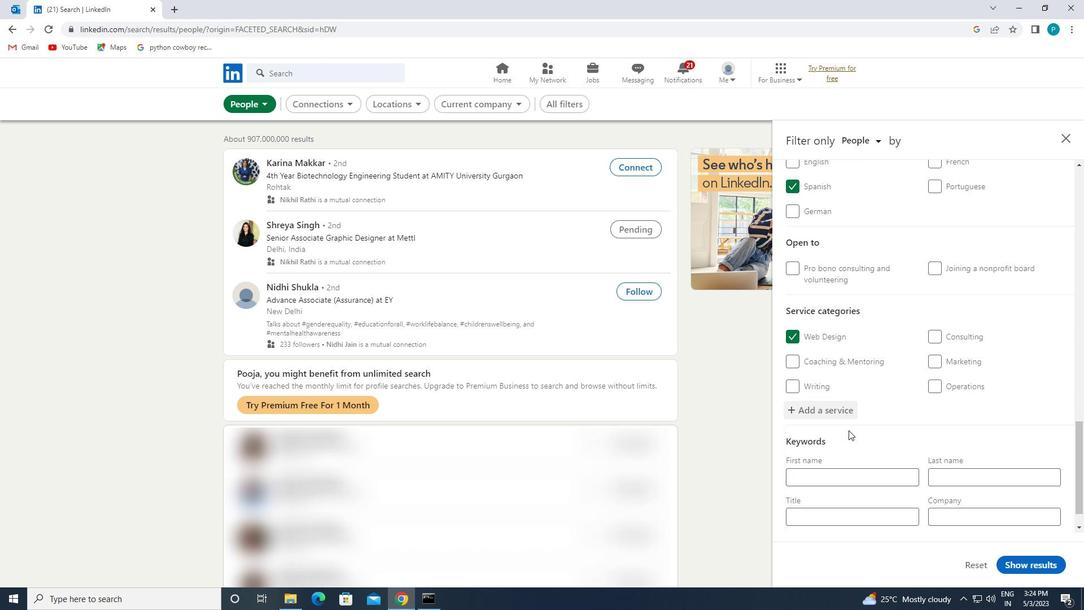 
Action: Mouse moved to (848, 477)
Screenshot: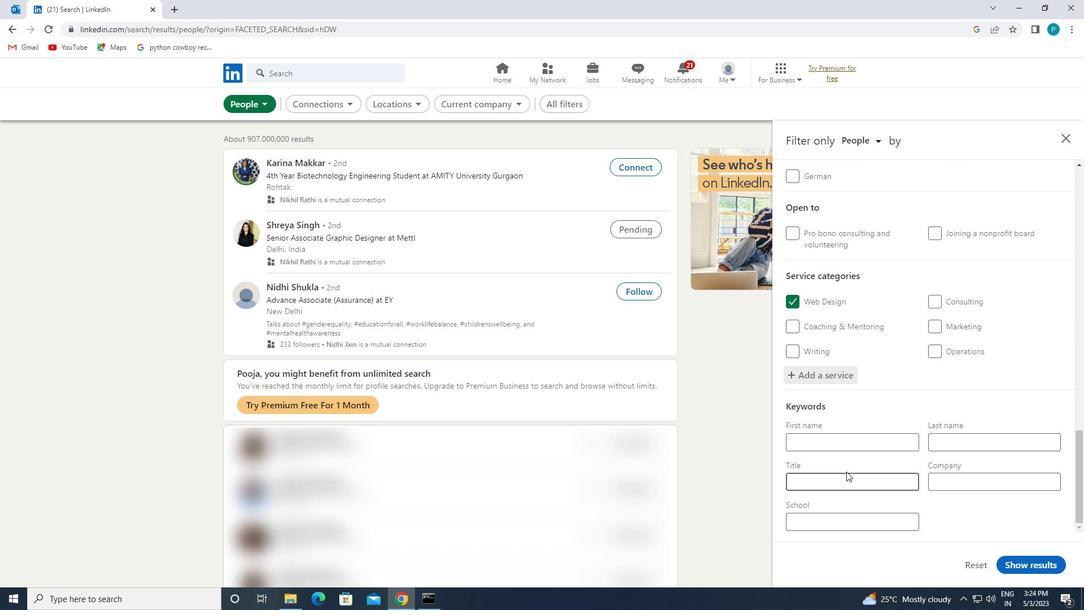 
Action: Mouse pressed left at (848, 477)
Screenshot: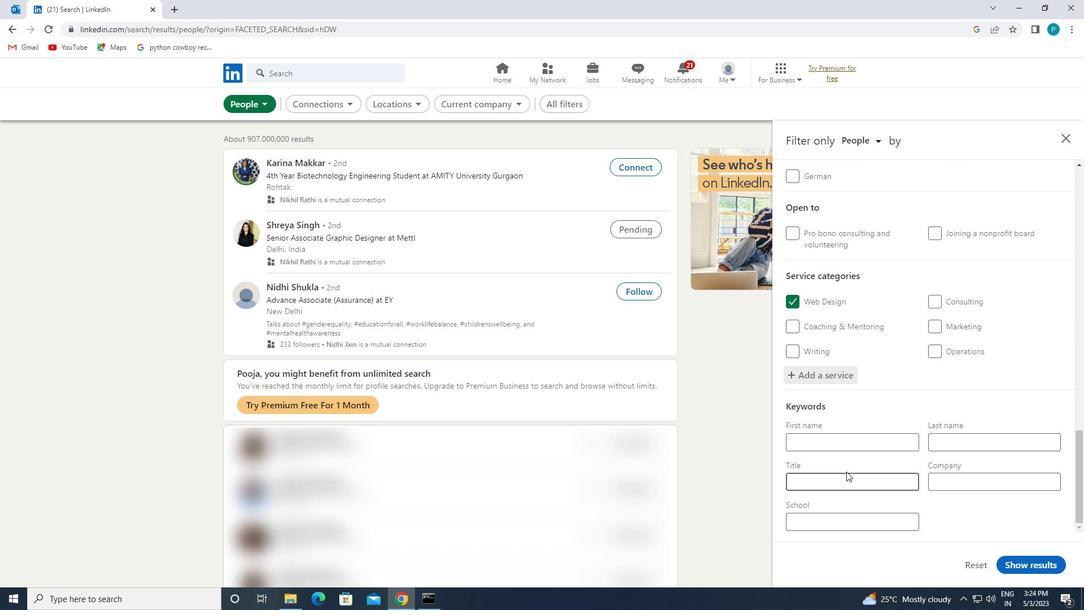 
Action: Mouse moved to (845, 475)
Screenshot: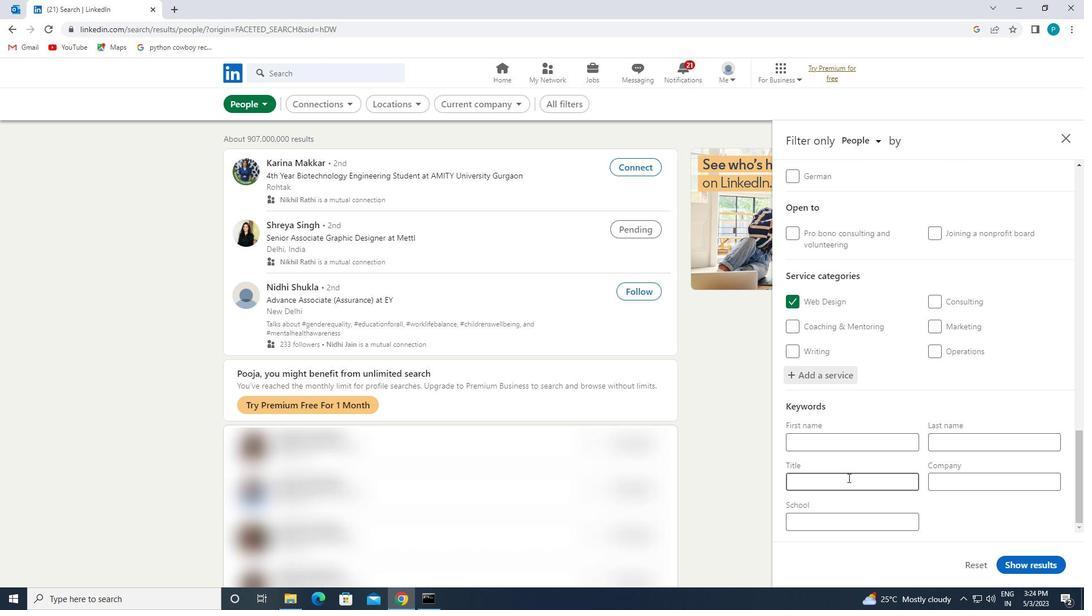 
Action: Key pressed <Key.caps_lock>C<Key.caps_lock>OMPUTER<Key.space><Key.caps_lock>A<Key.caps_lock>NIMATOR
Screenshot: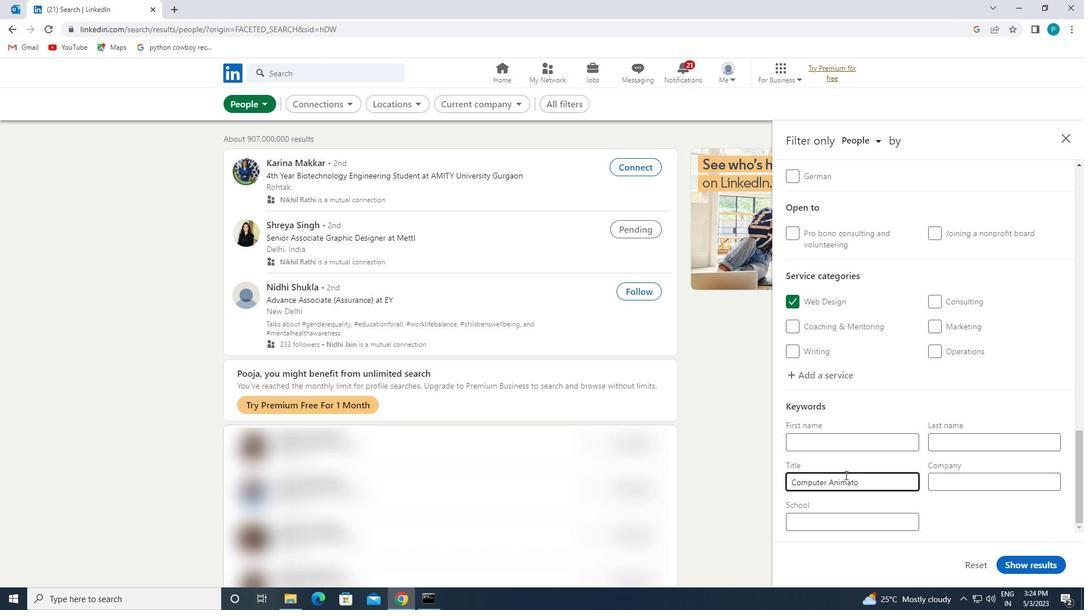 
Action: Mouse moved to (1020, 562)
Screenshot: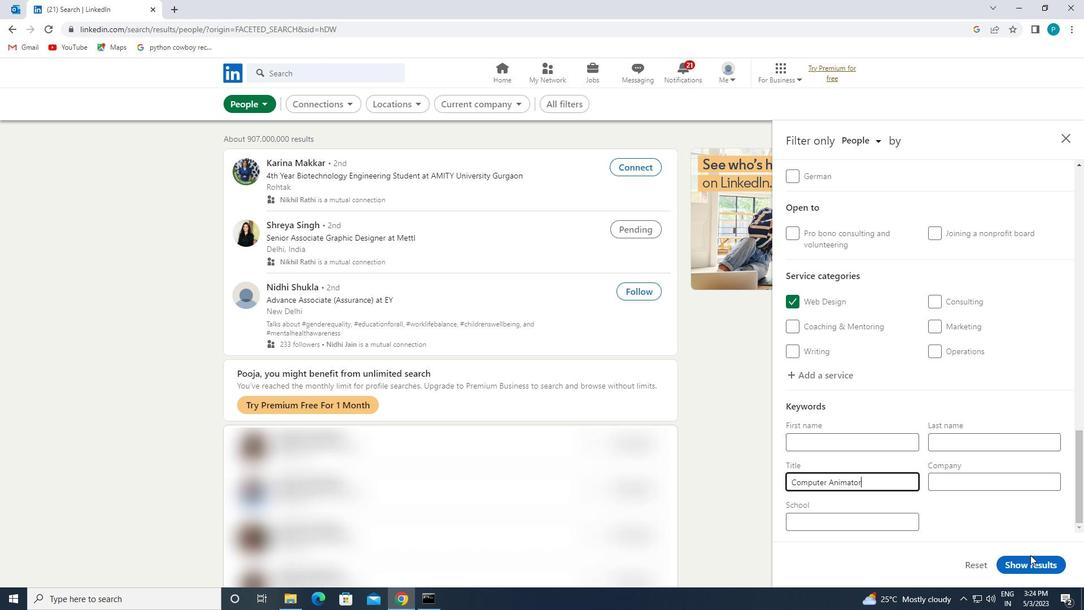 
Action: Mouse pressed left at (1020, 562)
Screenshot: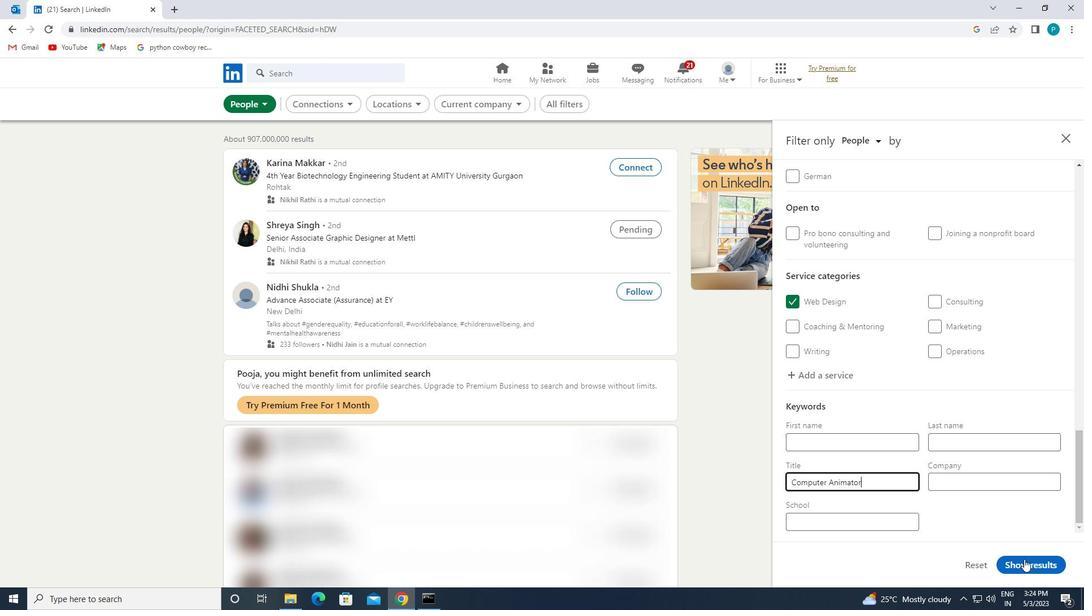 
